 Task: Research Airbnb options in Shalkar, Kazakhstan from 5th December, 2023 to 13th December, 2023 for 6 adults.3 bedrooms having 3 beds and 3 bathrooms. Property type can be house. Look for 4 properties as per requirement.
Action: Mouse moved to (455, 123)
Screenshot: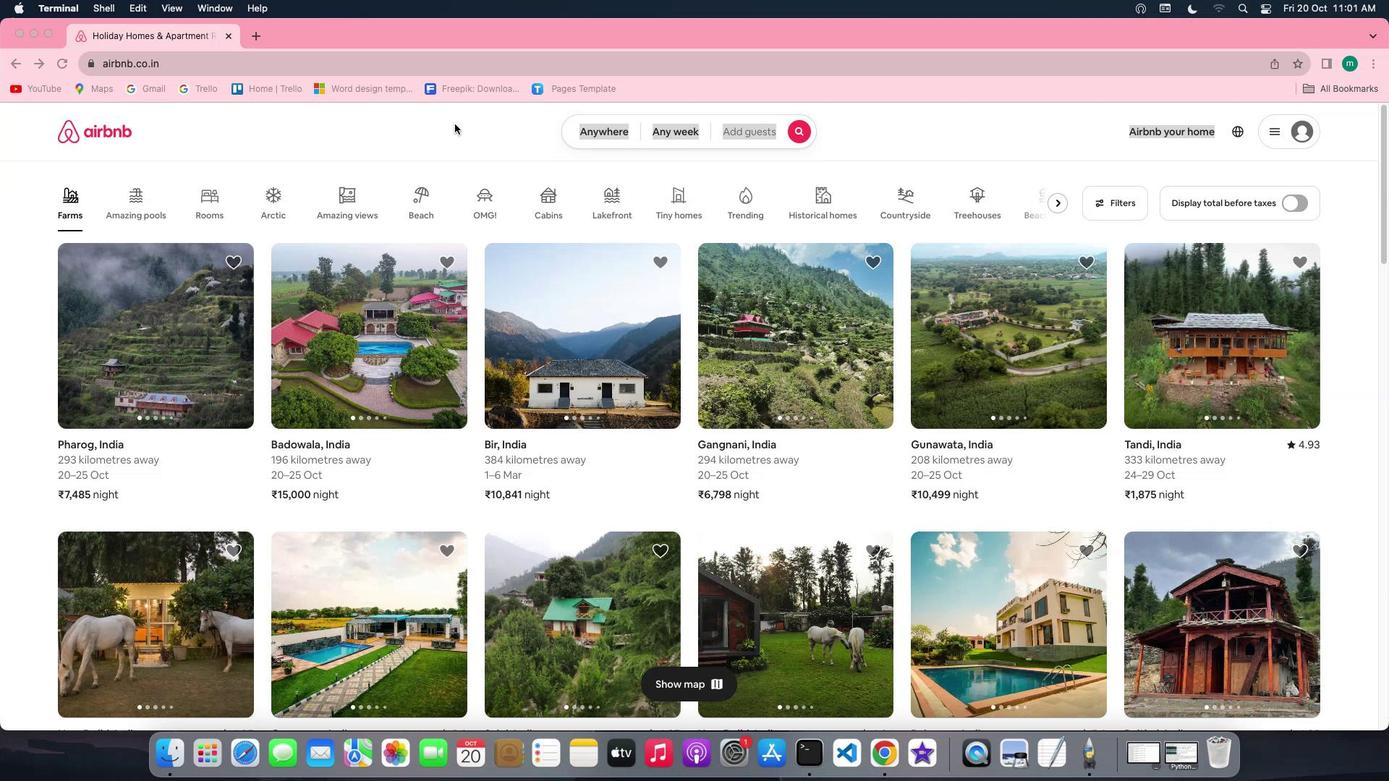 
Action: Mouse pressed left at (455, 123)
Screenshot: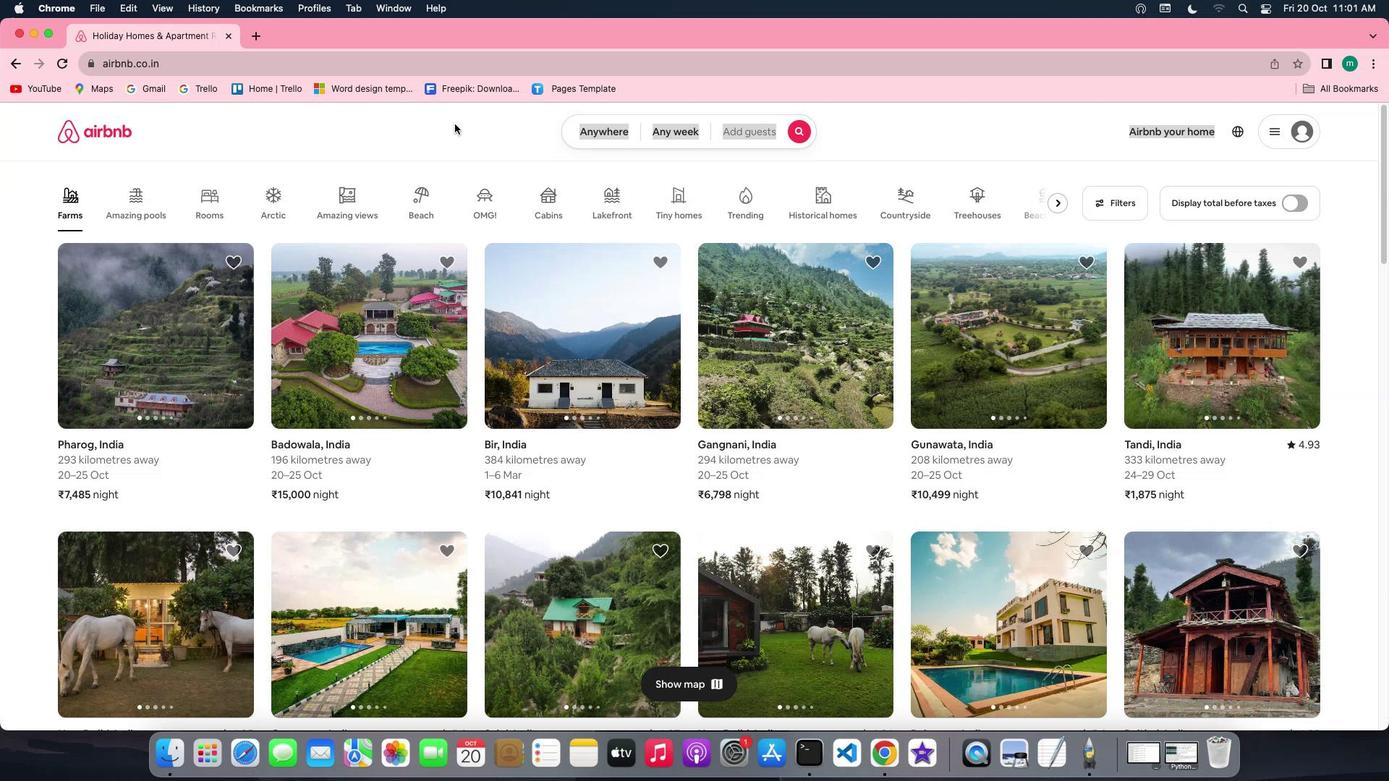
Action: Mouse moved to (460, 124)
Screenshot: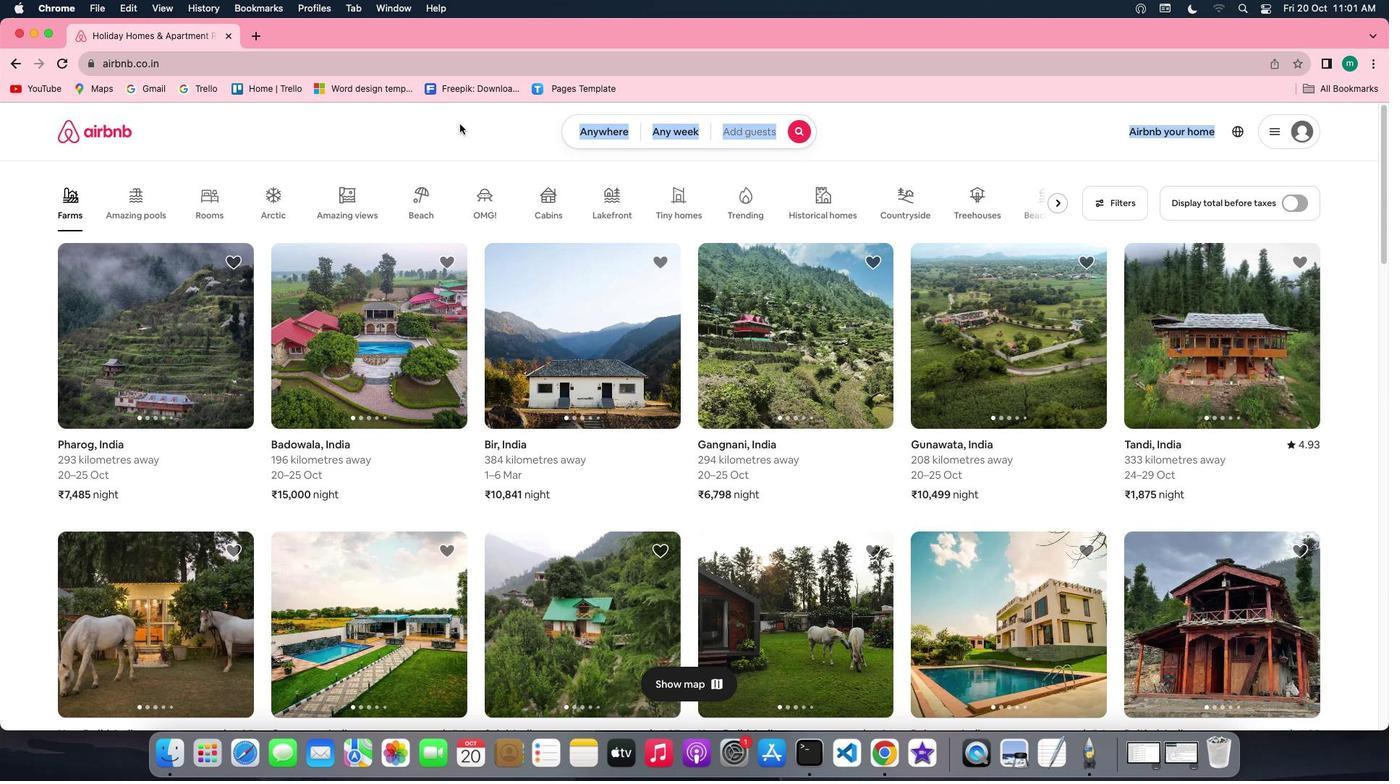 
Action: Mouse pressed left at (460, 124)
Screenshot: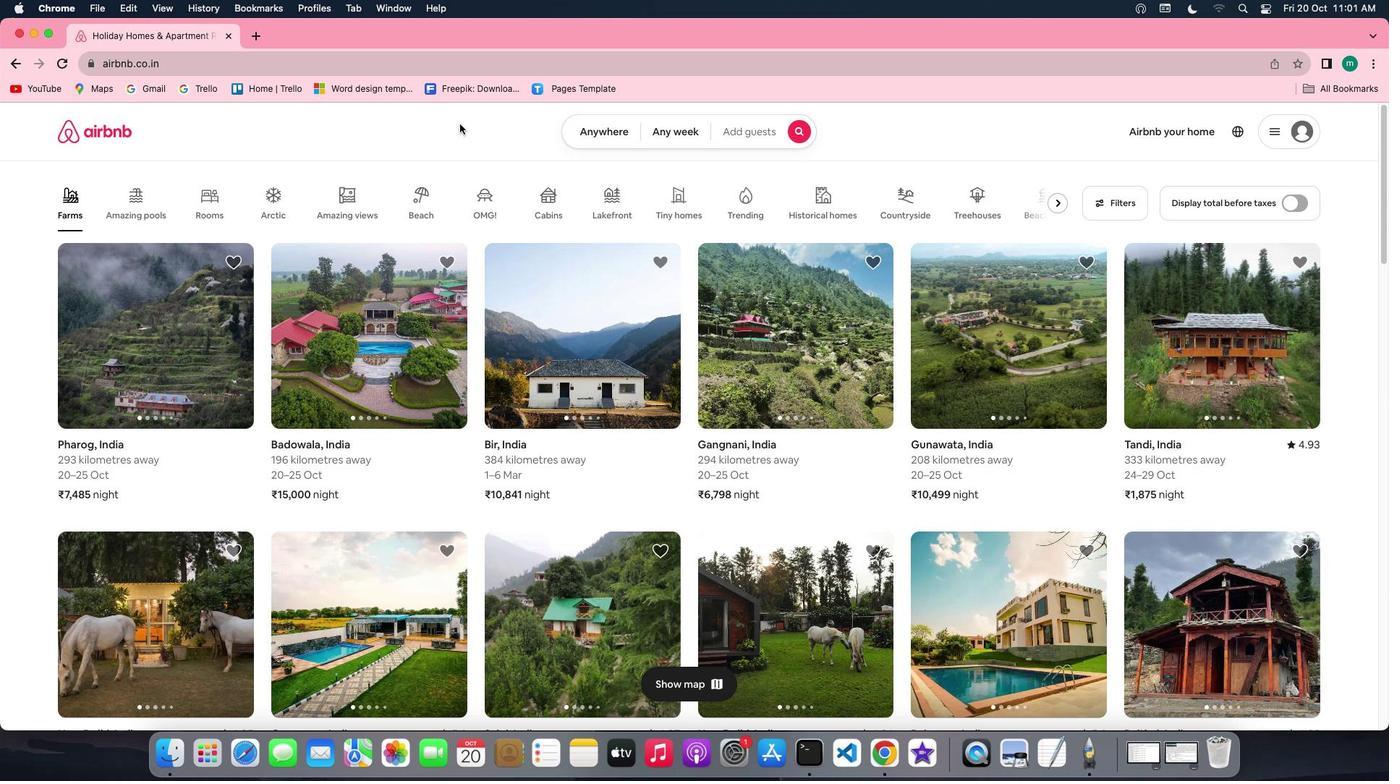 
Action: Mouse moved to (613, 131)
Screenshot: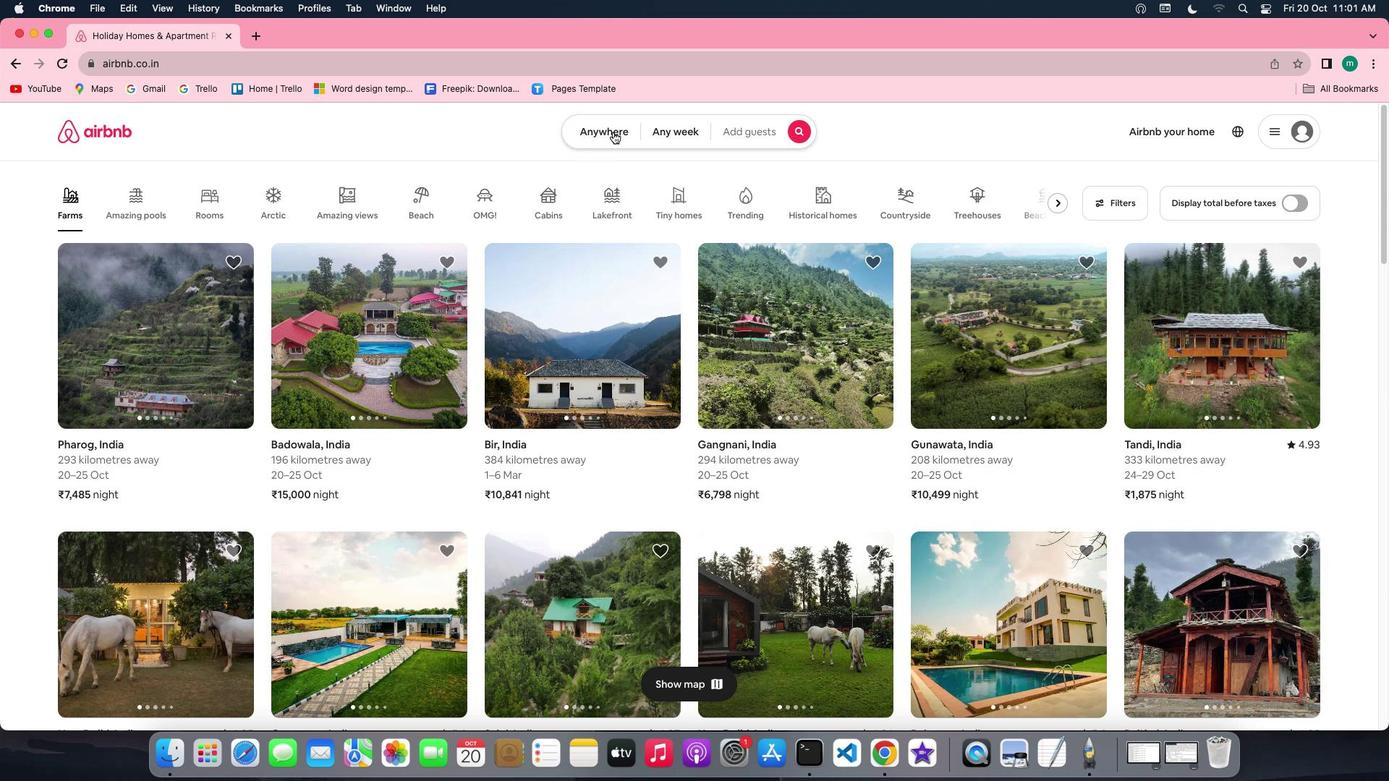 
Action: Mouse pressed left at (613, 131)
Screenshot: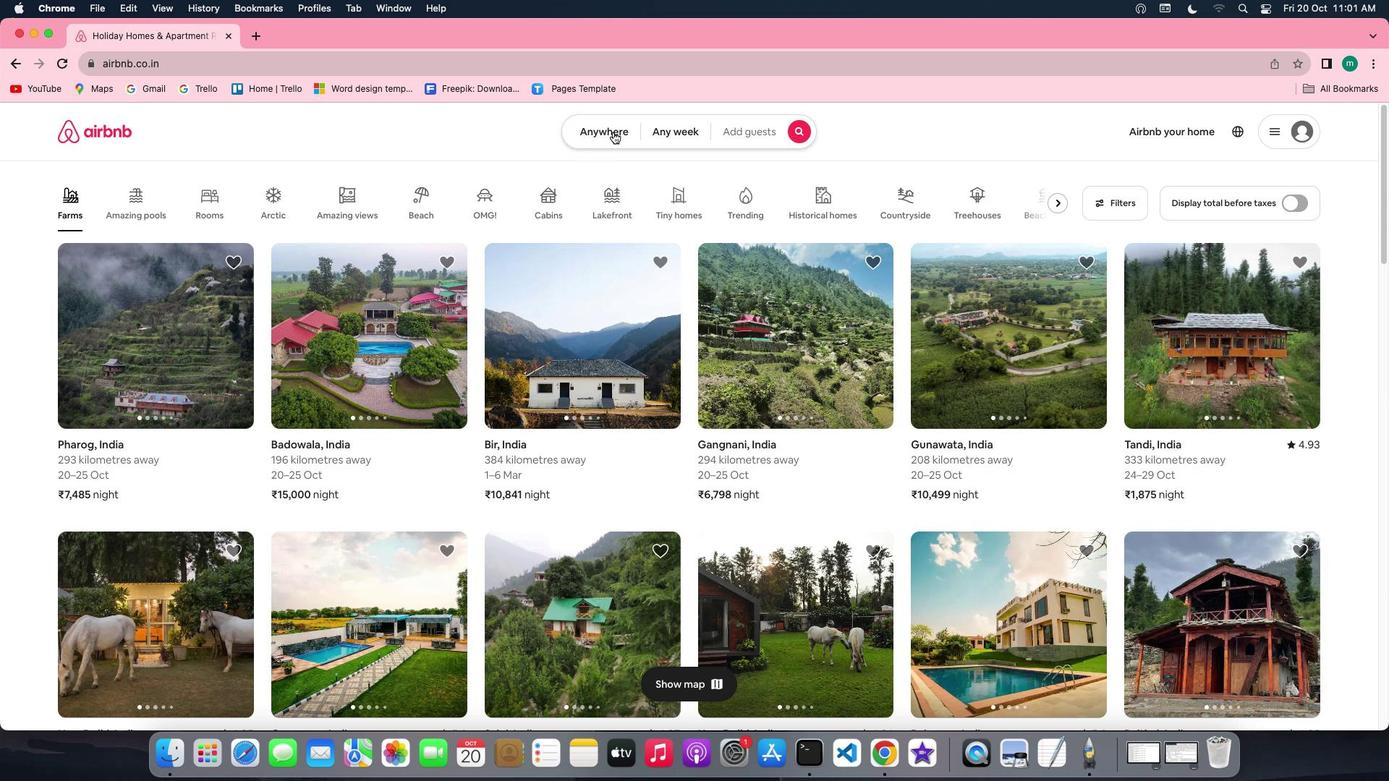 
Action: Mouse moved to (521, 188)
Screenshot: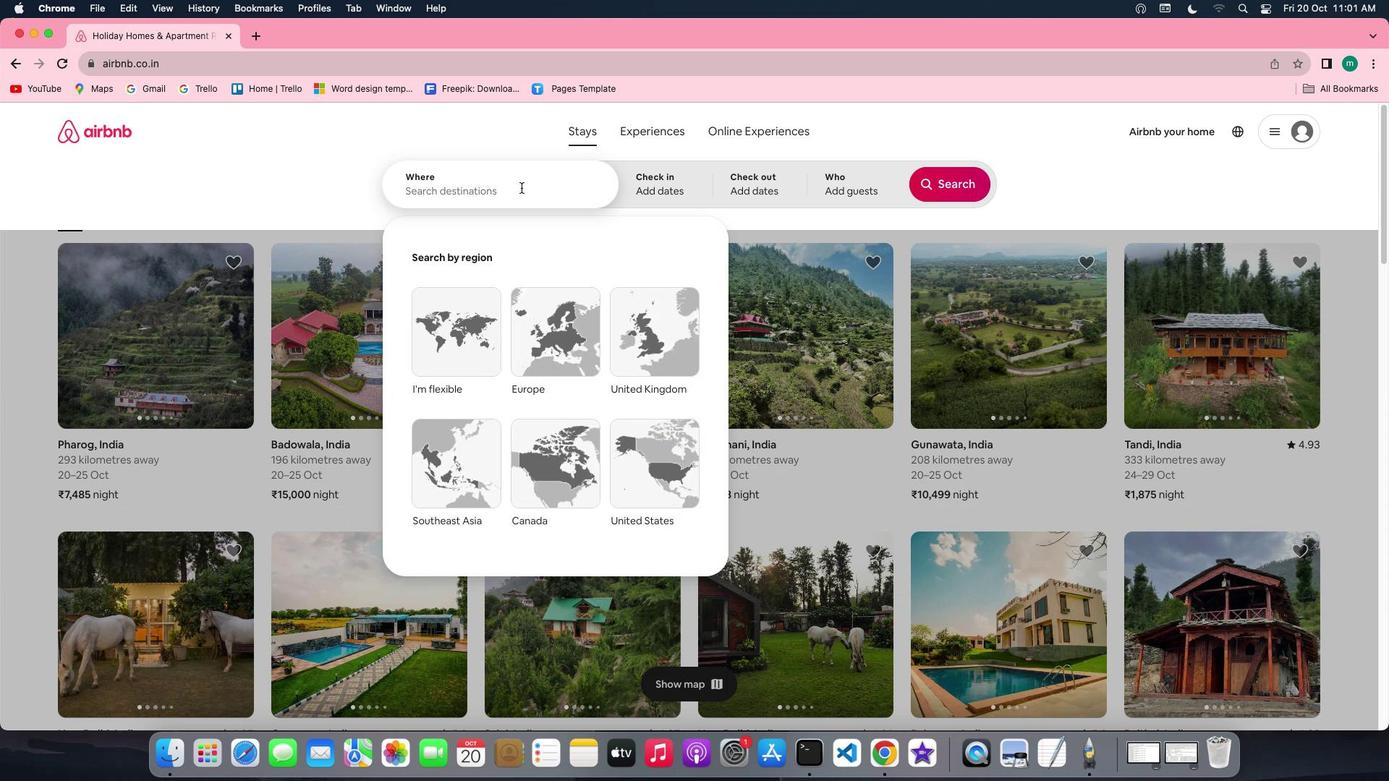 
Action: Mouse pressed left at (521, 188)
Screenshot: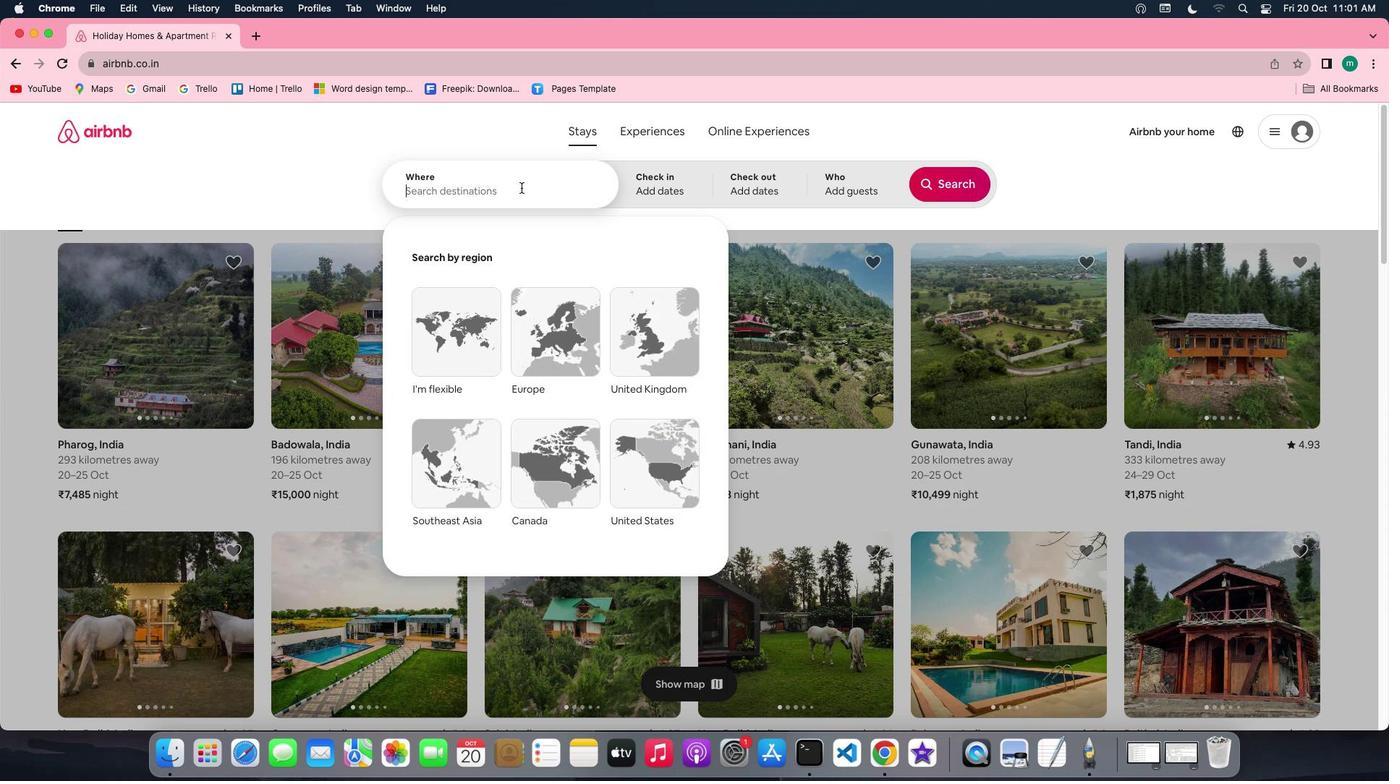 
Action: Key pressed Key.shift'S''h''a''l''k''a''r'','Key.spaceKey.shift'K''a''z''a''k''h''s''t''a''n'
Screenshot: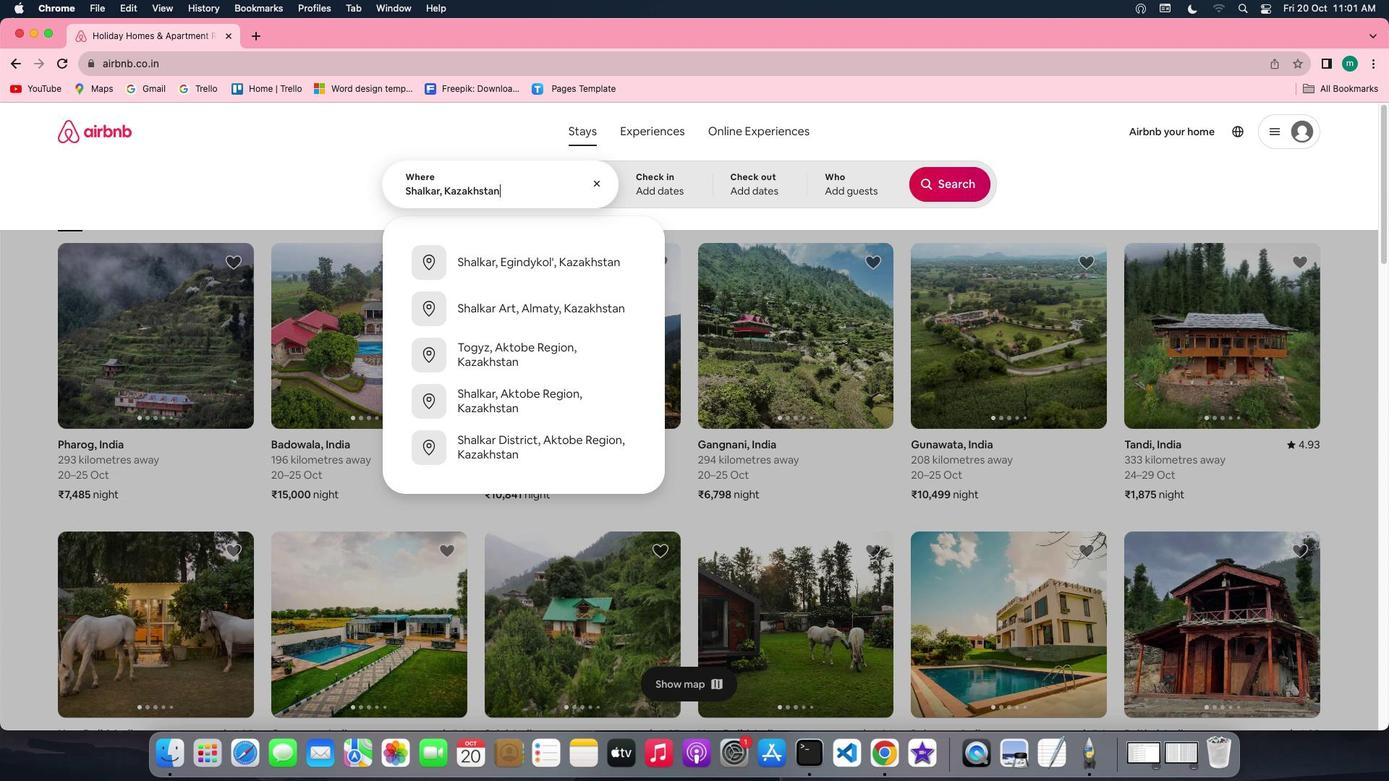 
Action: Mouse moved to (650, 173)
Screenshot: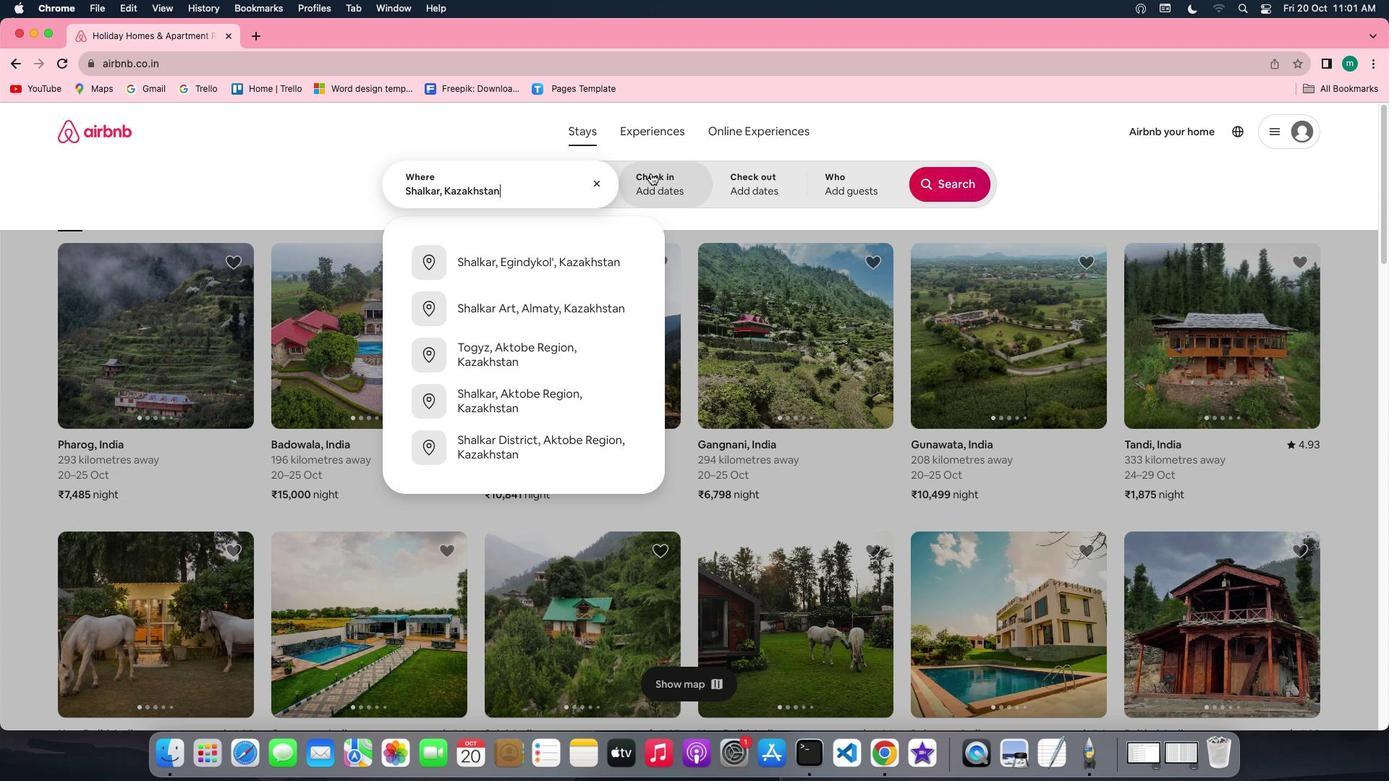 
Action: Mouse pressed left at (650, 173)
Screenshot: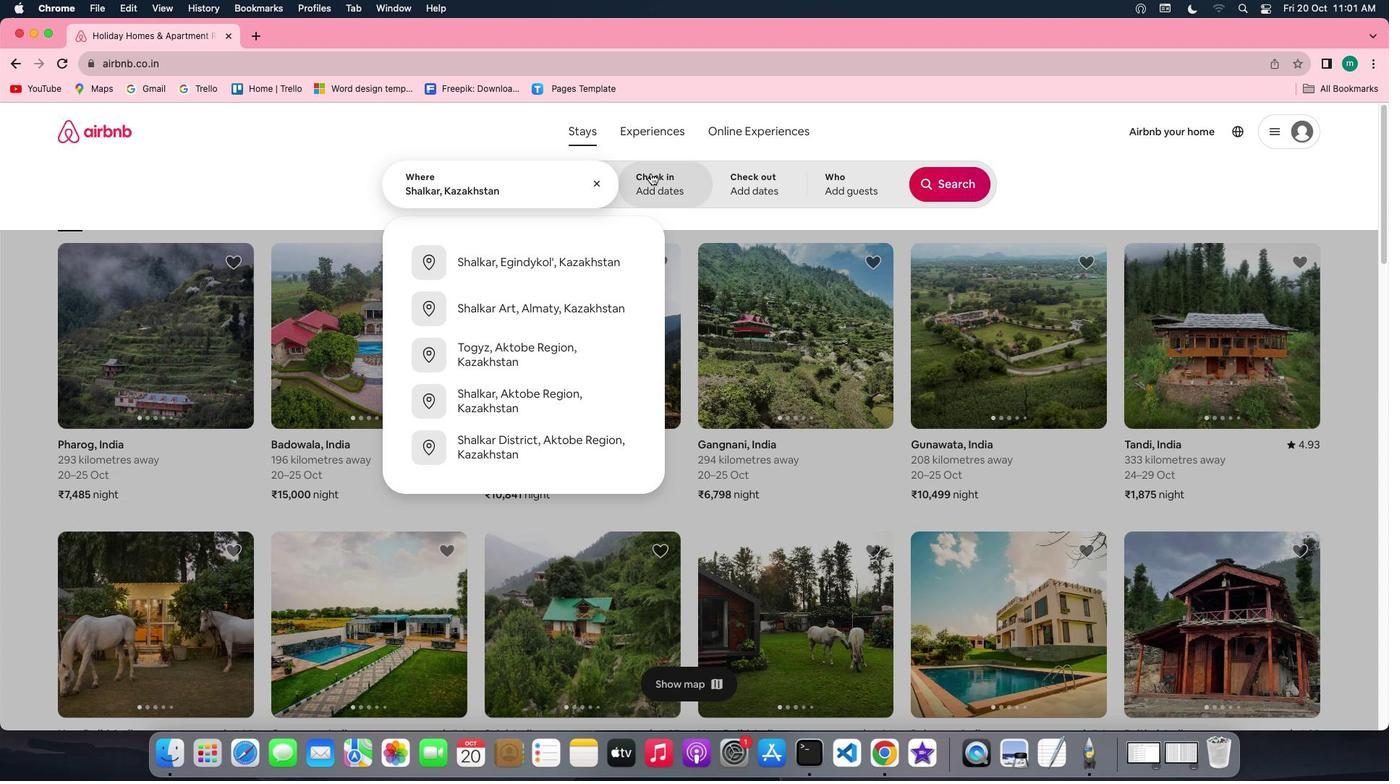 
Action: Mouse moved to (948, 297)
Screenshot: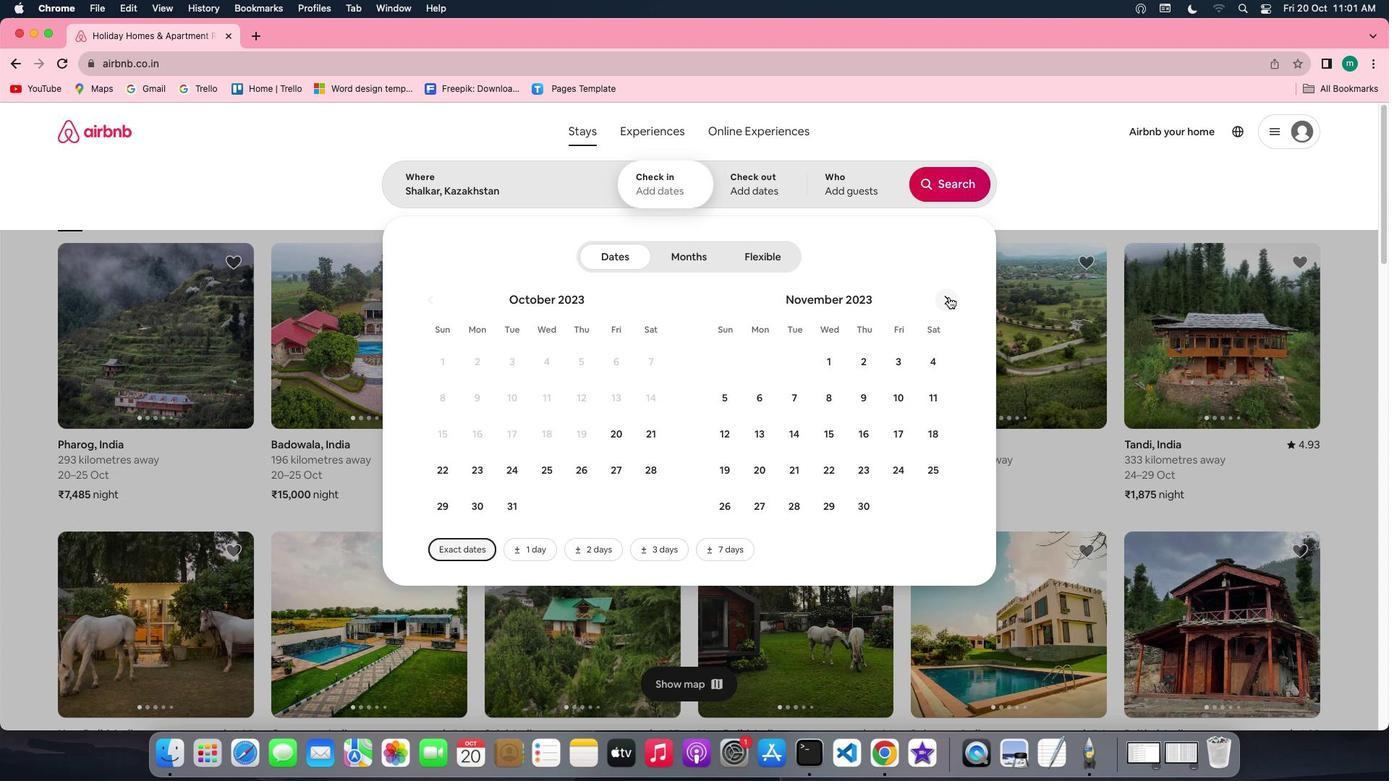 
Action: Mouse pressed left at (948, 297)
Screenshot: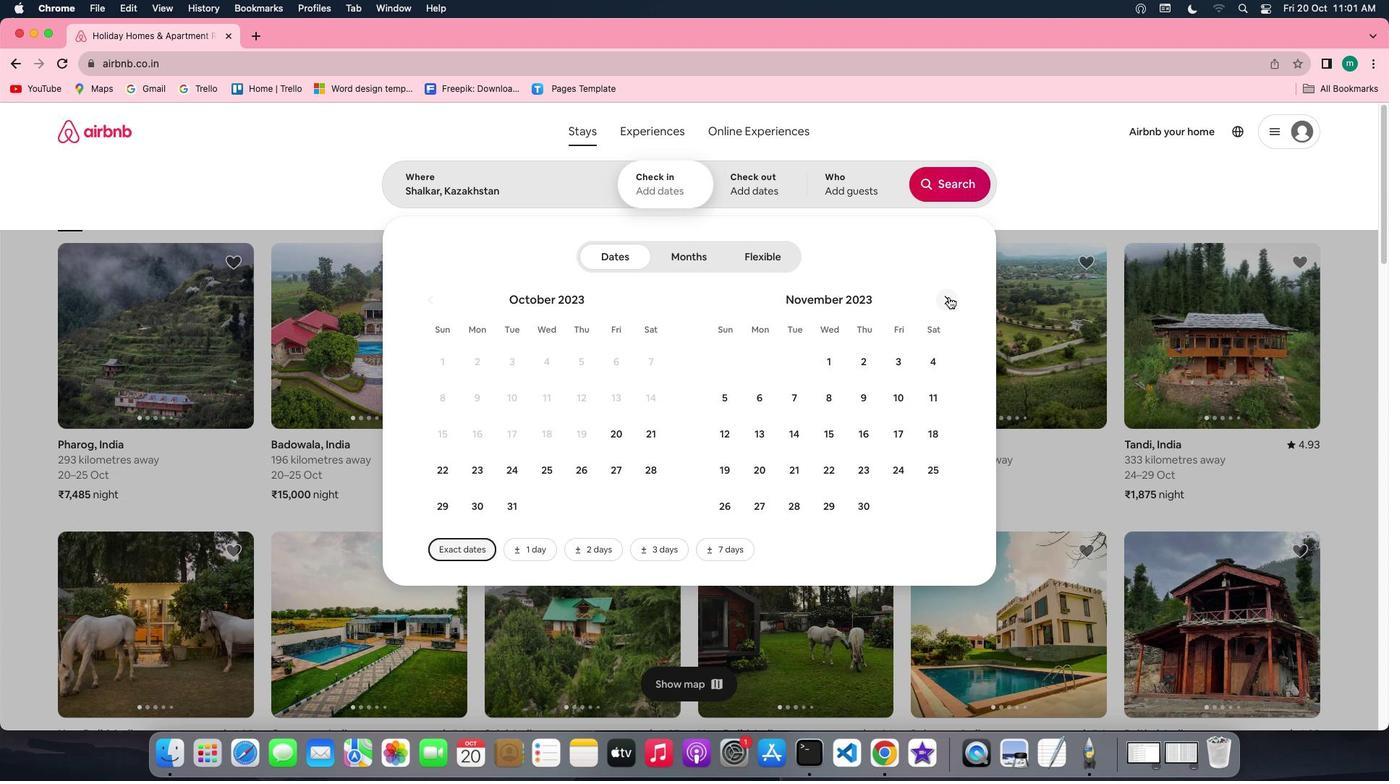 
Action: Mouse moved to (802, 396)
Screenshot: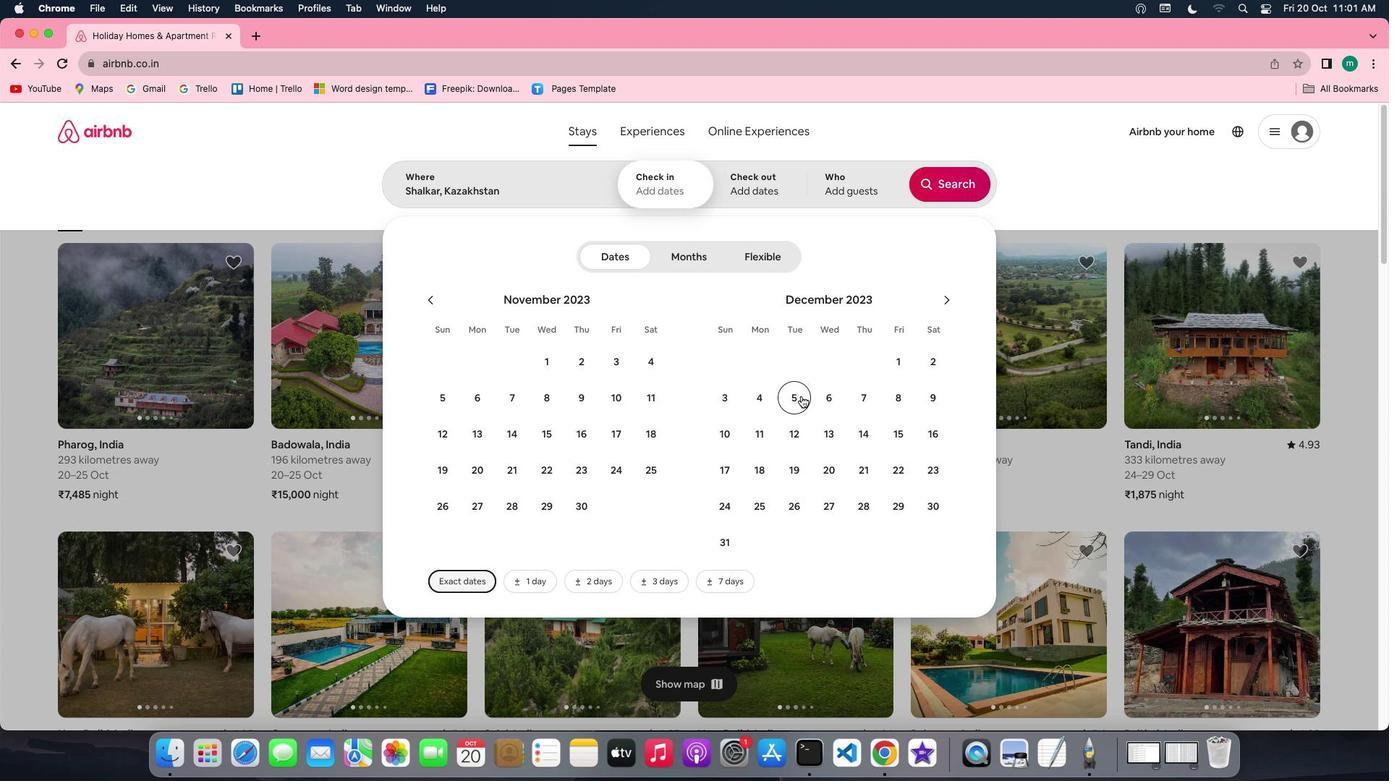 
Action: Mouse pressed left at (802, 396)
Screenshot: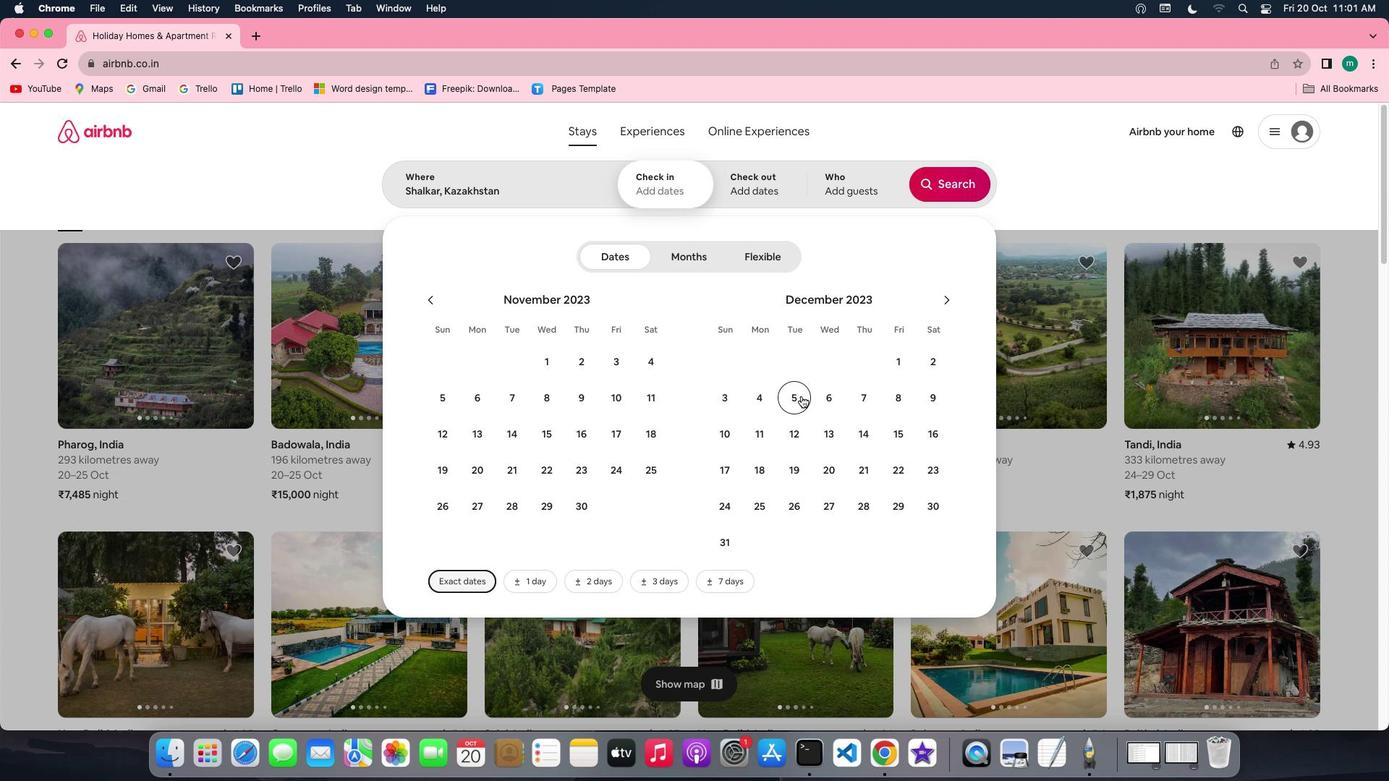 
Action: Mouse moved to (831, 431)
Screenshot: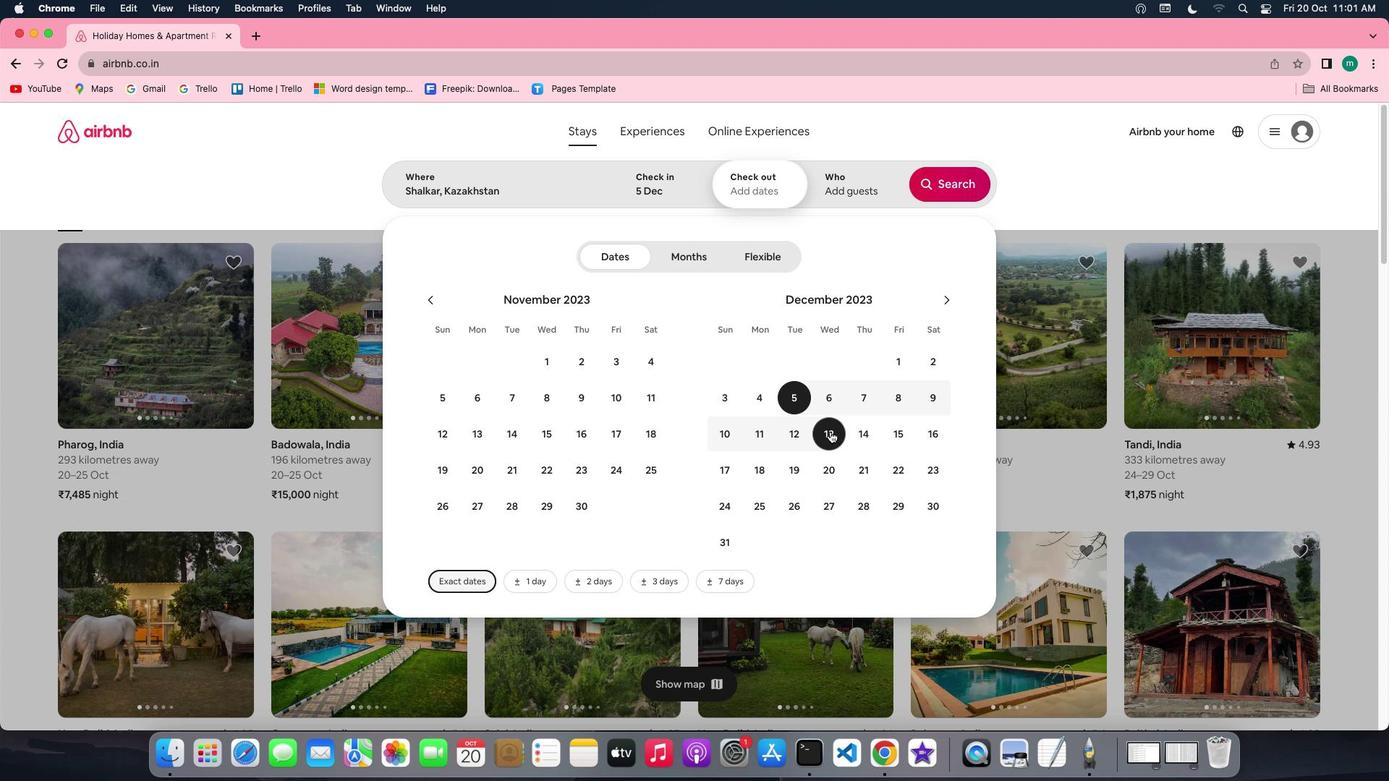 
Action: Mouse pressed left at (831, 431)
Screenshot: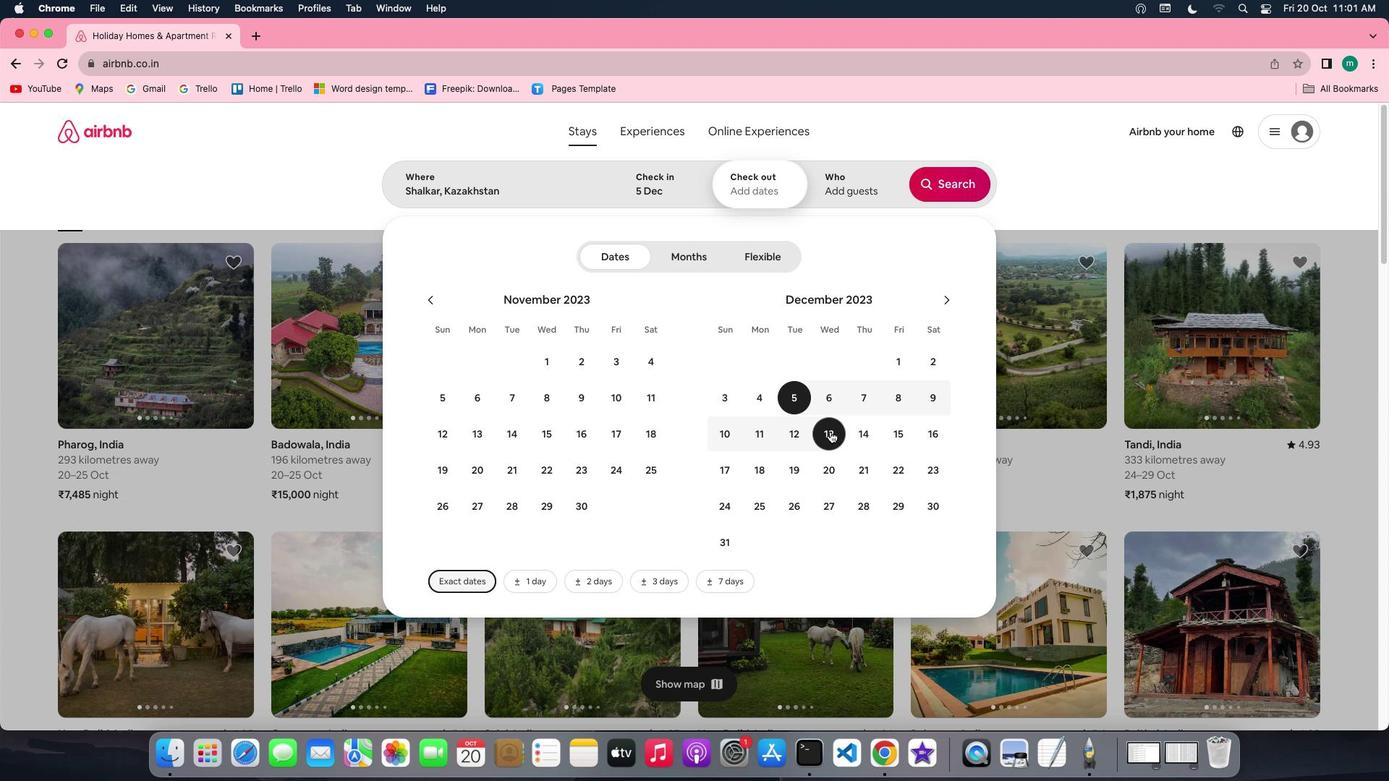 
Action: Mouse moved to (852, 187)
Screenshot: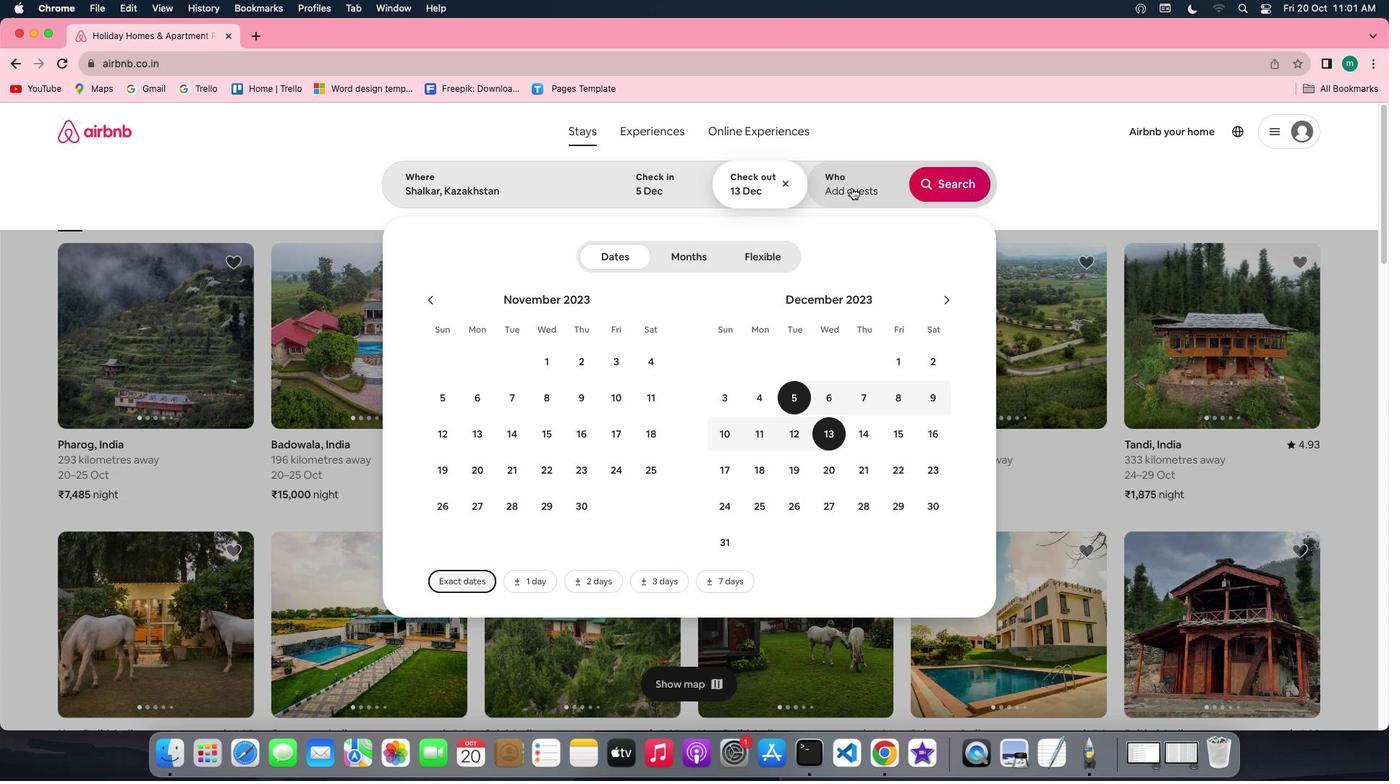 
Action: Mouse pressed left at (852, 187)
Screenshot: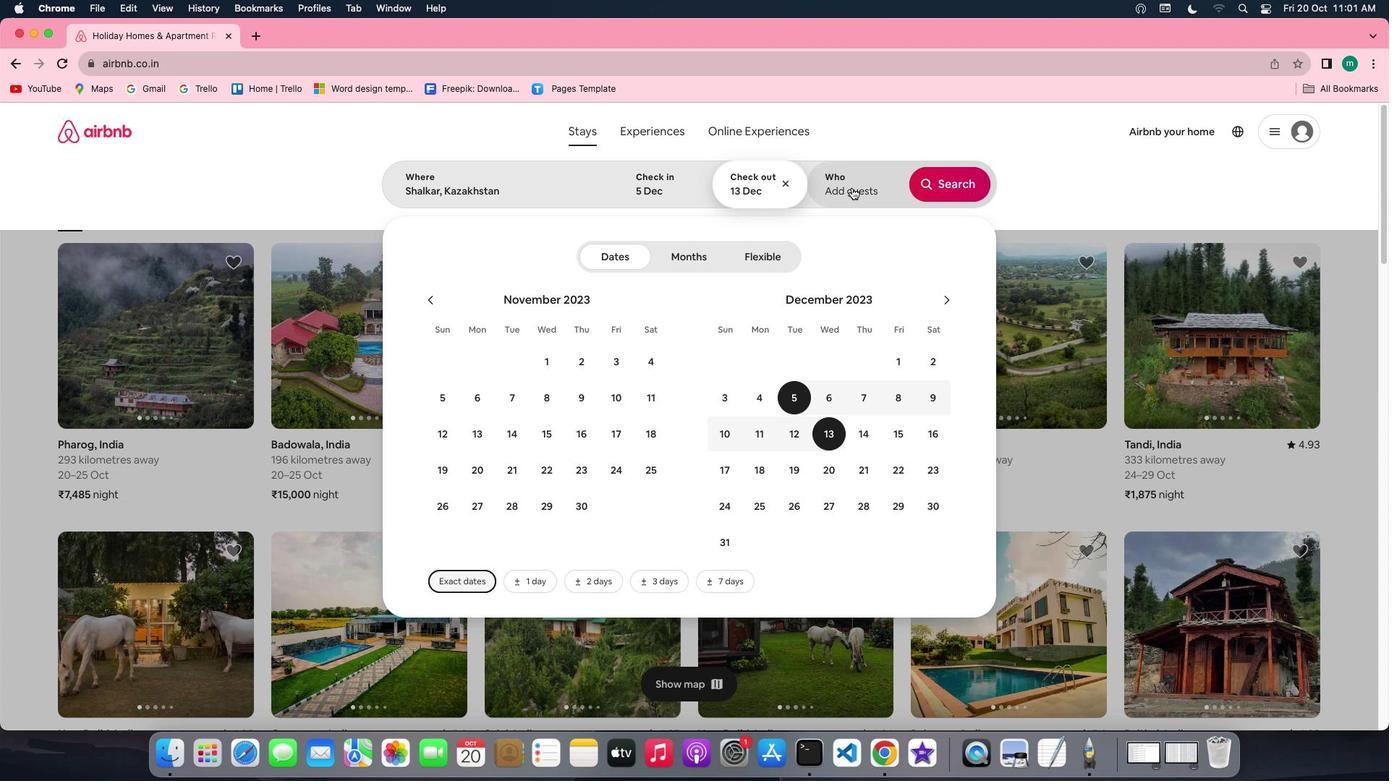 
Action: Mouse moved to (954, 267)
Screenshot: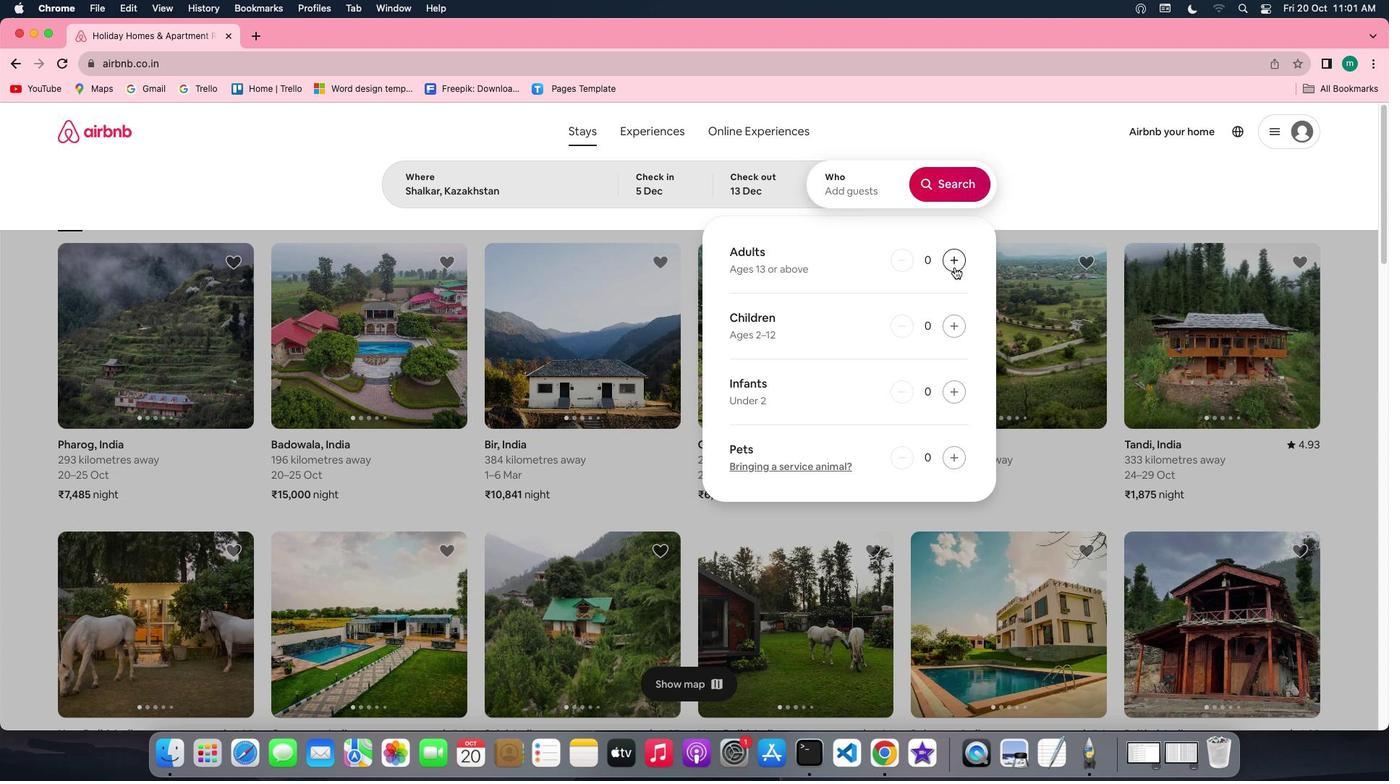 
Action: Mouse pressed left at (954, 267)
Screenshot: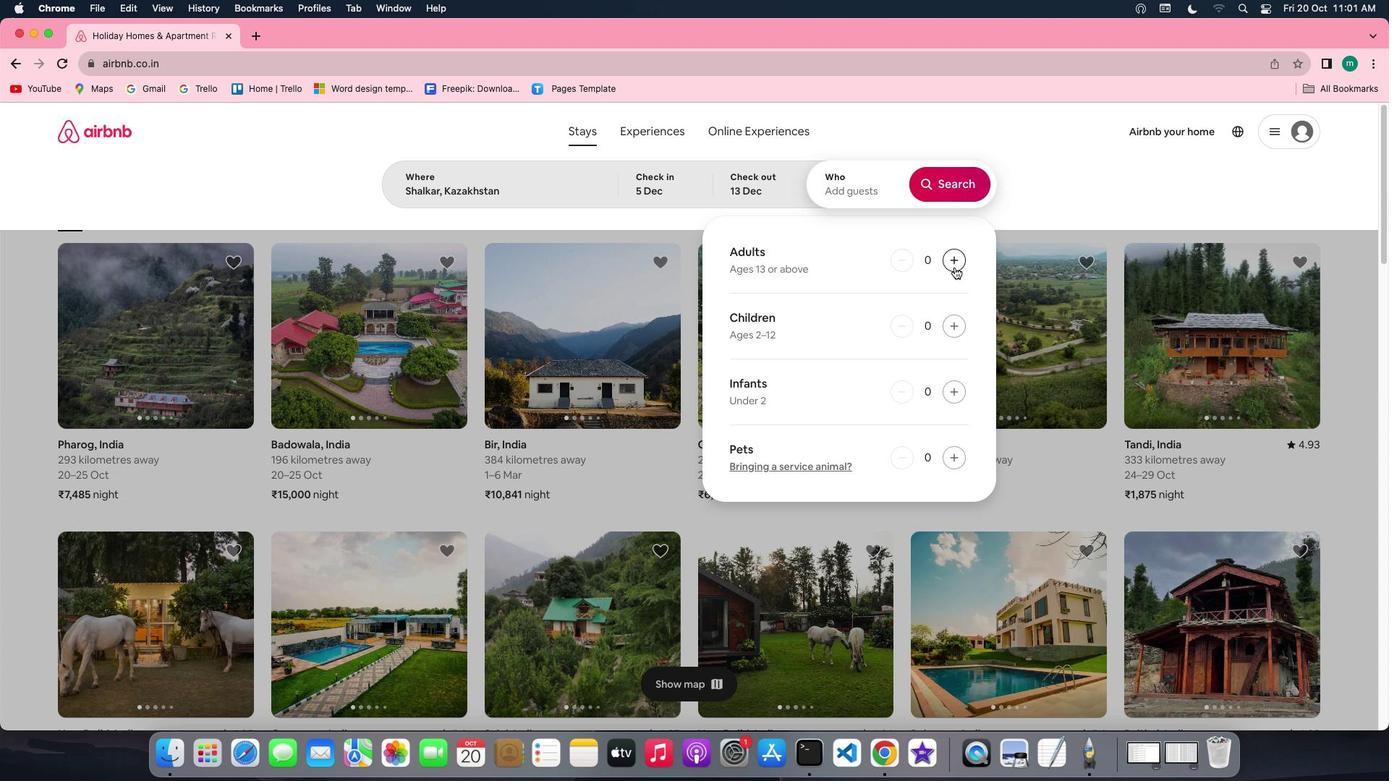 
Action: Mouse pressed left at (954, 267)
Screenshot: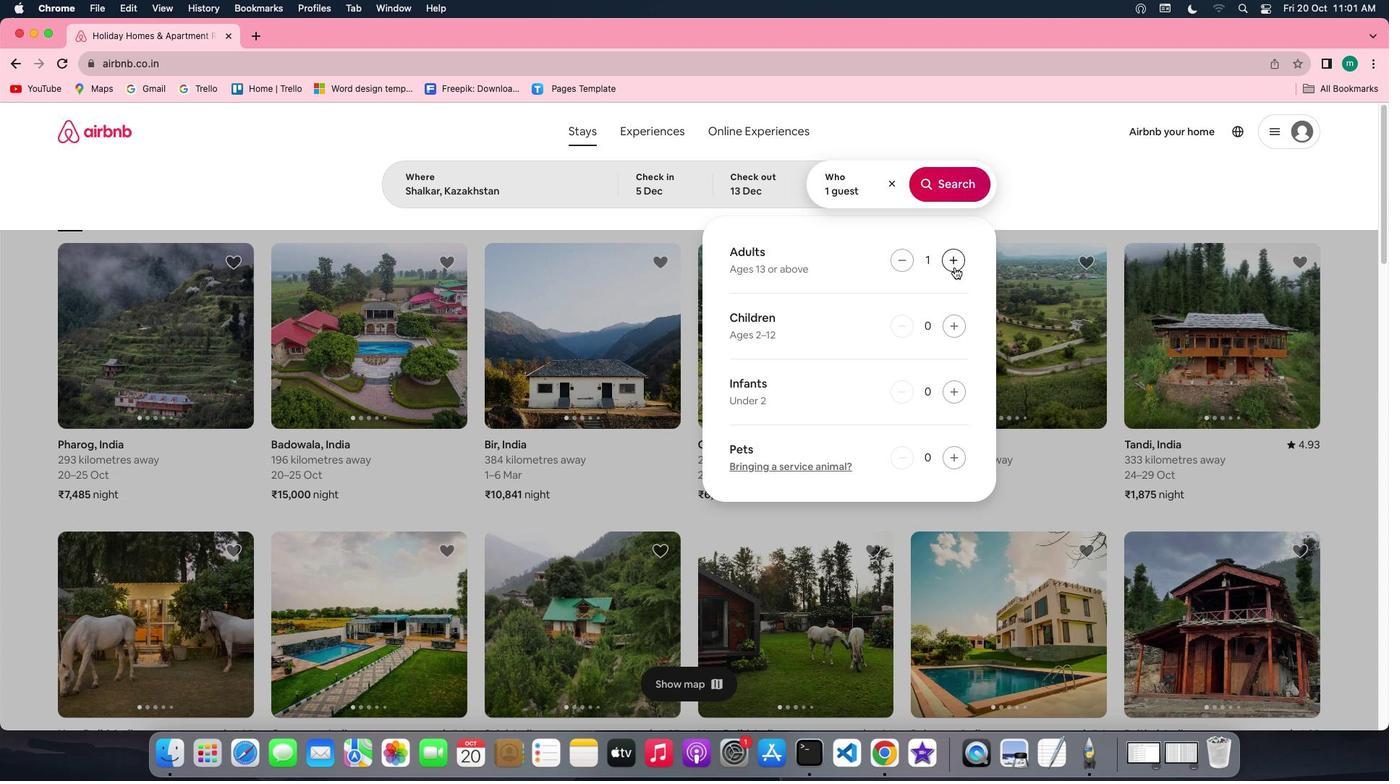 
Action: Mouse pressed left at (954, 267)
Screenshot: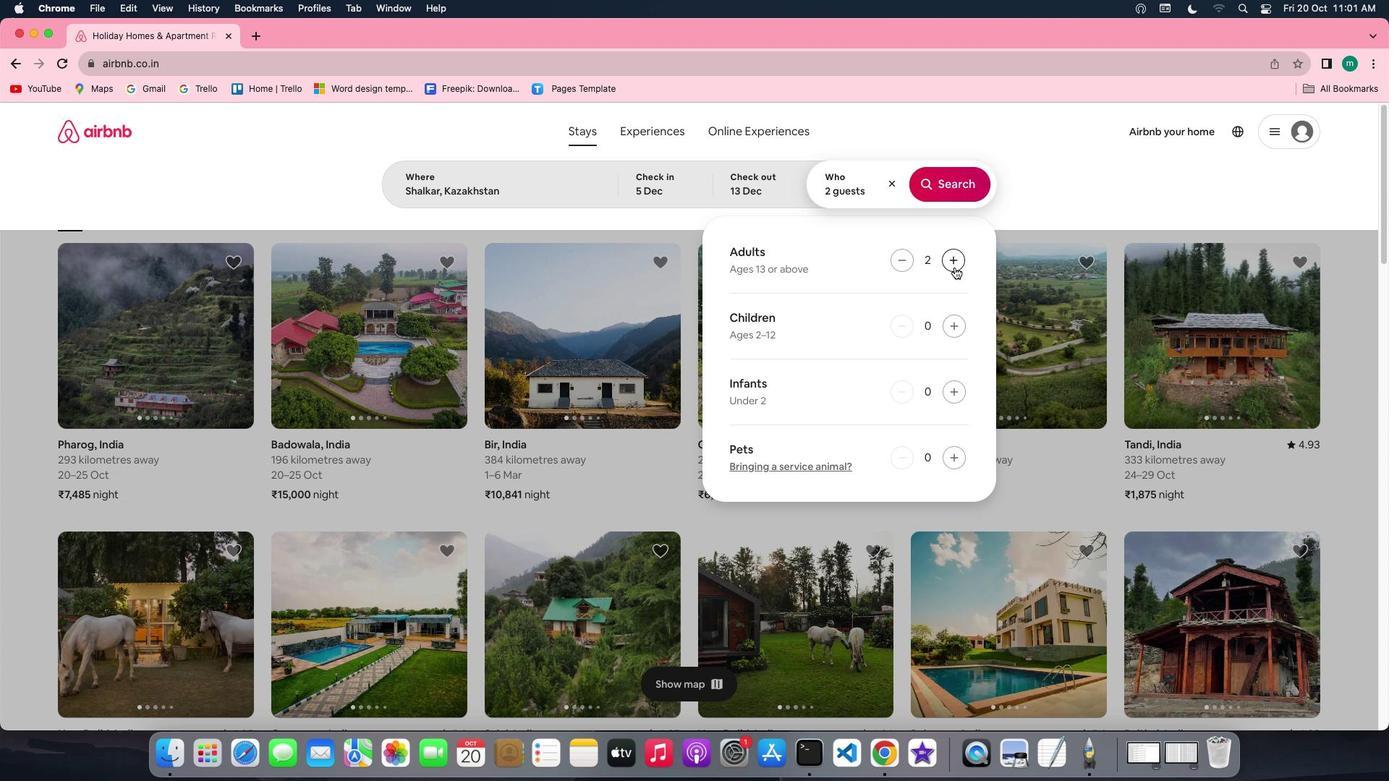 
Action: Mouse pressed left at (954, 267)
Screenshot: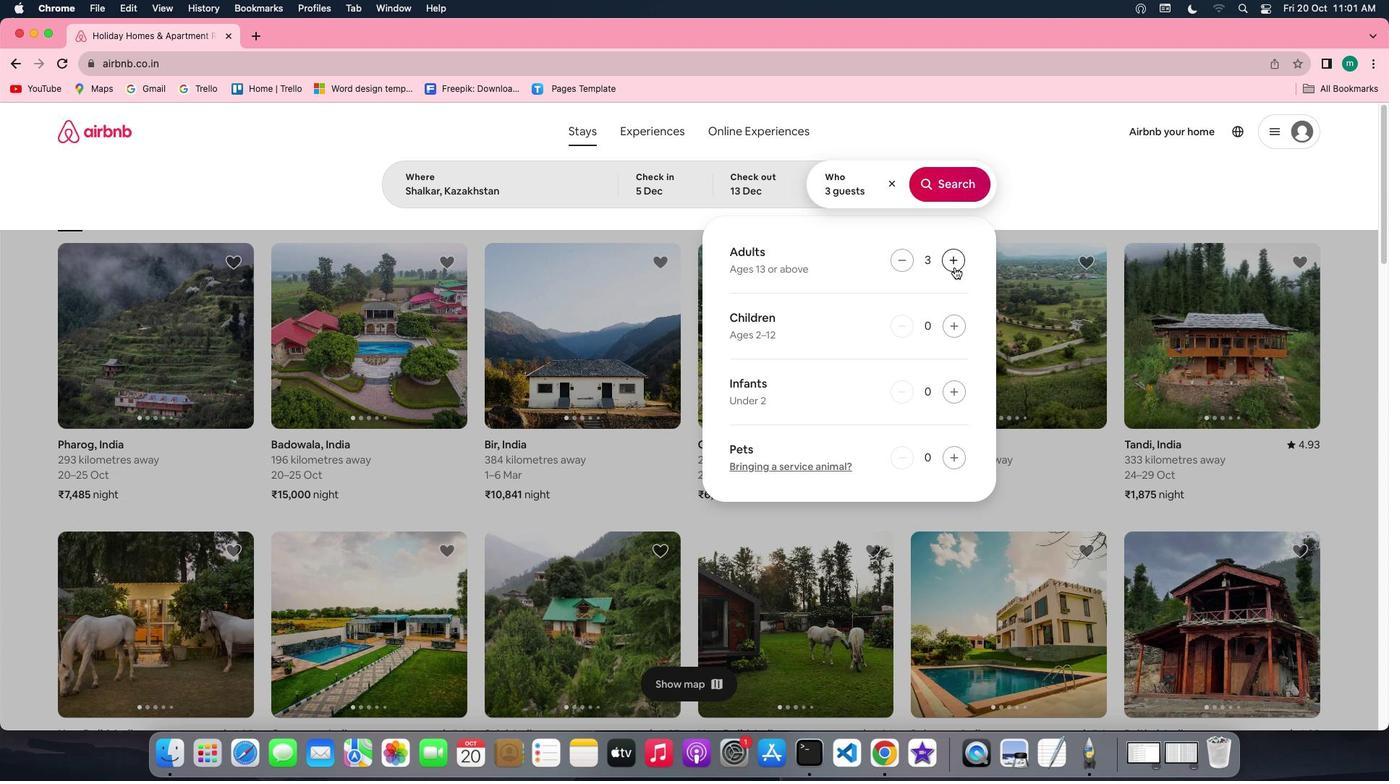 
Action: Mouse pressed left at (954, 267)
Screenshot: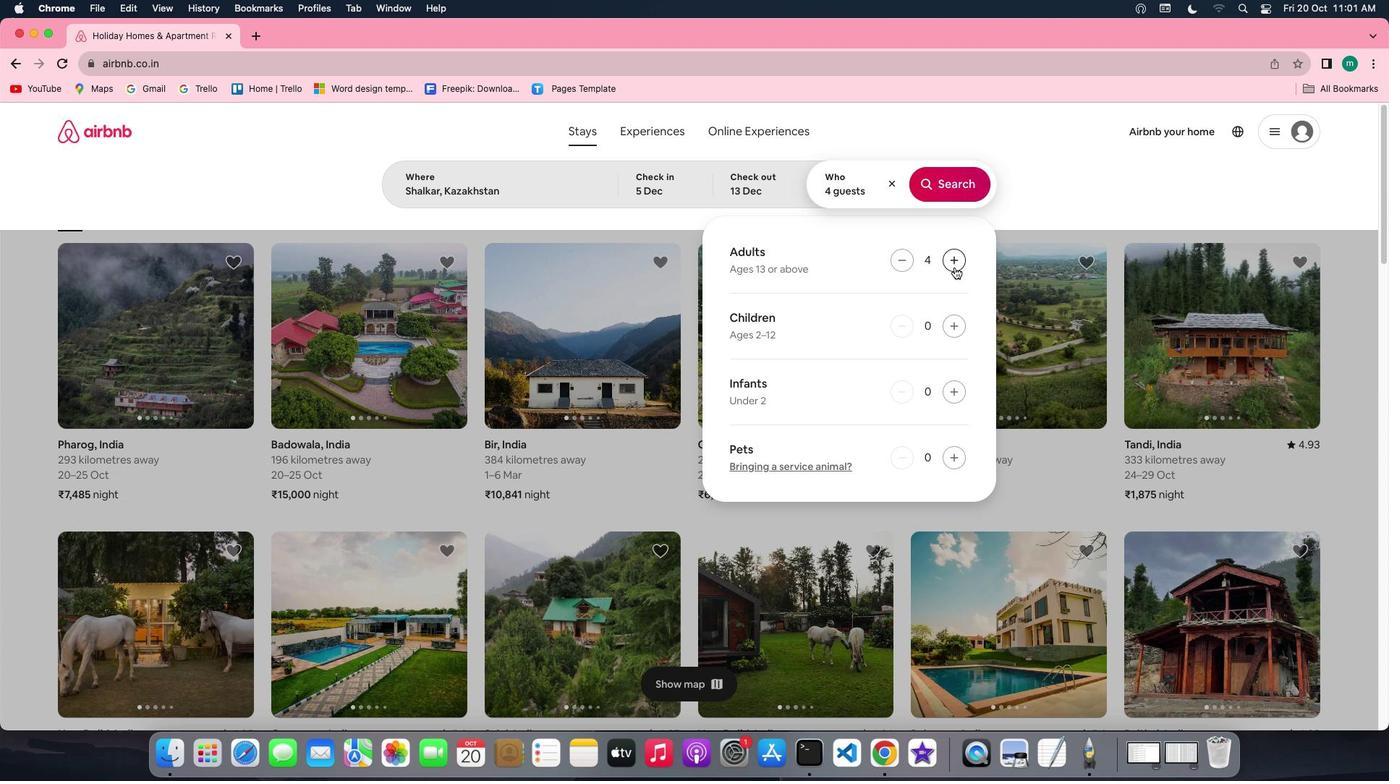 
Action: Mouse pressed left at (954, 267)
Screenshot: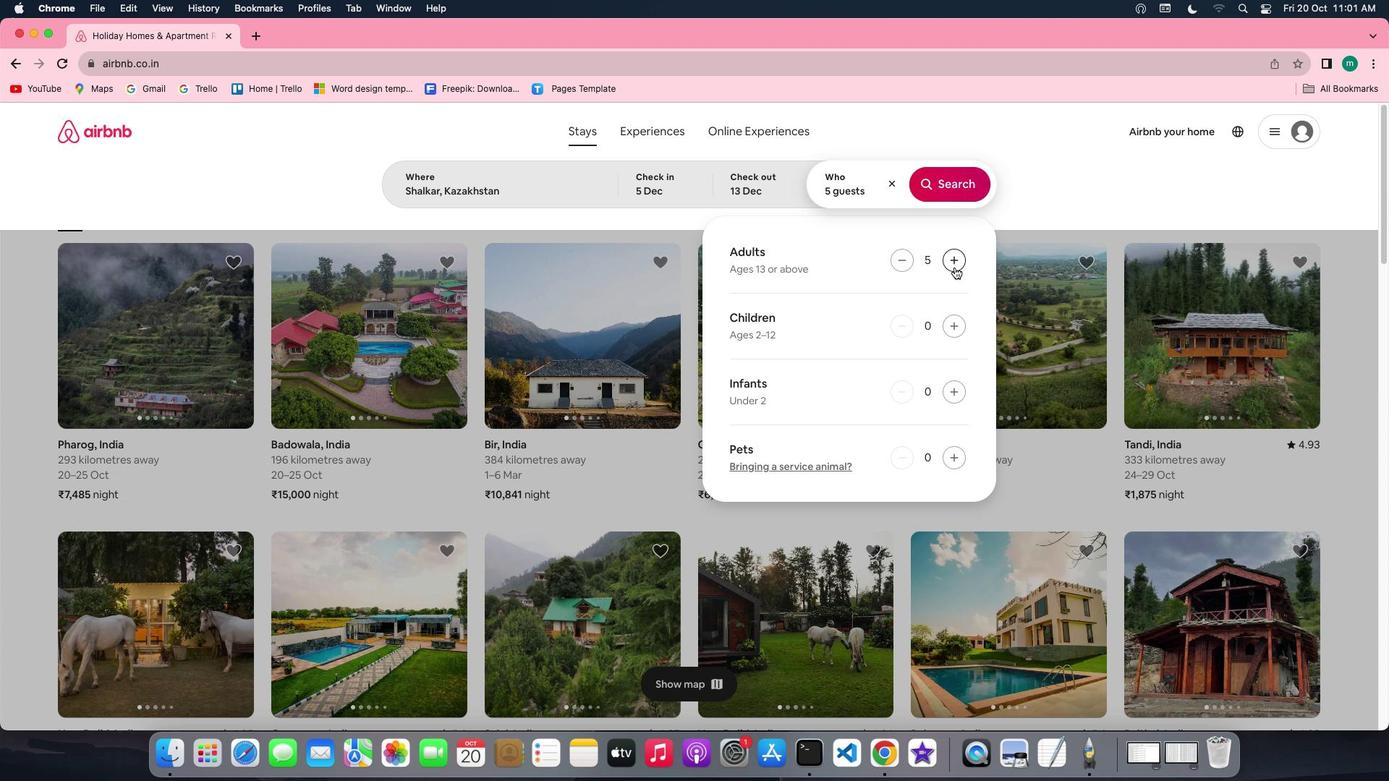 
Action: Mouse moved to (941, 189)
Screenshot: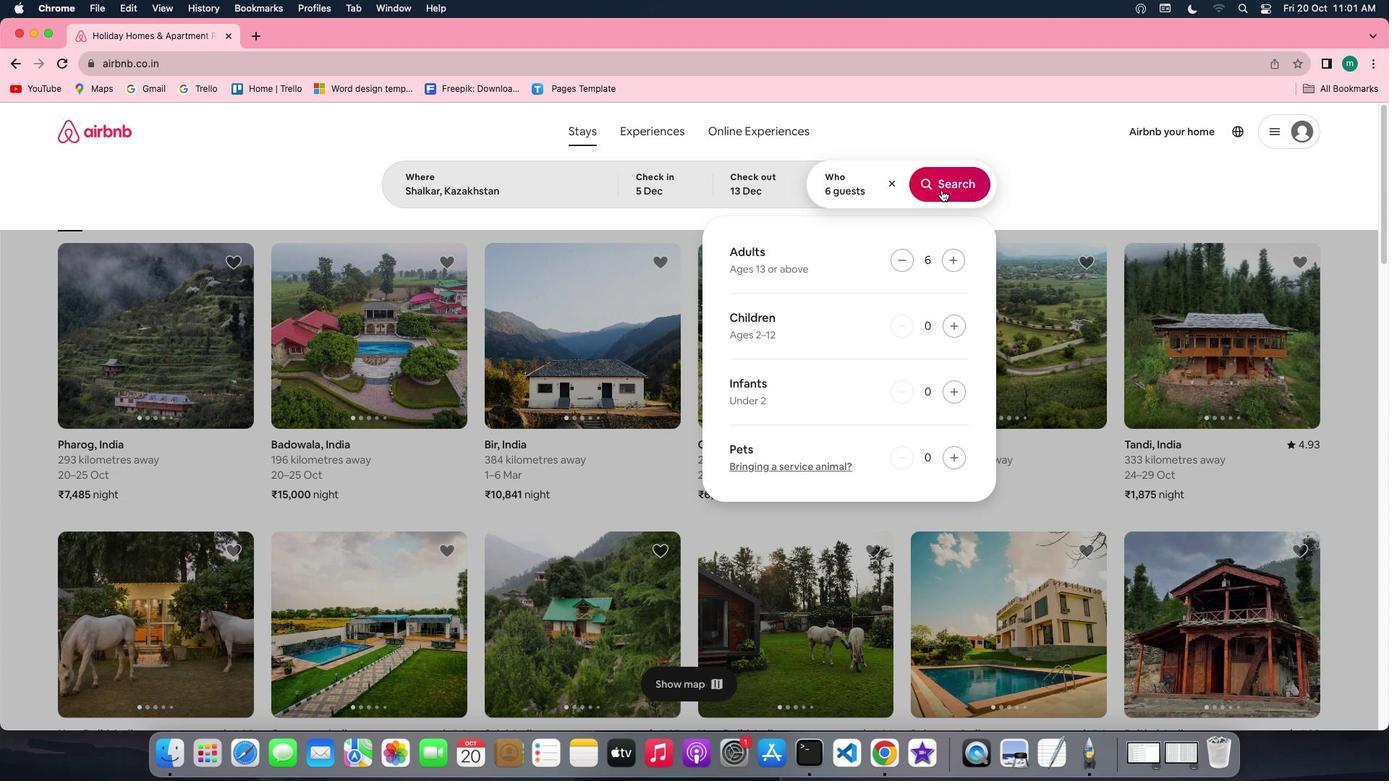 
Action: Mouse pressed left at (941, 189)
Screenshot: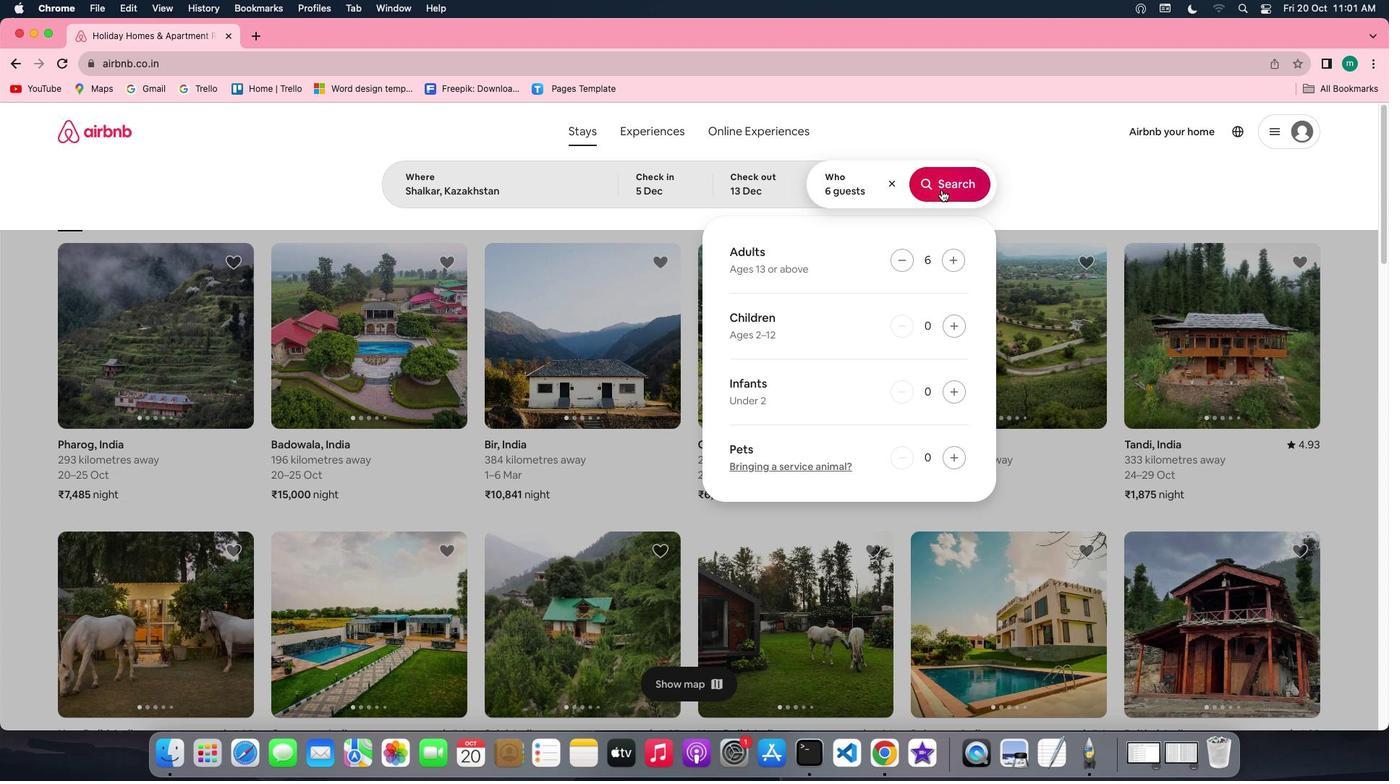 
Action: Mouse moved to (1154, 190)
Screenshot: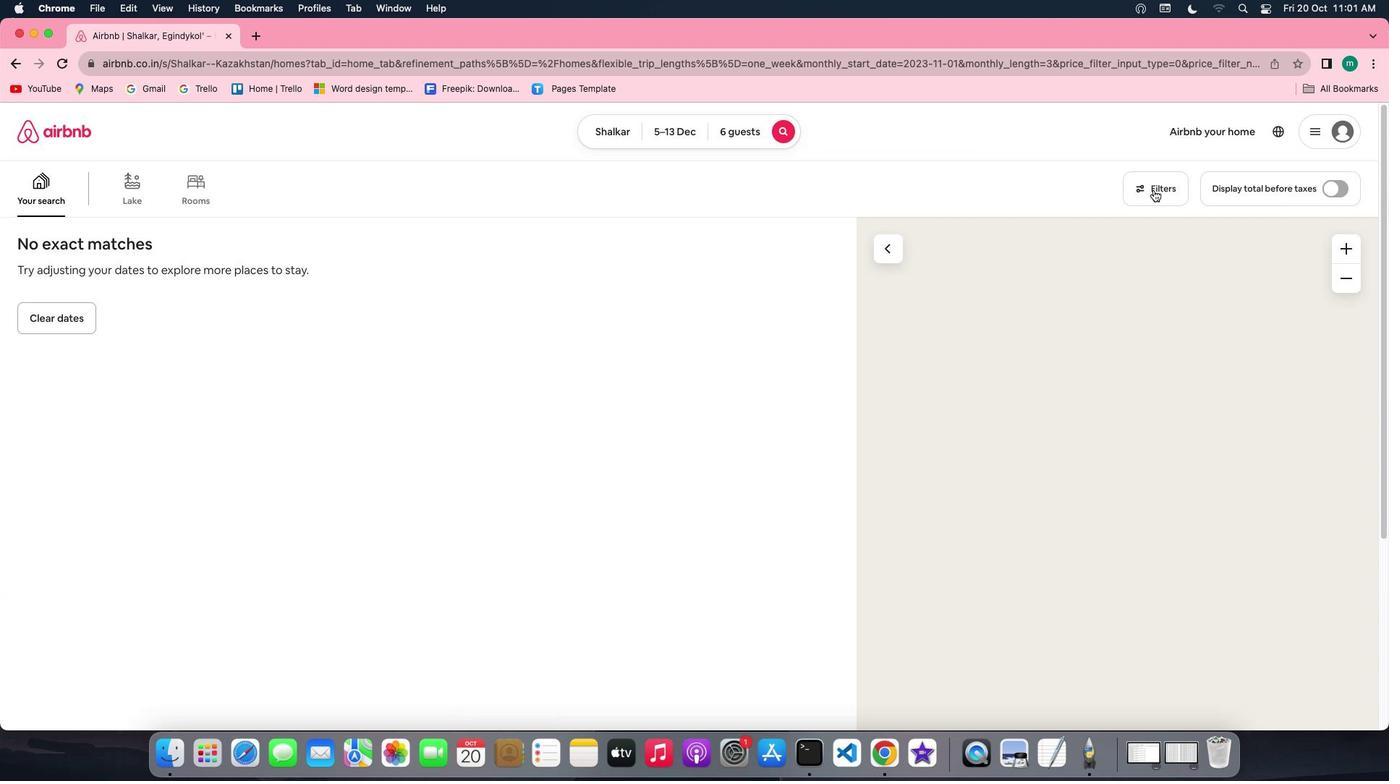 
Action: Mouse pressed left at (1154, 190)
Screenshot: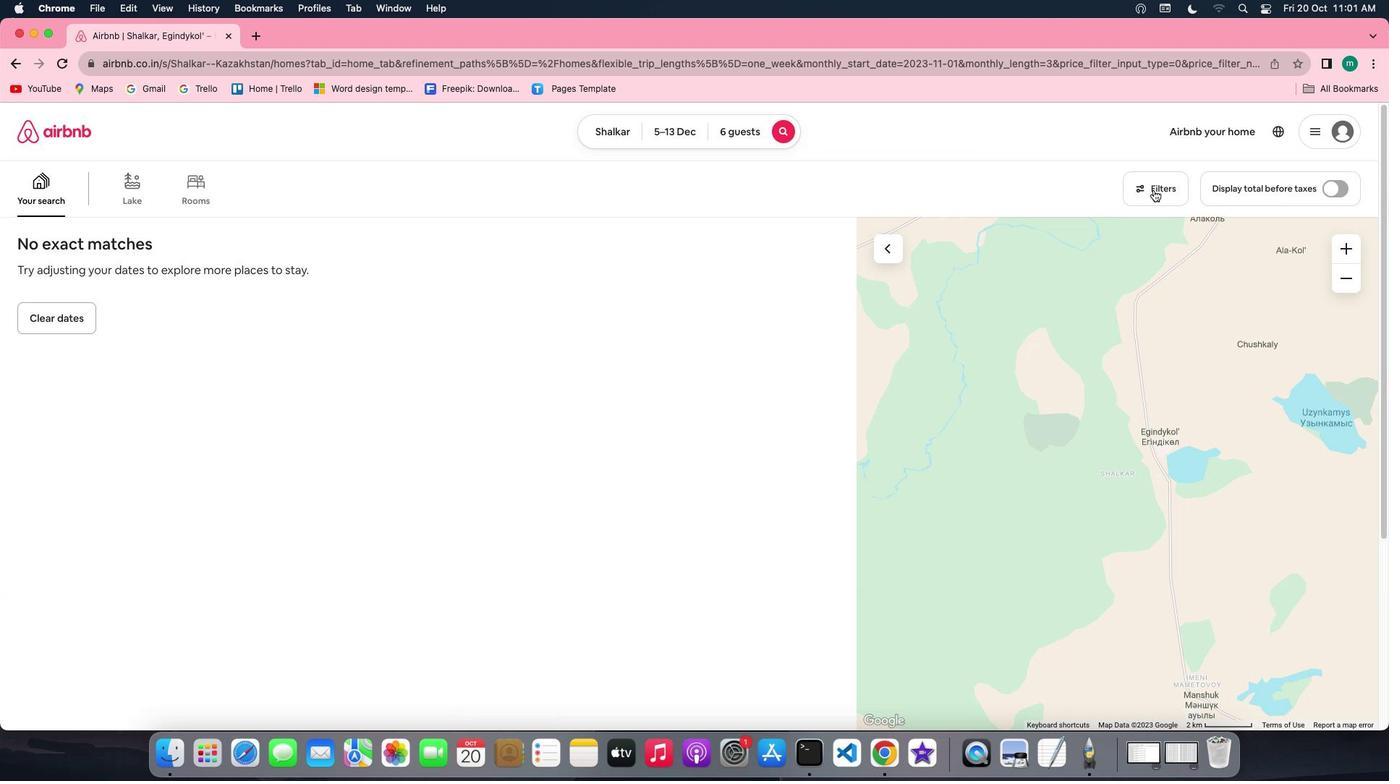 
Action: Mouse moved to (859, 356)
Screenshot: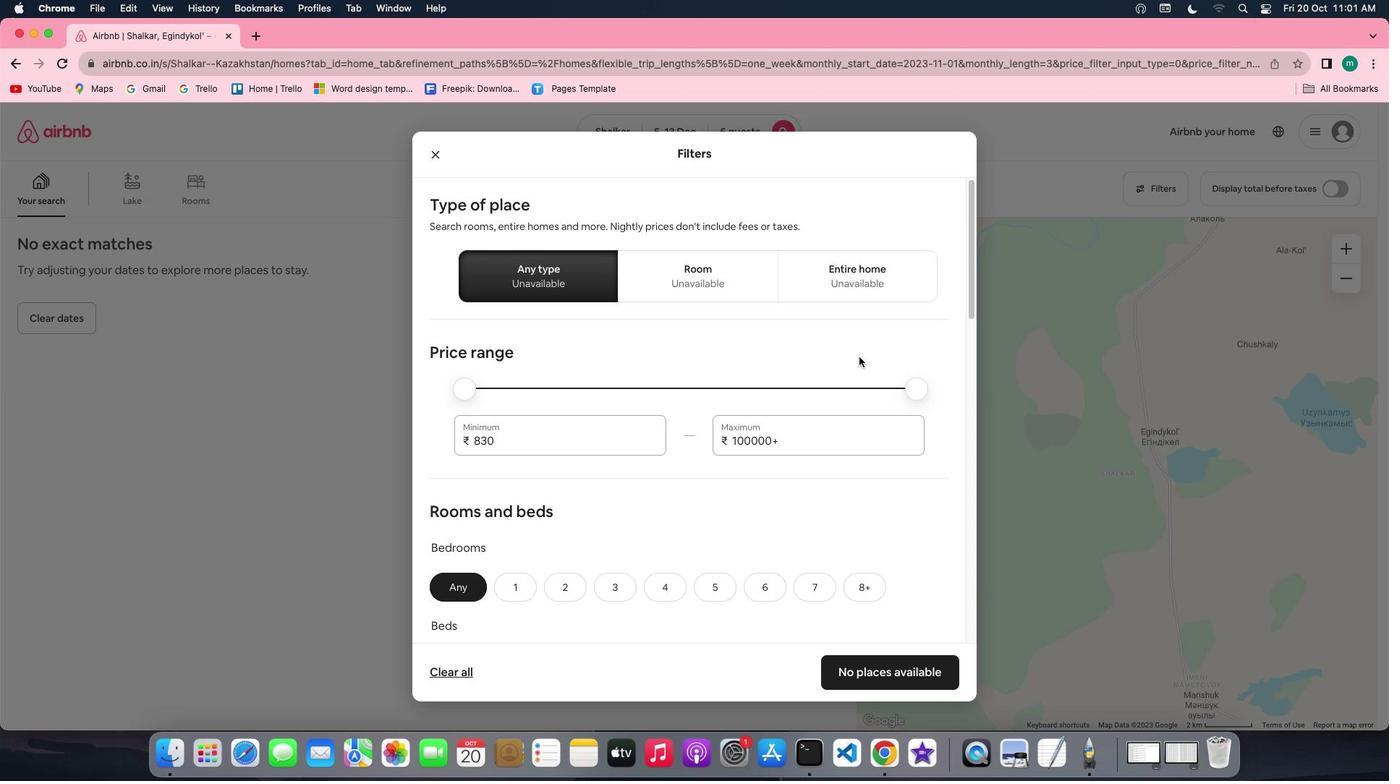 
Action: Mouse scrolled (859, 356) with delta (0, 0)
Screenshot: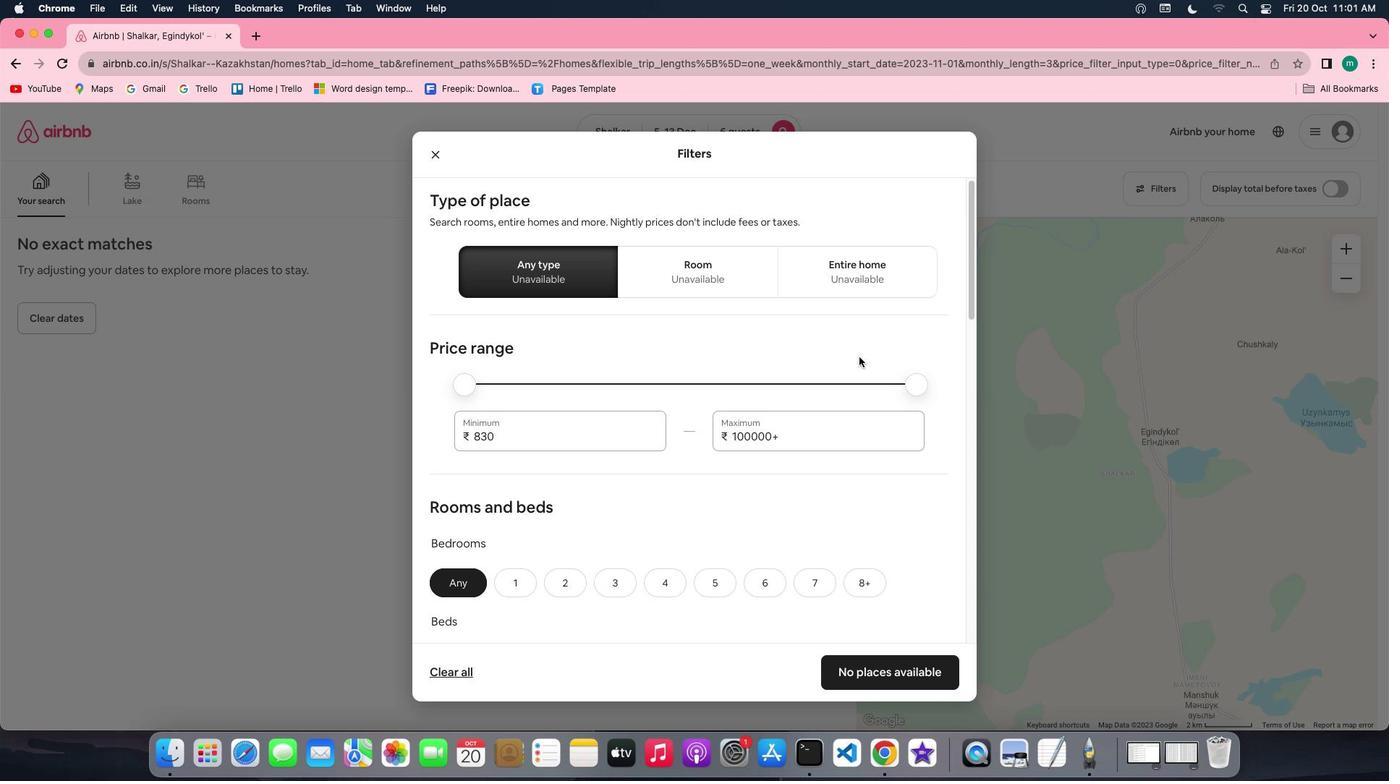 
Action: Mouse scrolled (859, 356) with delta (0, 0)
Screenshot: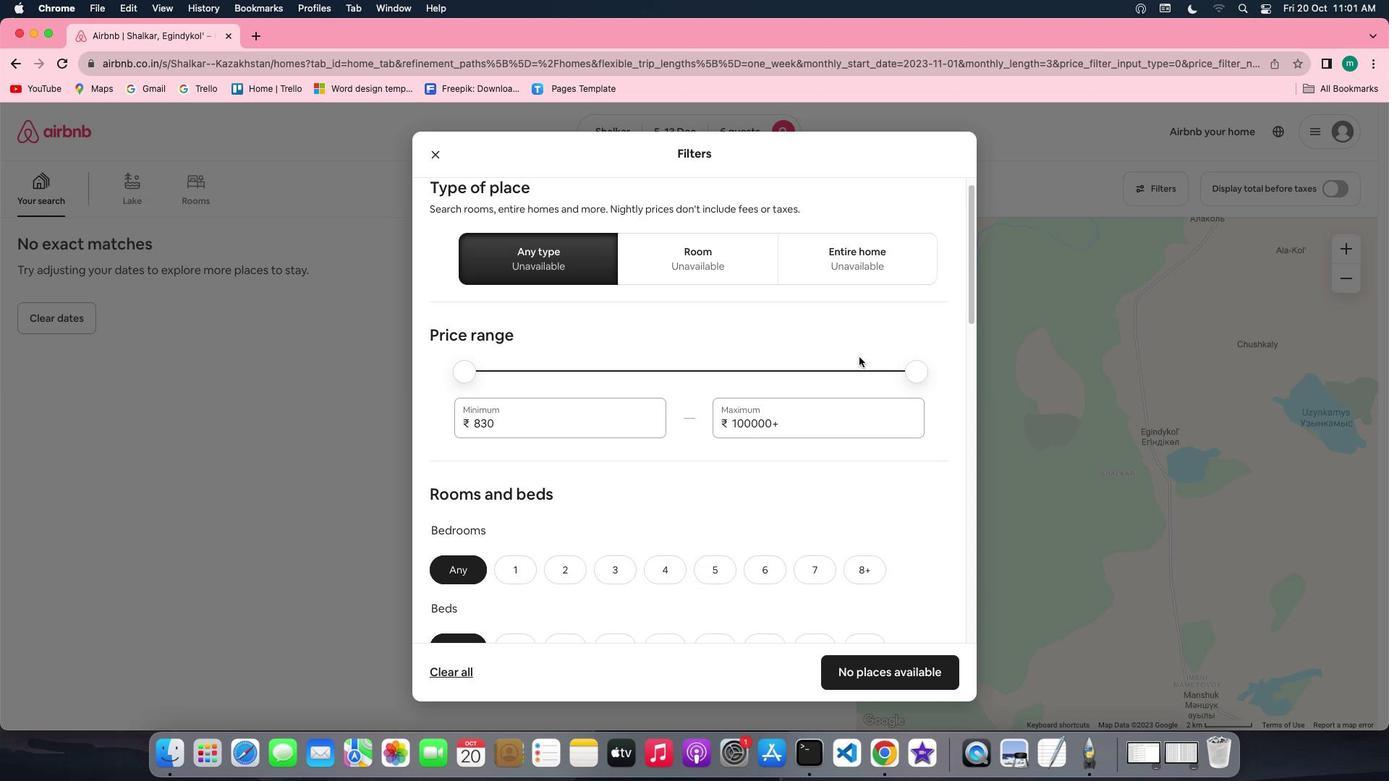 
Action: Mouse scrolled (859, 356) with delta (0, -2)
Screenshot: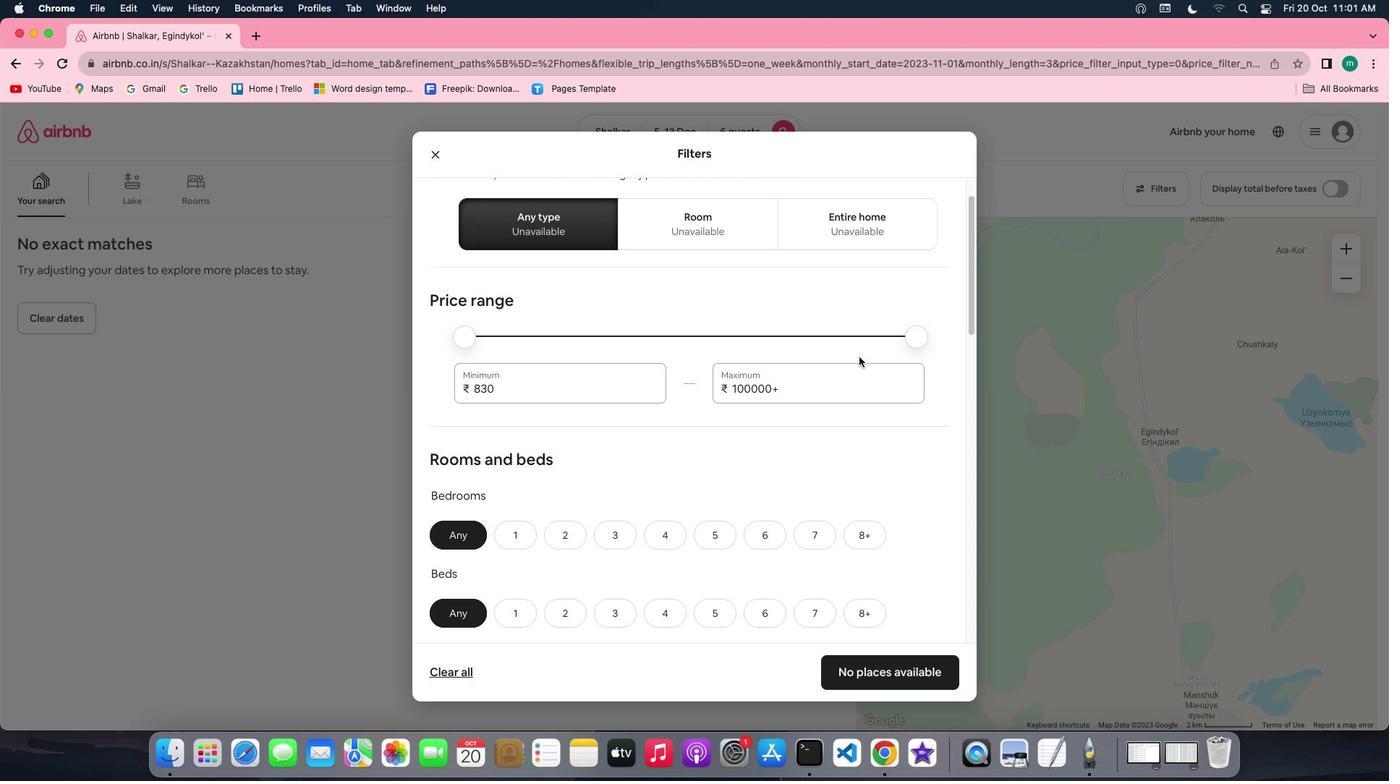 
Action: Mouse scrolled (859, 356) with delta (0, -2)
Screenshot: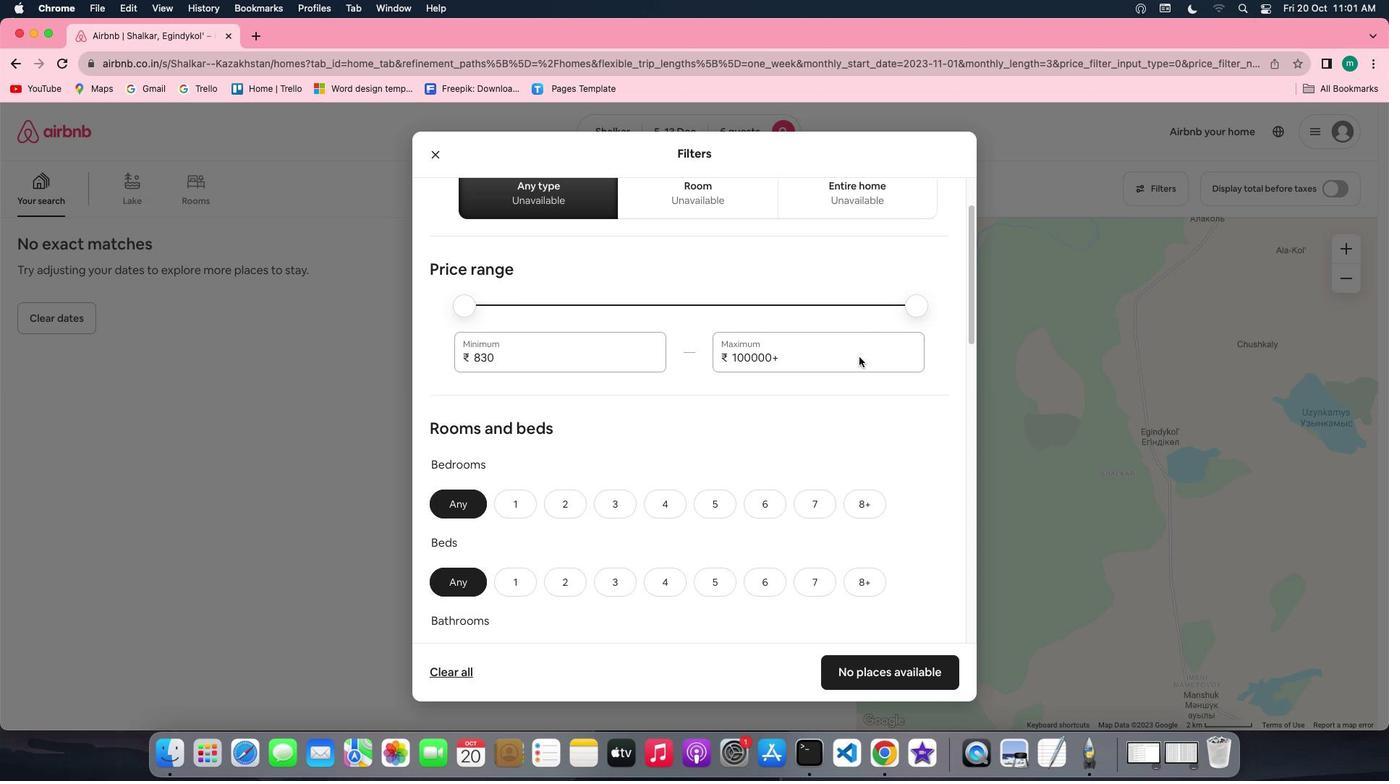 
Action: Mouse scrolled (859, 356) with delta (0, -2)
Screenshot: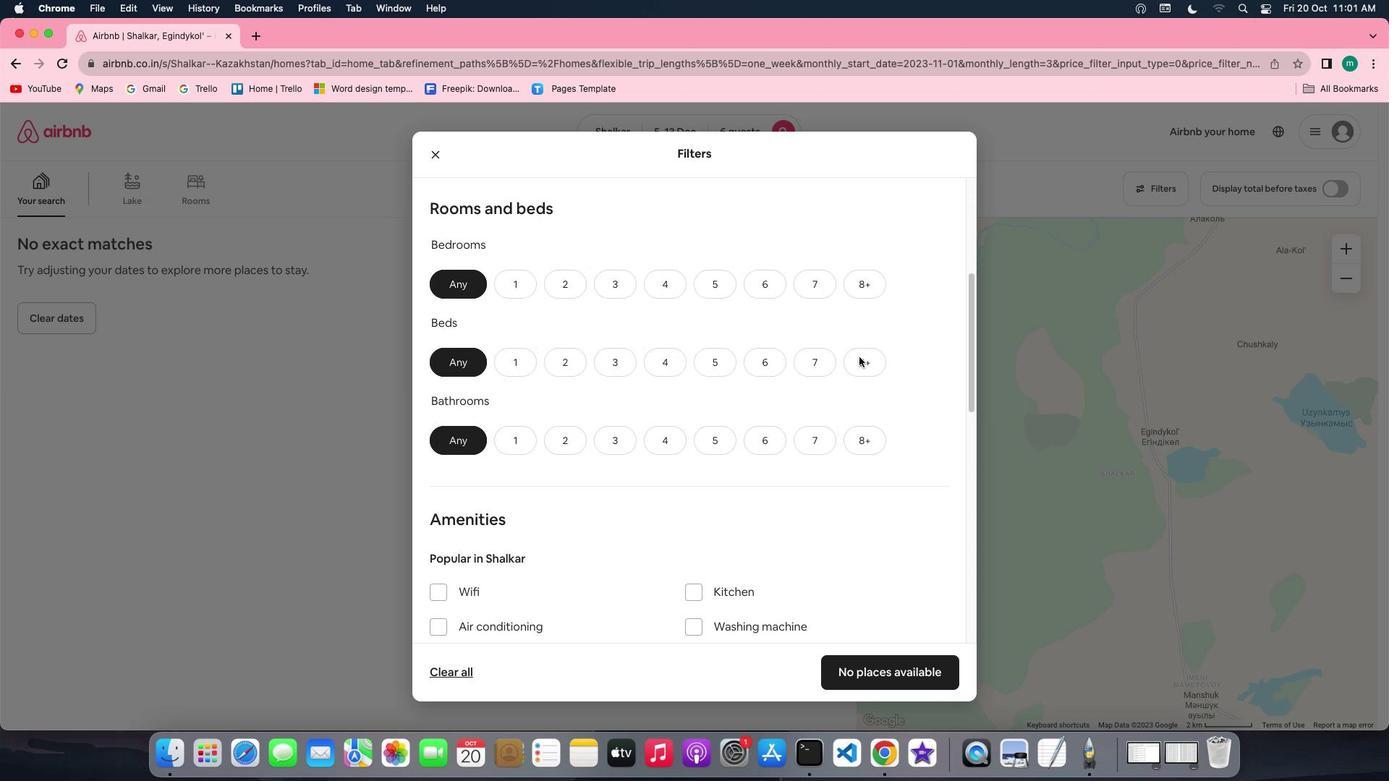 
Action: Mouse moved to (611, 218)
Screenshot: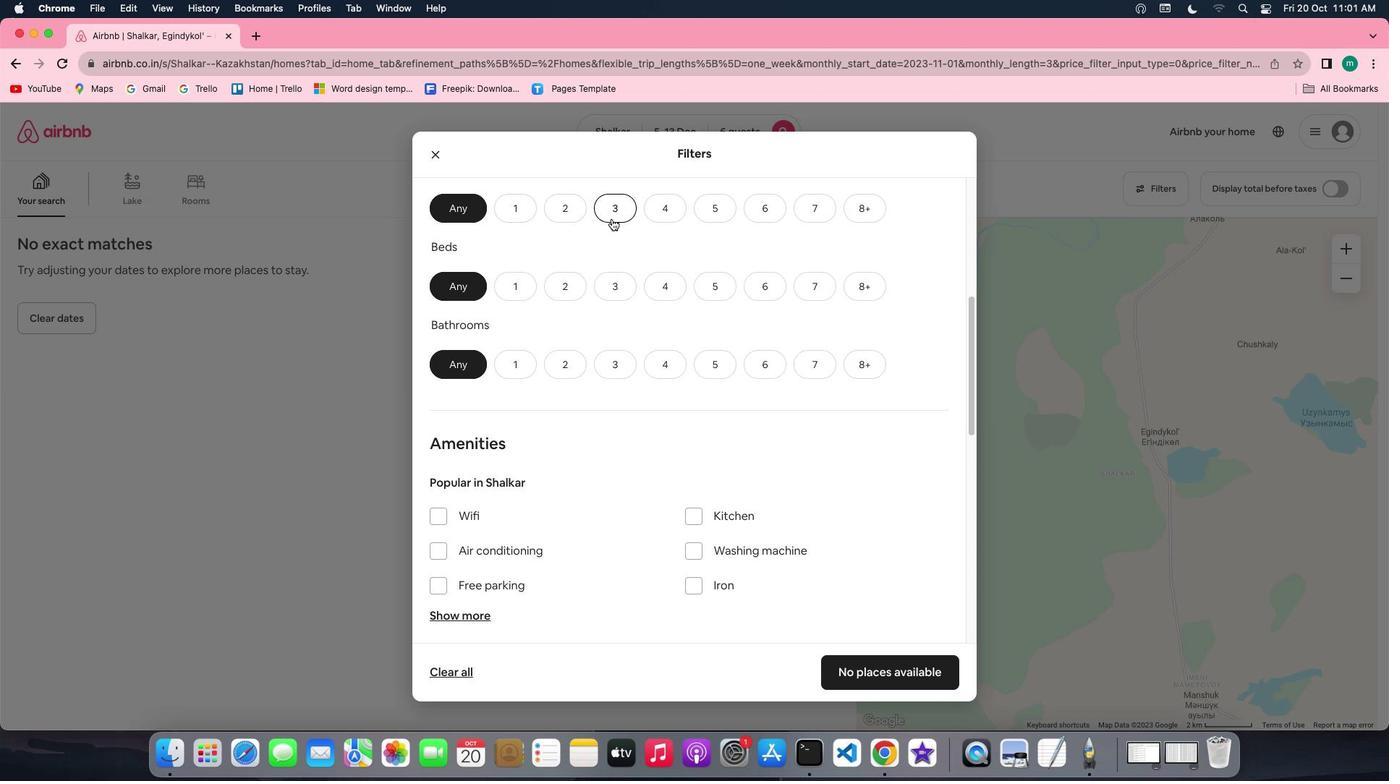 
Action: Mouse pressed left at (611, 218)
Screenshot: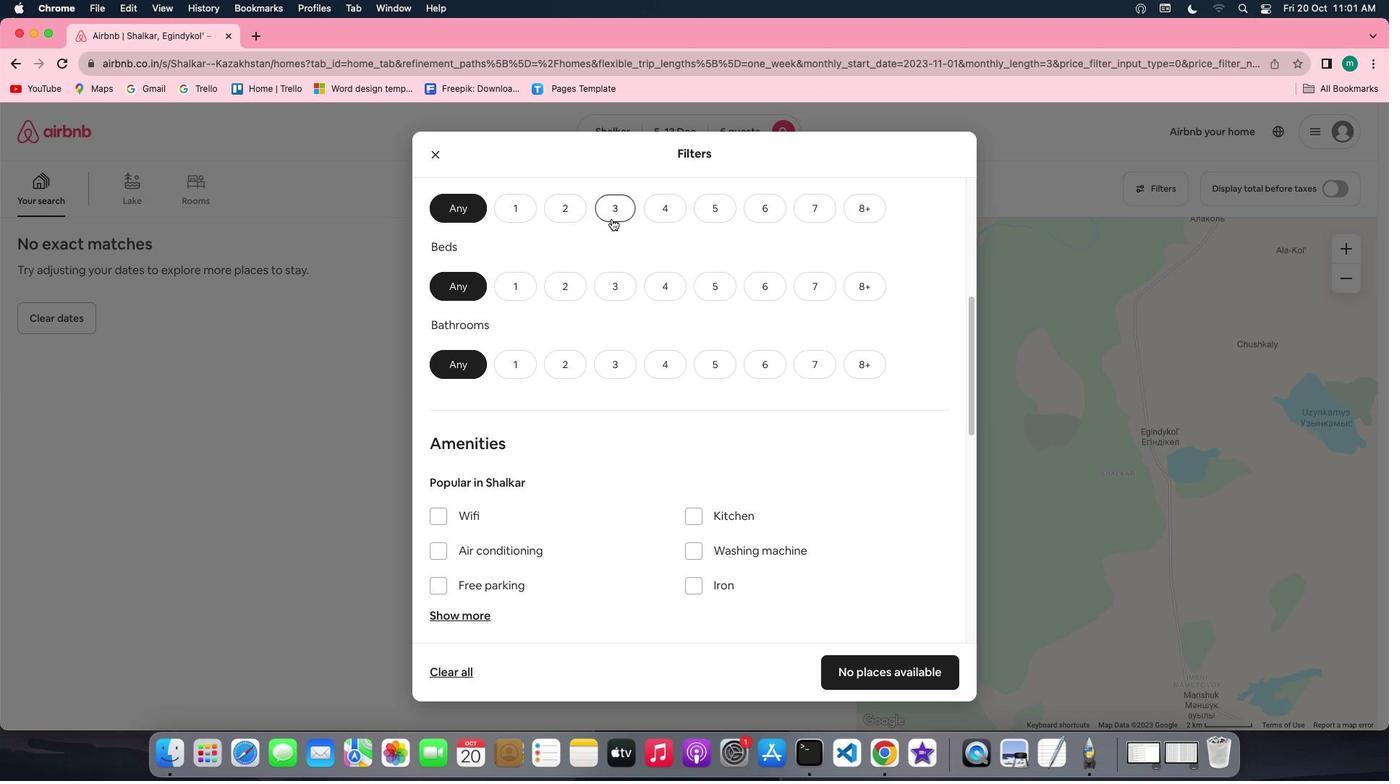 
Action: Mouse moved to (613, 284)
Screenshot: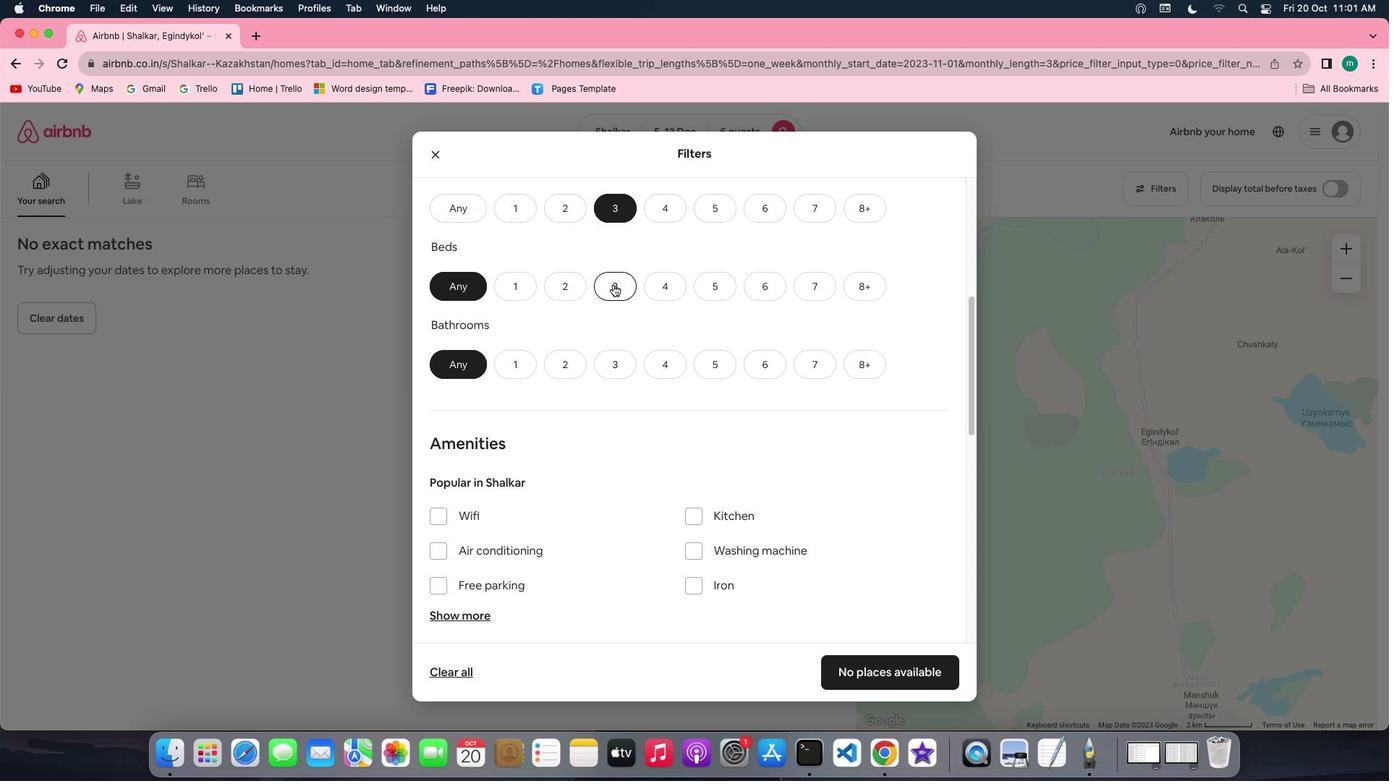 
Action: Mouse pressed left at (613, 284)
Screenshot: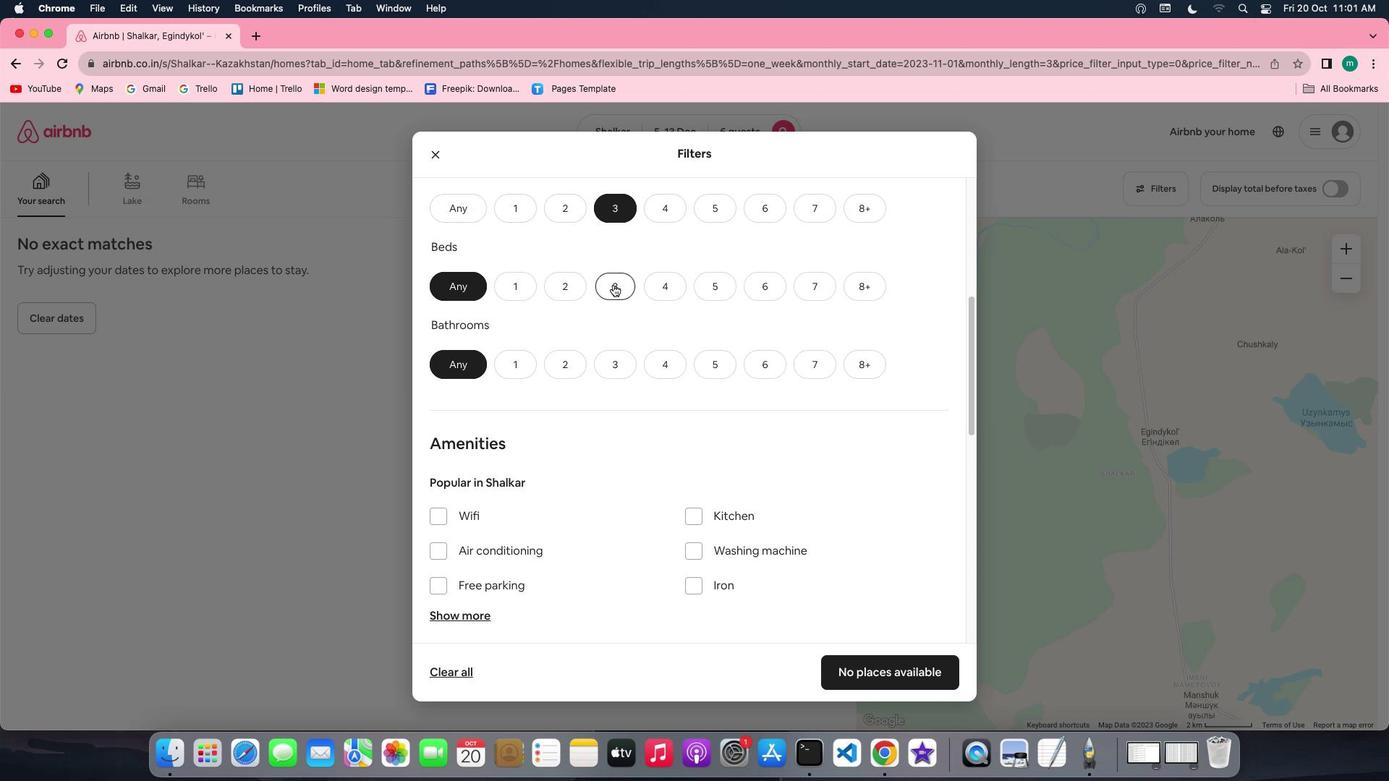 
Action: Mouse moved to (603, 367)
Screenshot: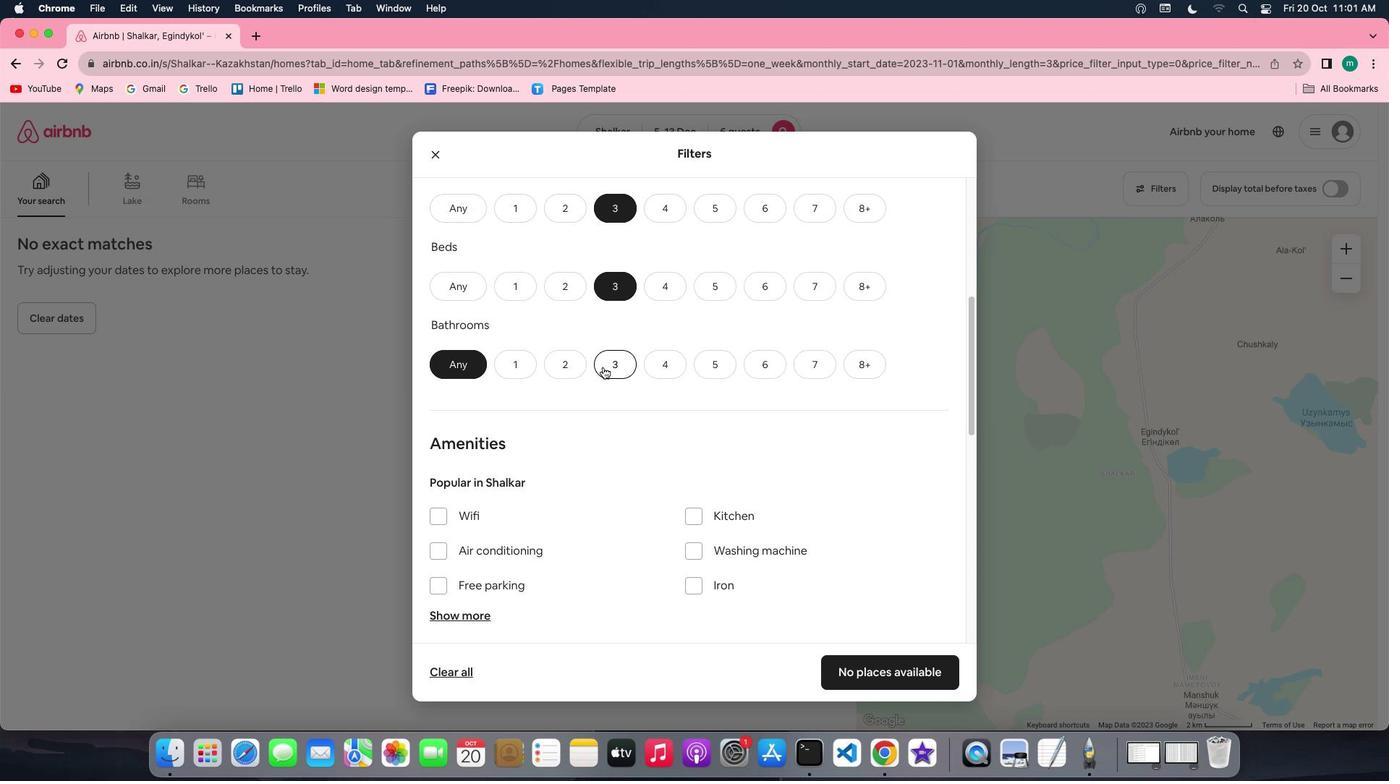 
Action: Mouse pressed left at (603, 367)
Screenshot: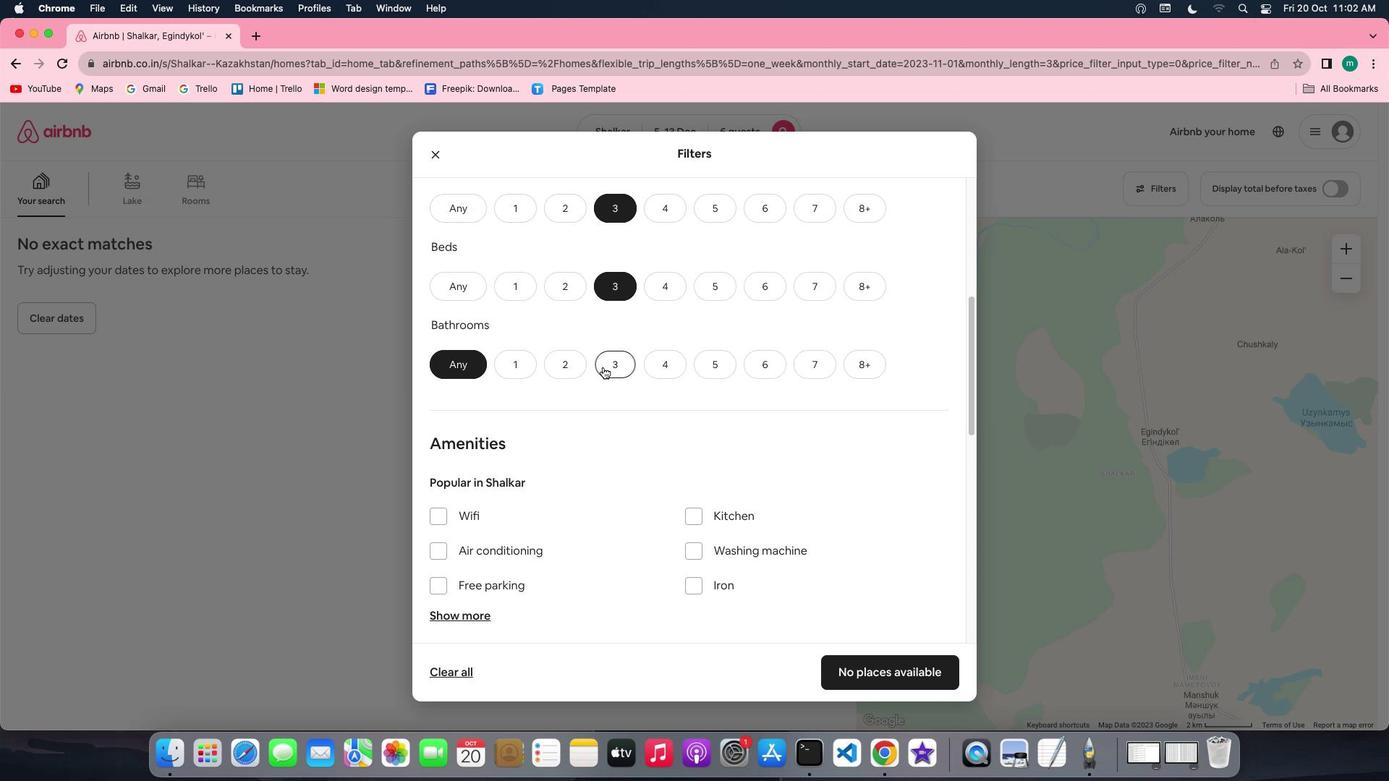 
Action: Mouse moved to (754, 352)
Screenshot: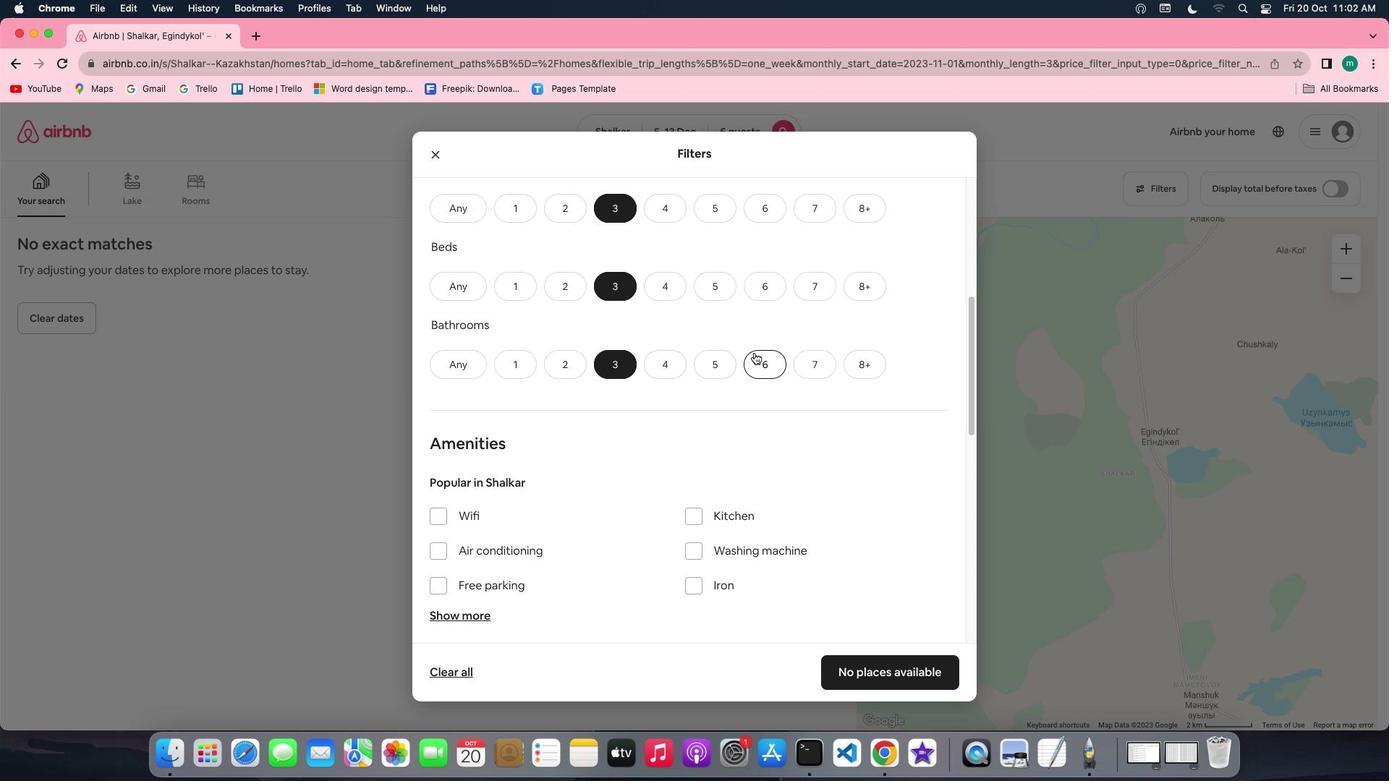 
Action: Mouse scrolled (754, 352) with delta (0, 0)
Screenshot: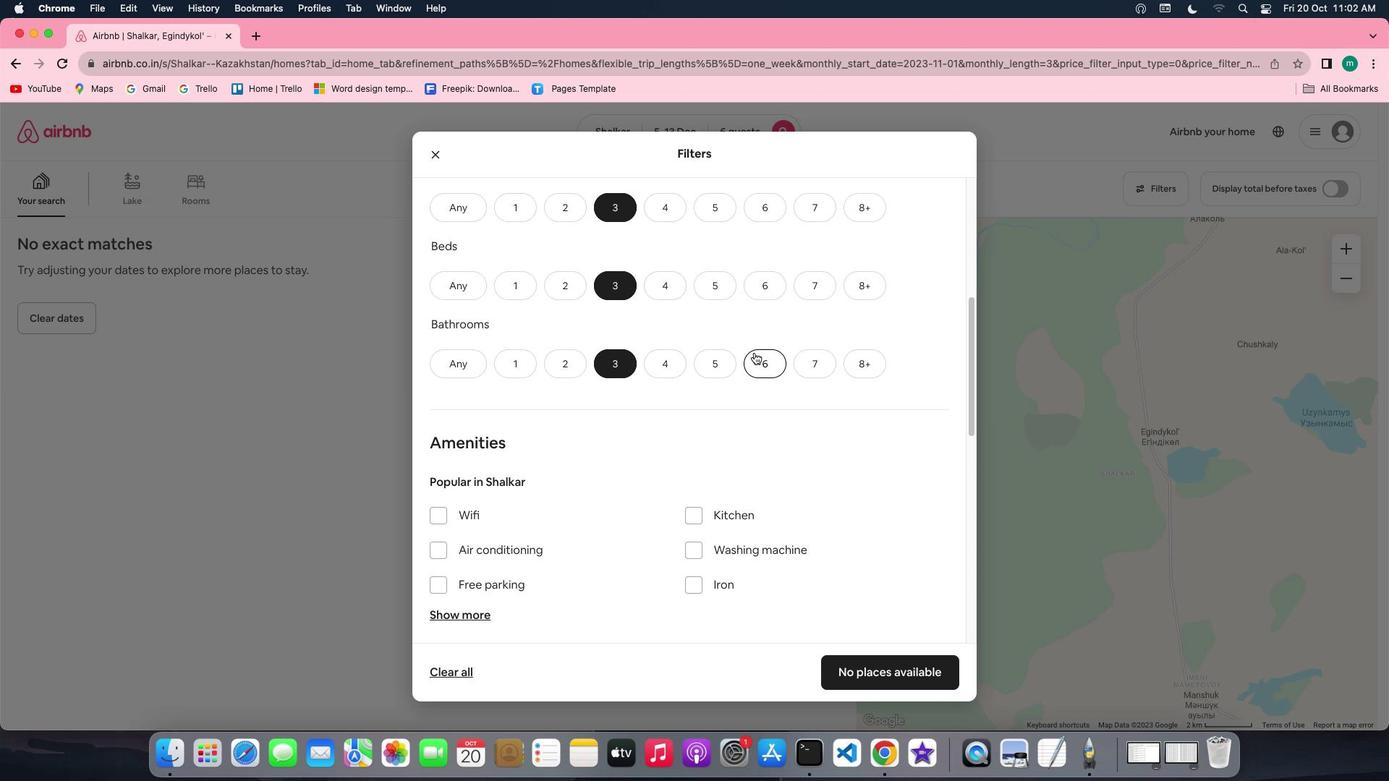 
Action: Mouse scrolled (754, 352) with delta (0, 0)
Screenshot: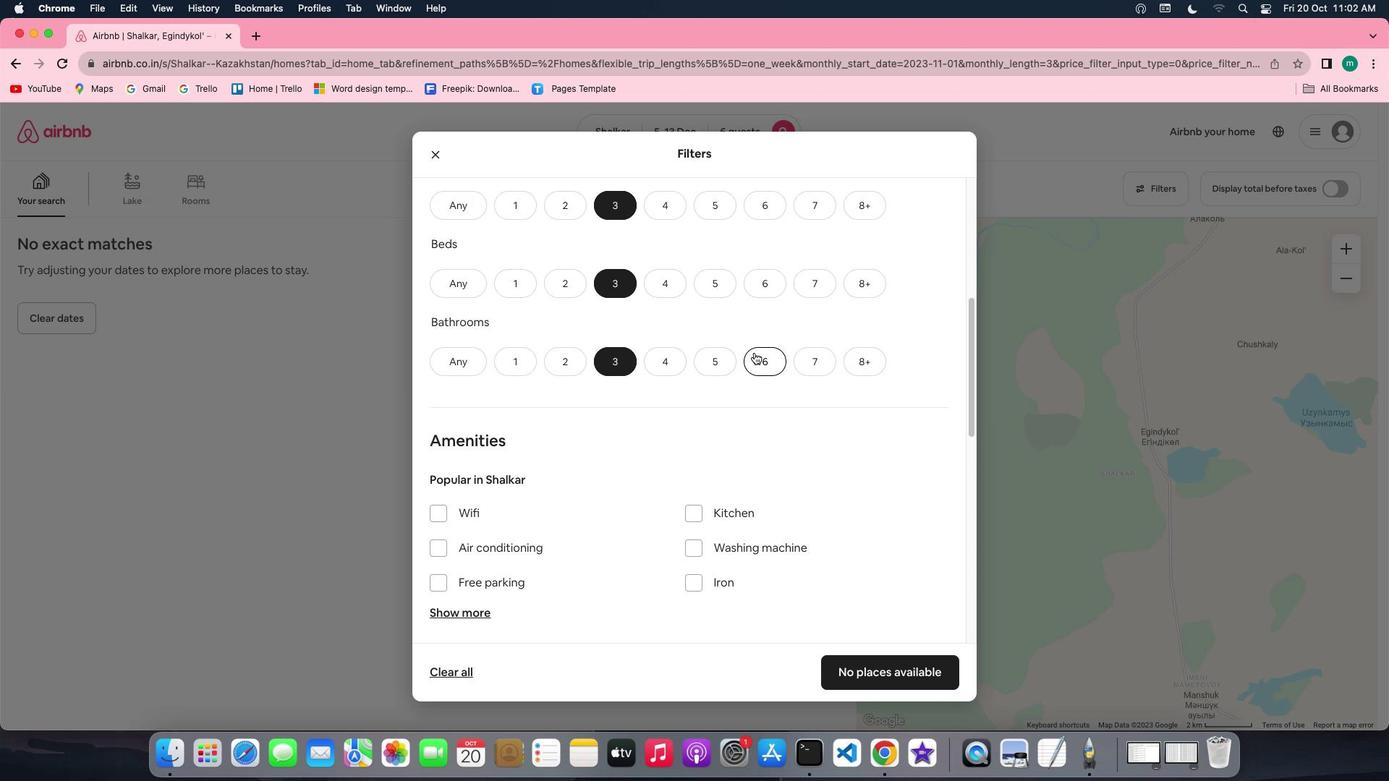 
Action: Mouse scrolled (754, 352) with delta (0, 0)
Screenshot: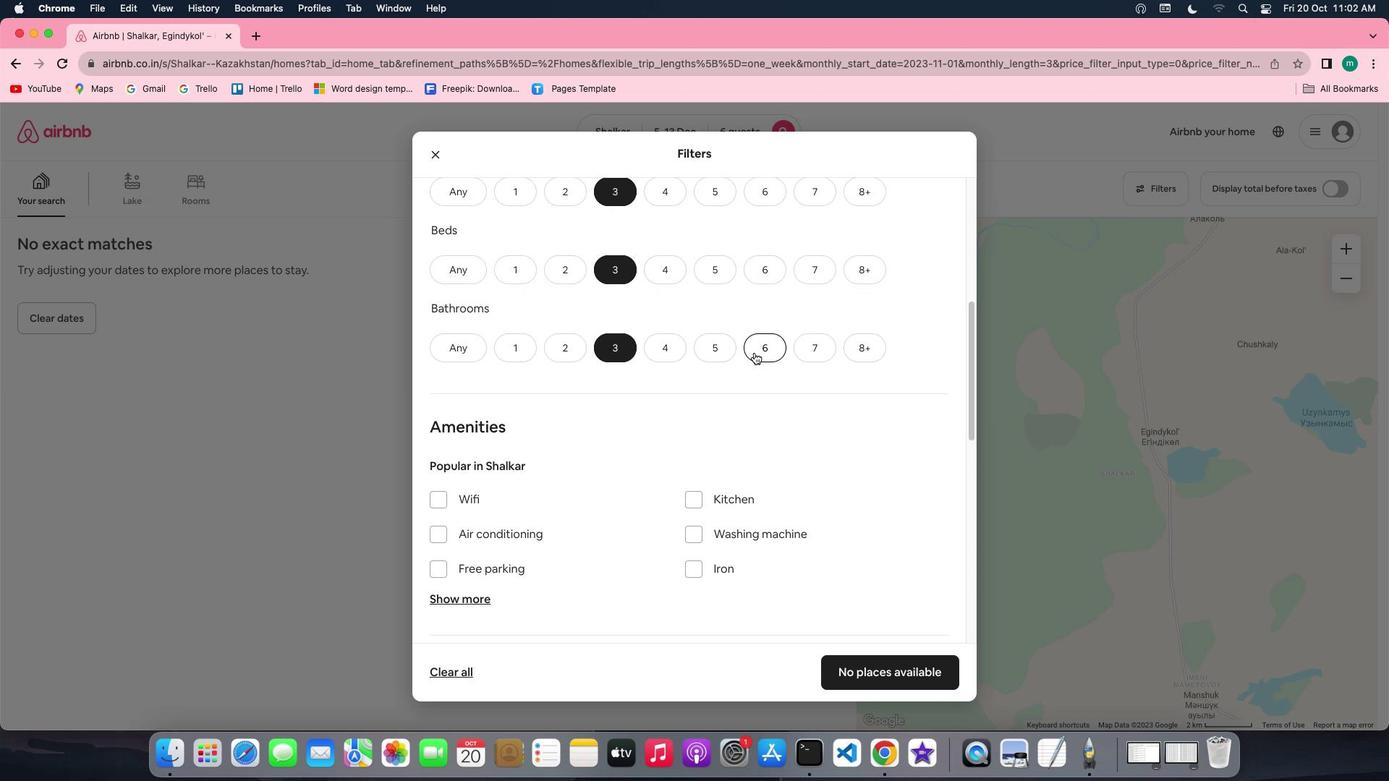 
Action: Mouse scrolled (754, 352) with delta (0, 0)
Screenshot: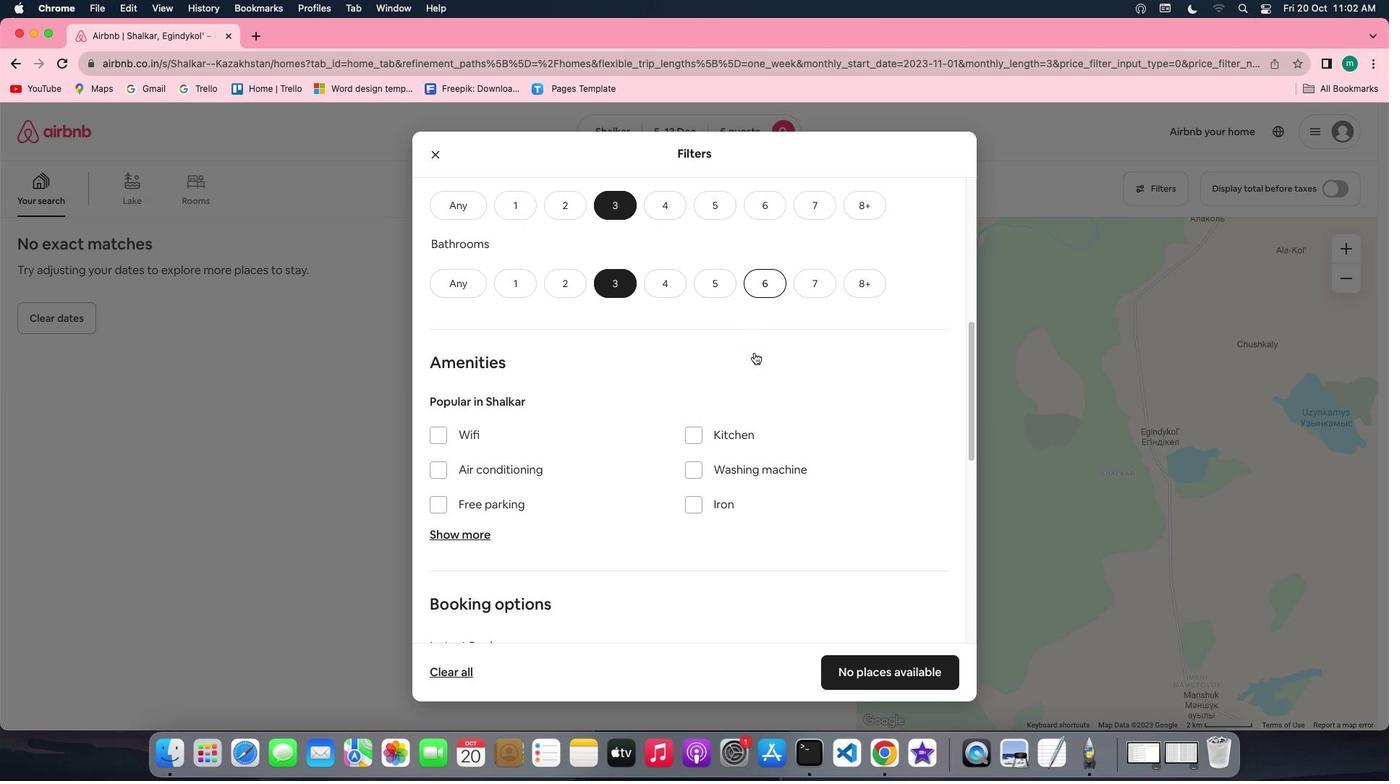 
Action: Mouse scrolled (754, 352) with delta (0, 0)
Screenshot: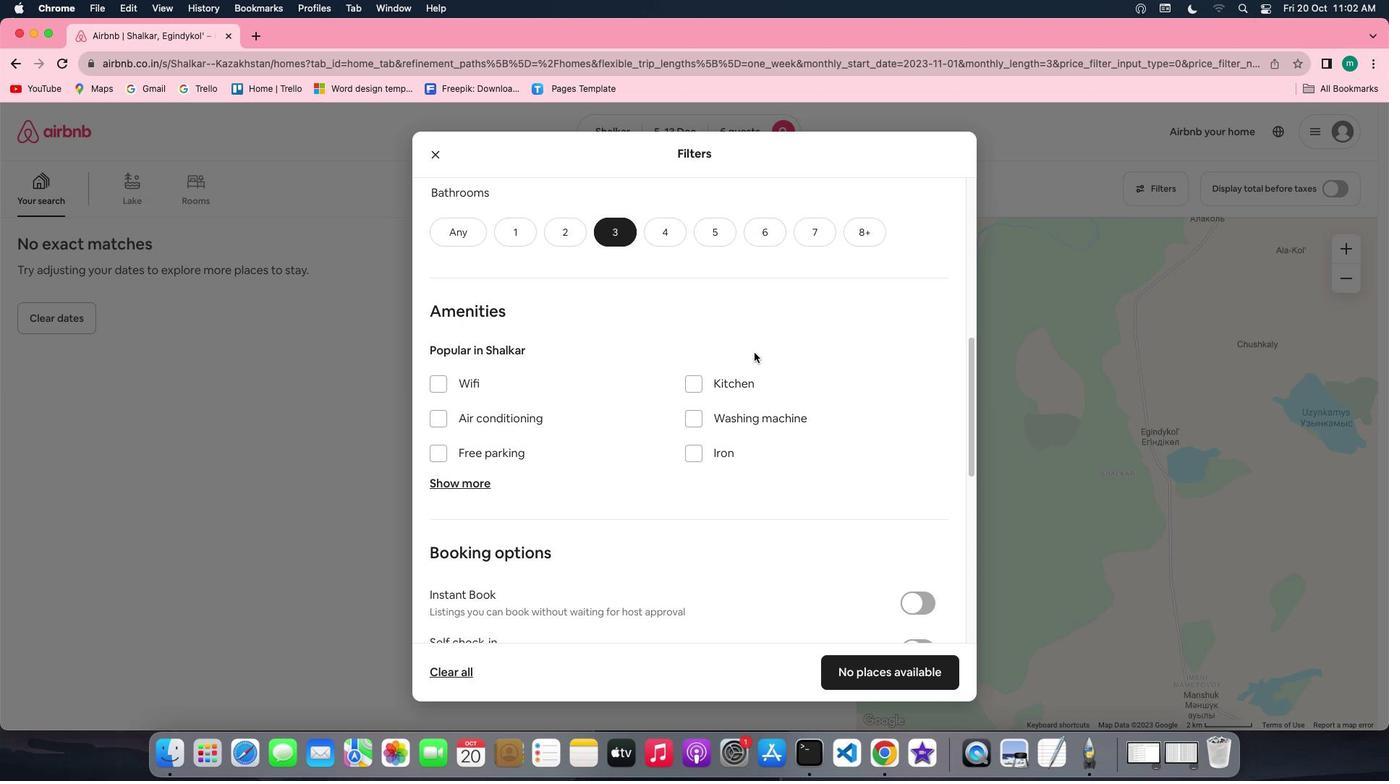 
Action: Mouse scrolled (754, 352) with delta (0, 0)
Screenshot: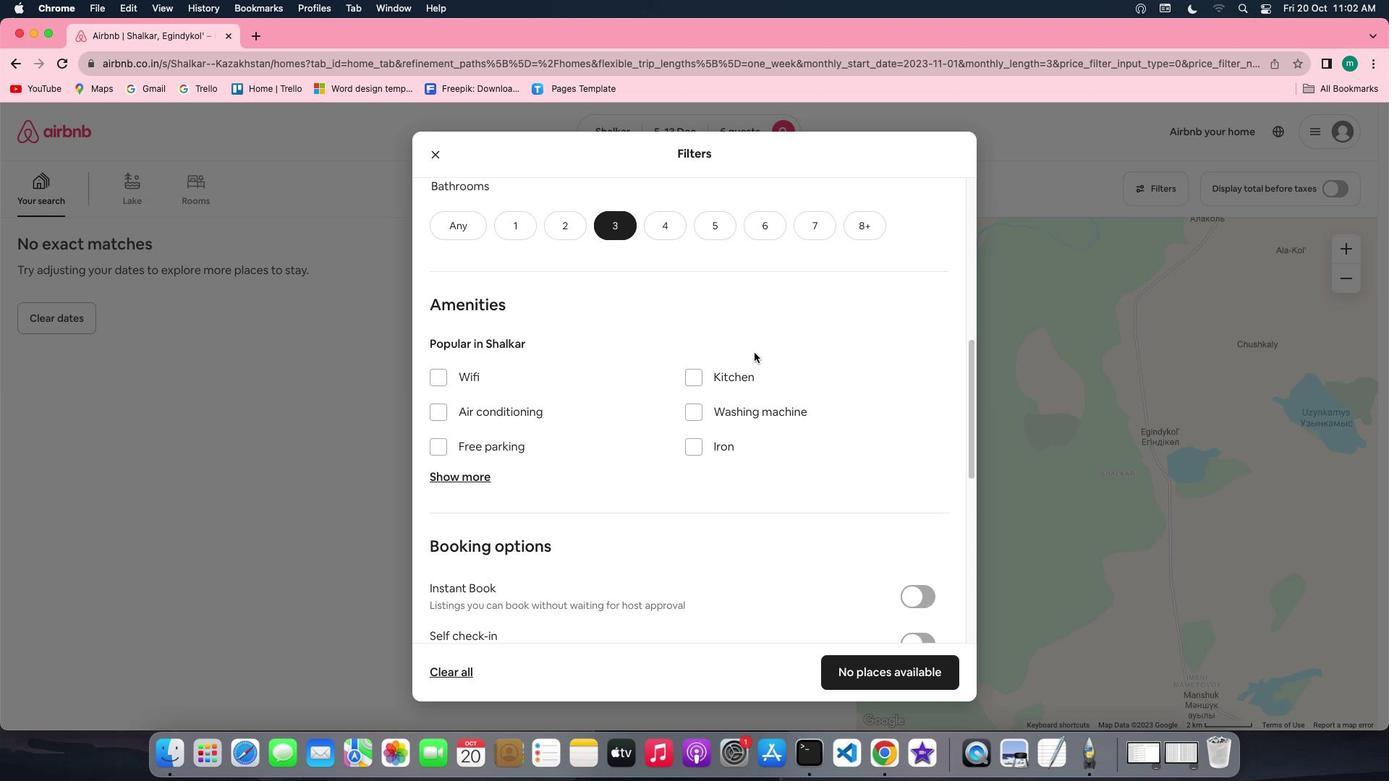 
Action: Mouse scrolled (754, 352) with delta (0, 0)
Screenshot: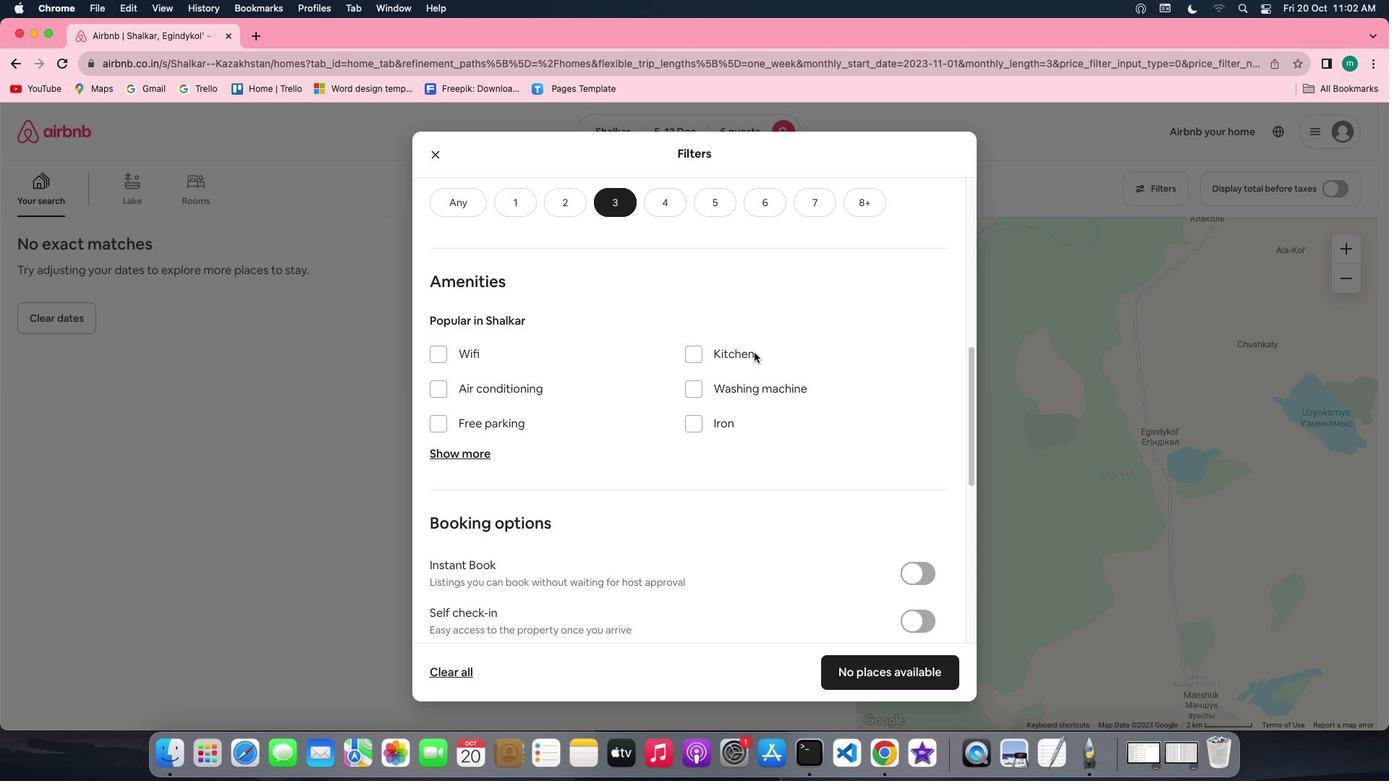 
Action: Mouse scrolled (754, 352) with delta (0, 0)
Screenshot: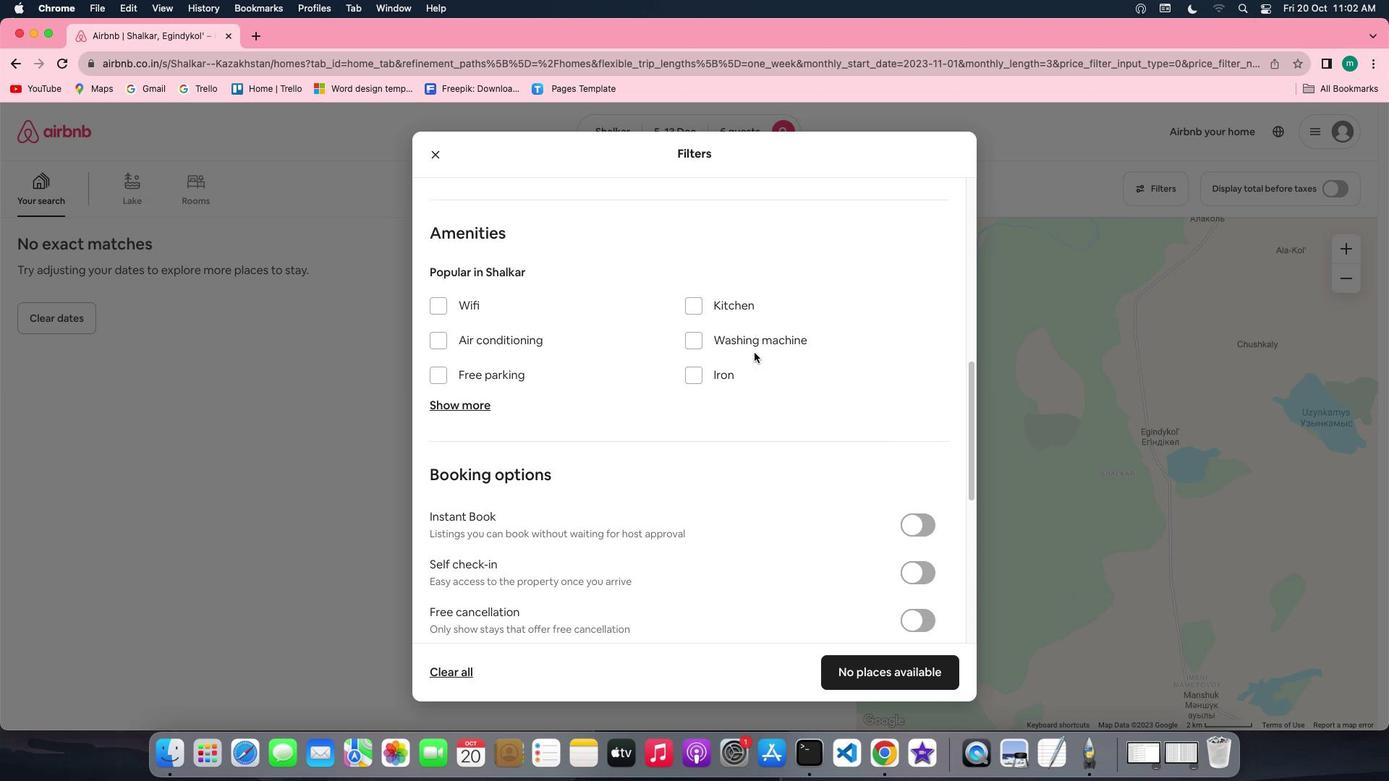 
Action: Mouse scrolled (754, 352) with delta (0, 0)
Screenshot: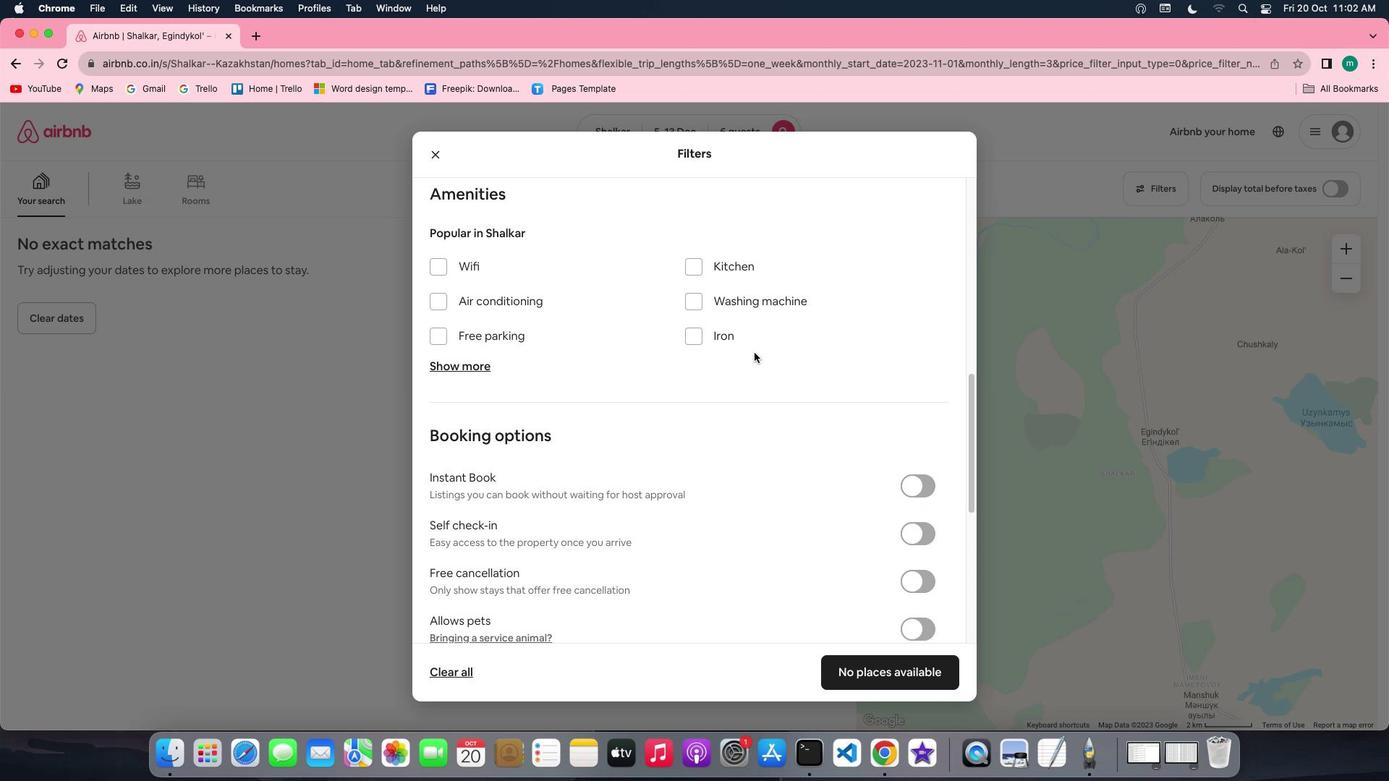 
Action: Mouse scrolled (754, 352) with delta (0, 0)
Screenshot: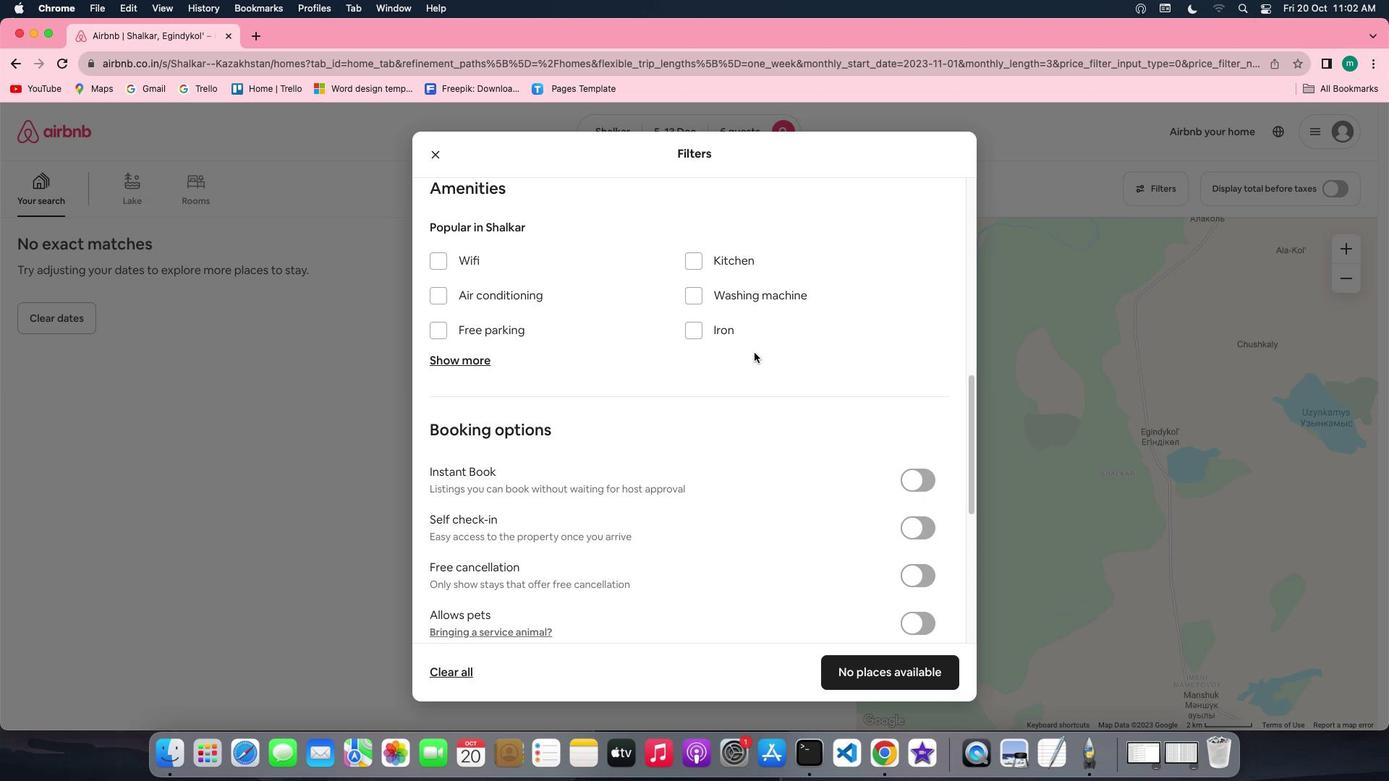 
Action: Mouse scrolled (754, 352) with delta (0, 0)
Screenshot: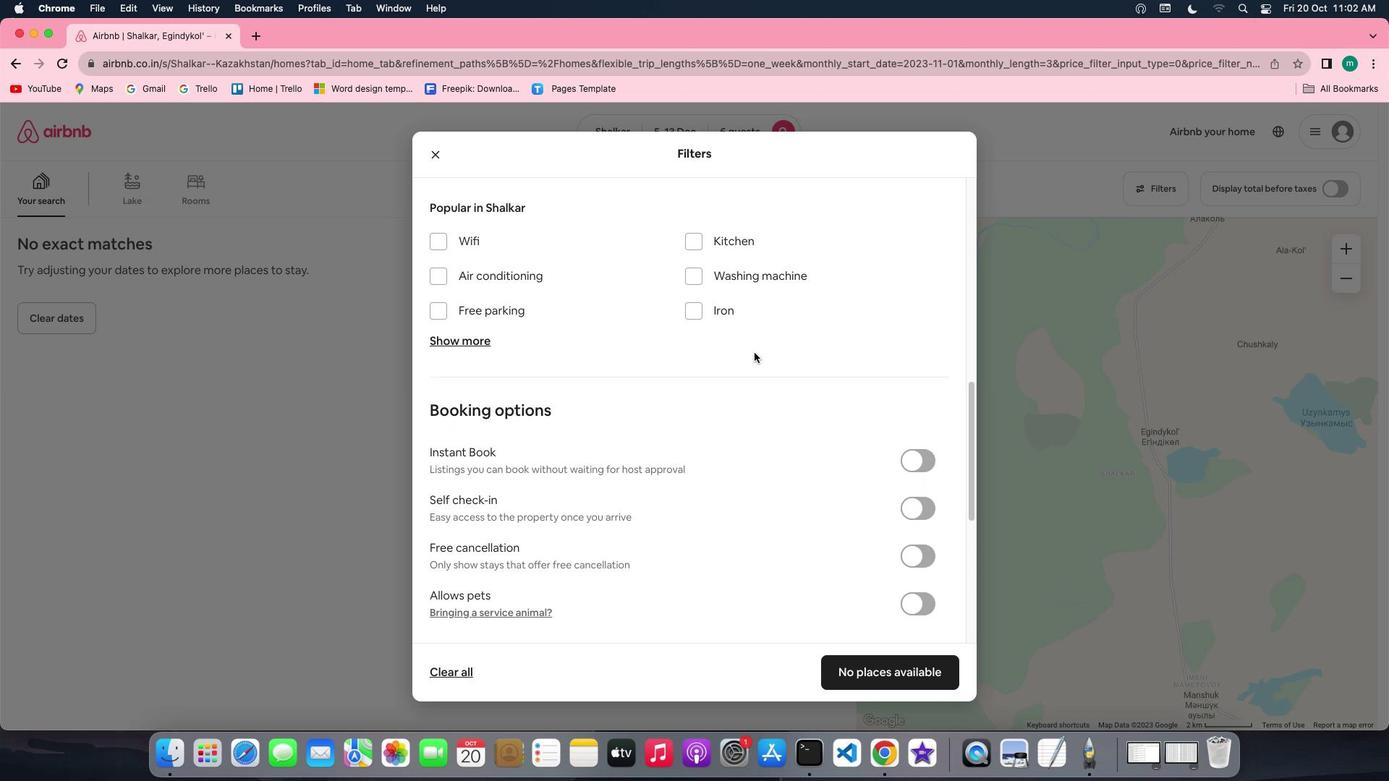 
Action: Mouse scrolled (754, 352) with delta (0, 0)
Screenshot: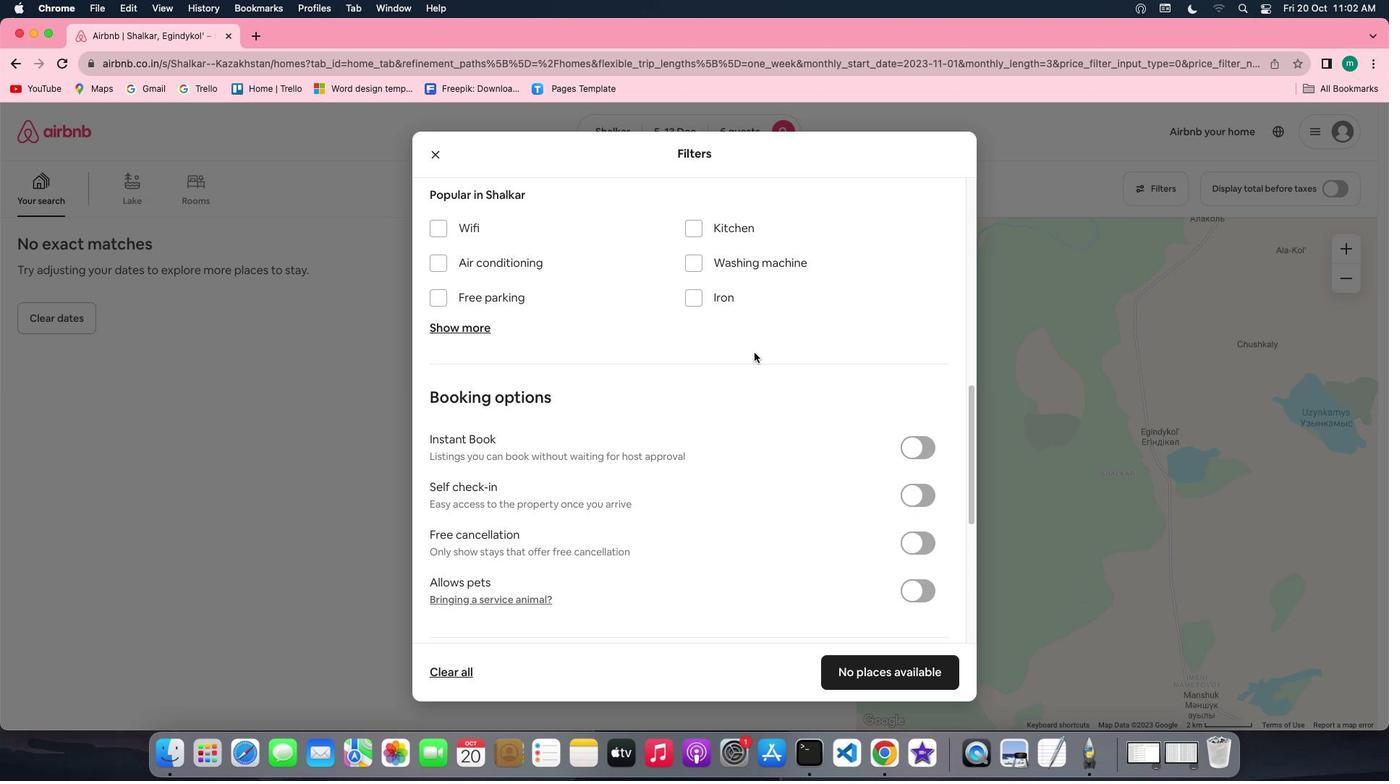 
Action: Mouse scrolled (754, 352) with delta (0, 0)
Screenshot: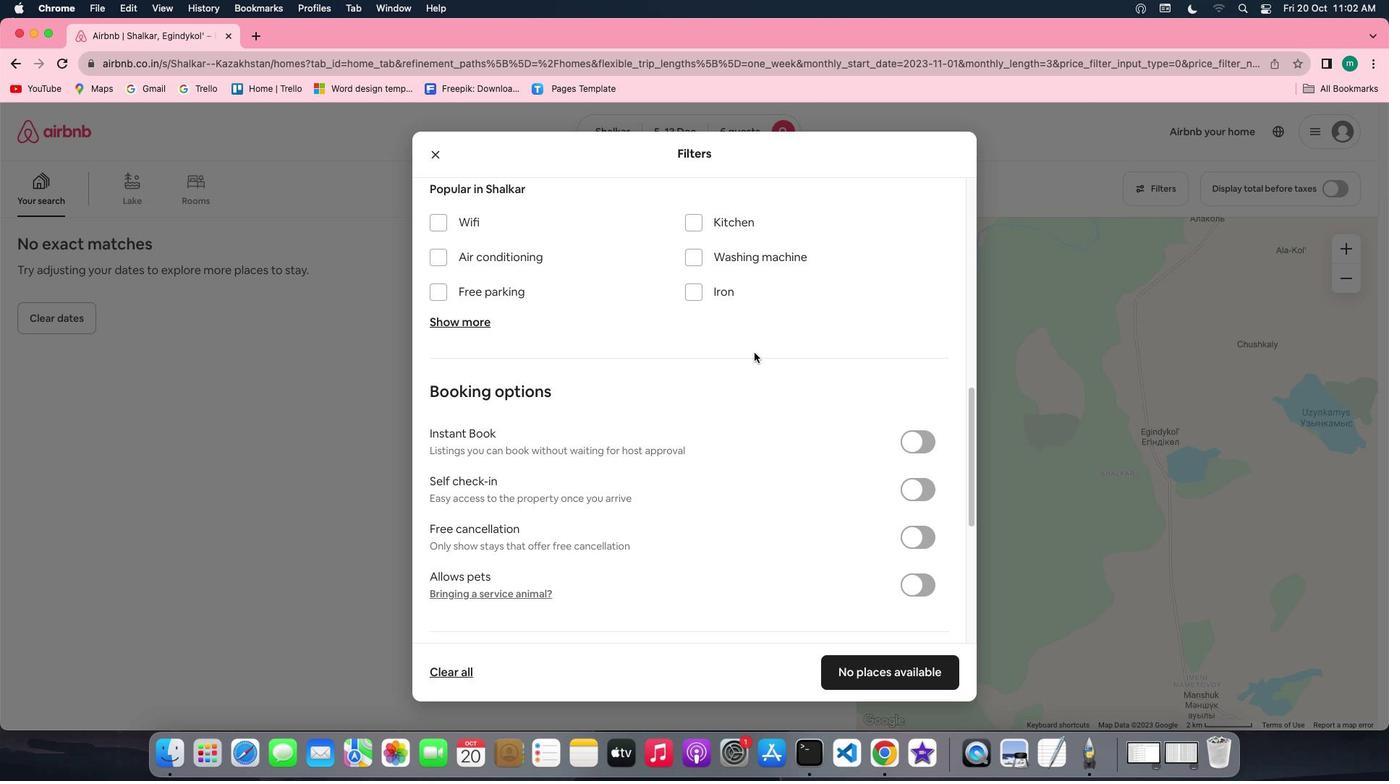 
Action: Mouse scrolled (754, 352) with delta (0, 0)
Screenshot: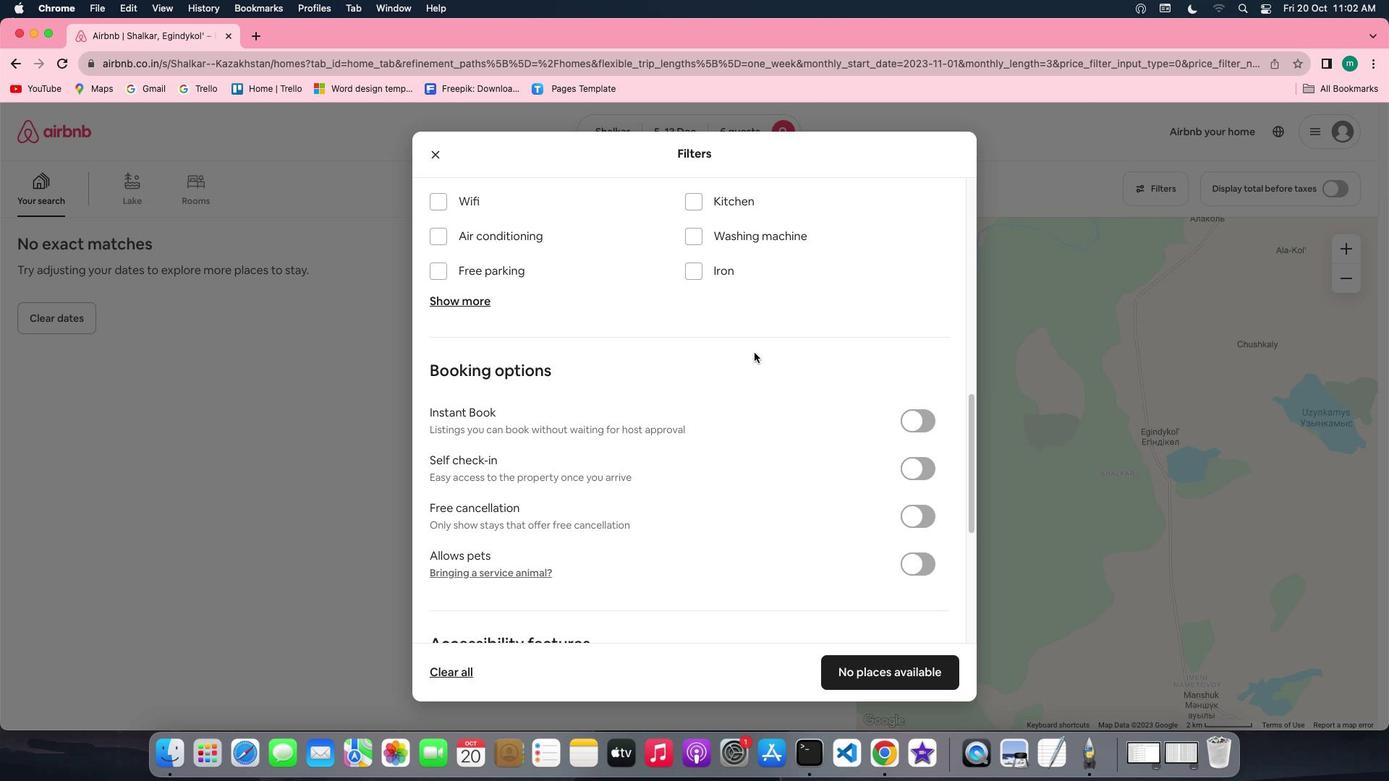 
Action: Mouse scrolled (754, 352) with delta (0, 0)
Screenshot: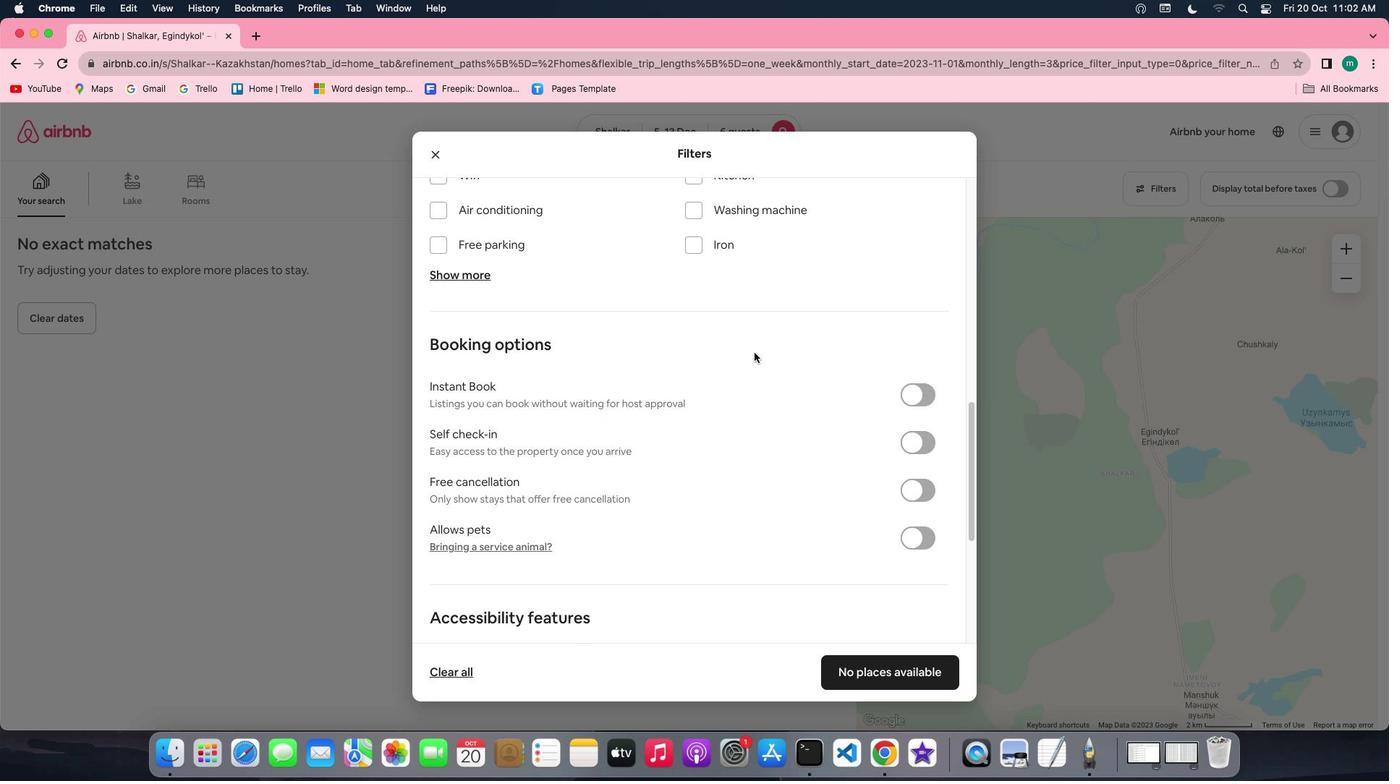 
Action: Mouse scrolled (754, 352) with delta (0, 0)
Screenshot: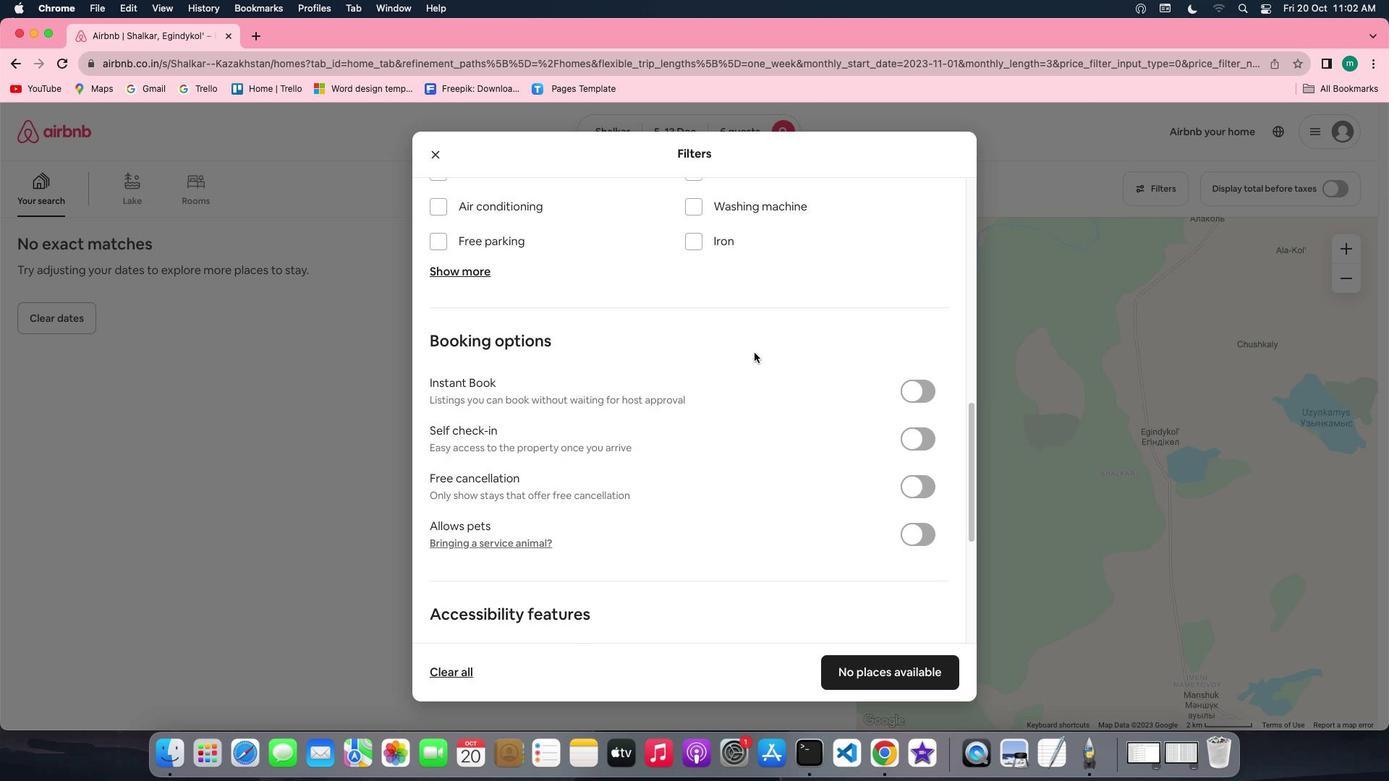 
Action: Mouse scrolled (754, 352) with delta (0, 0)
Screenshot: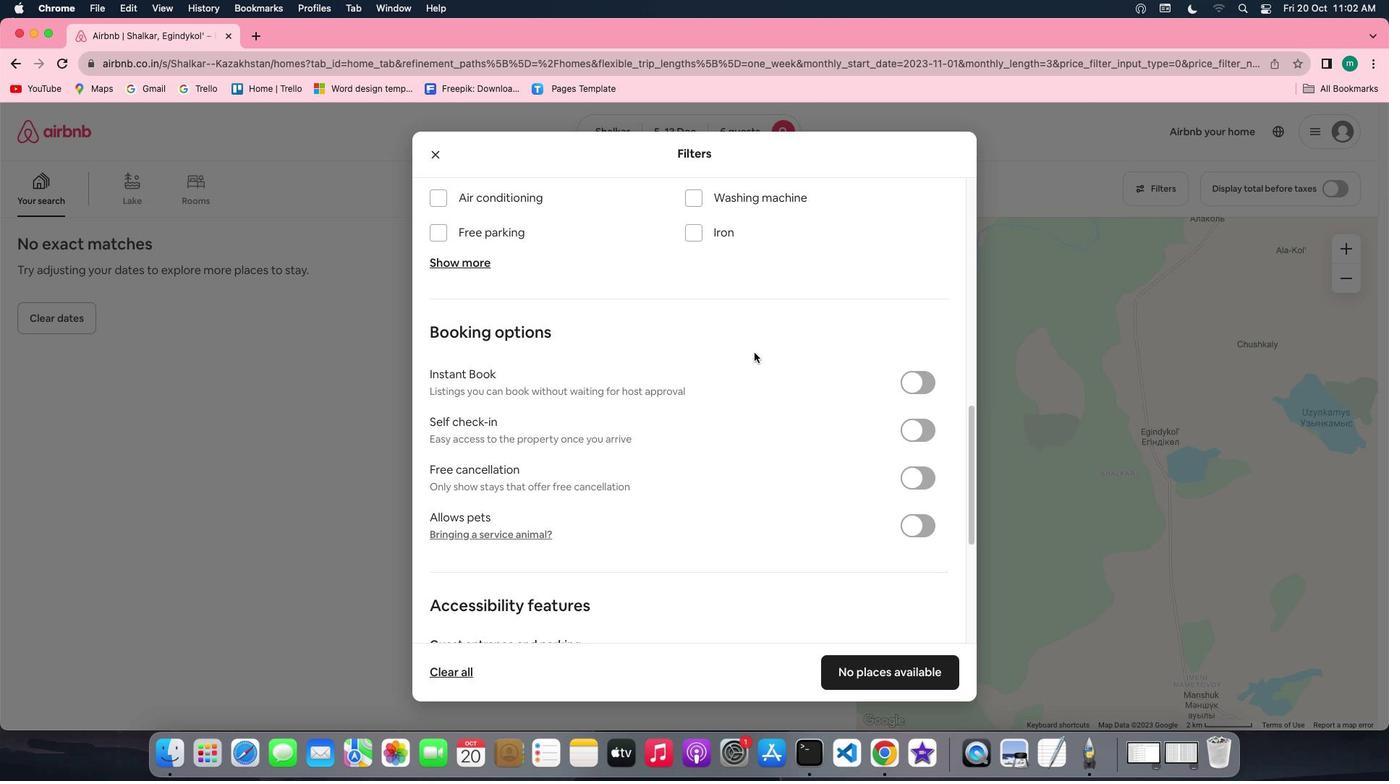 
Action: Mouse scrolled (754, 352) with delta (0, -1)
Screenshot: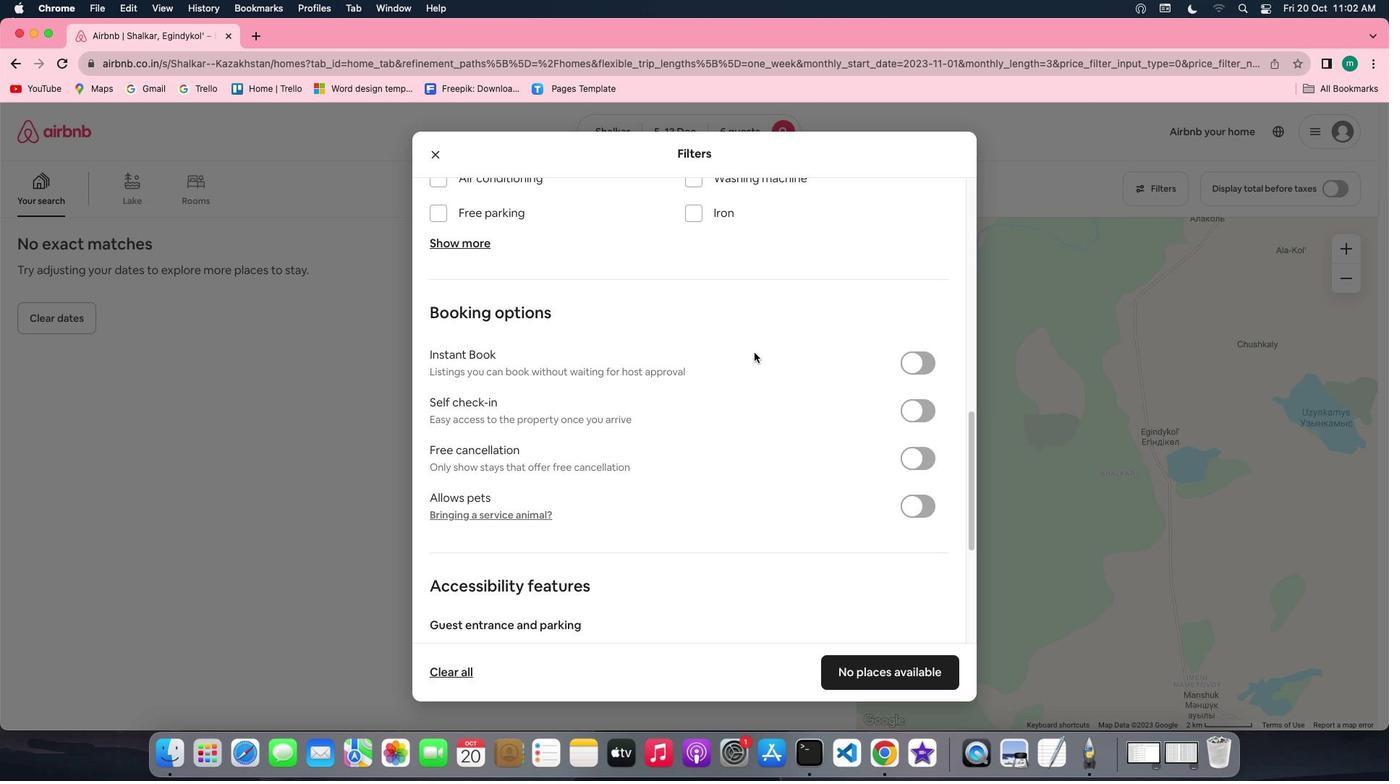 
Action: Mouse scrolled (754, 352) with delta (0, -2)
Screenshot: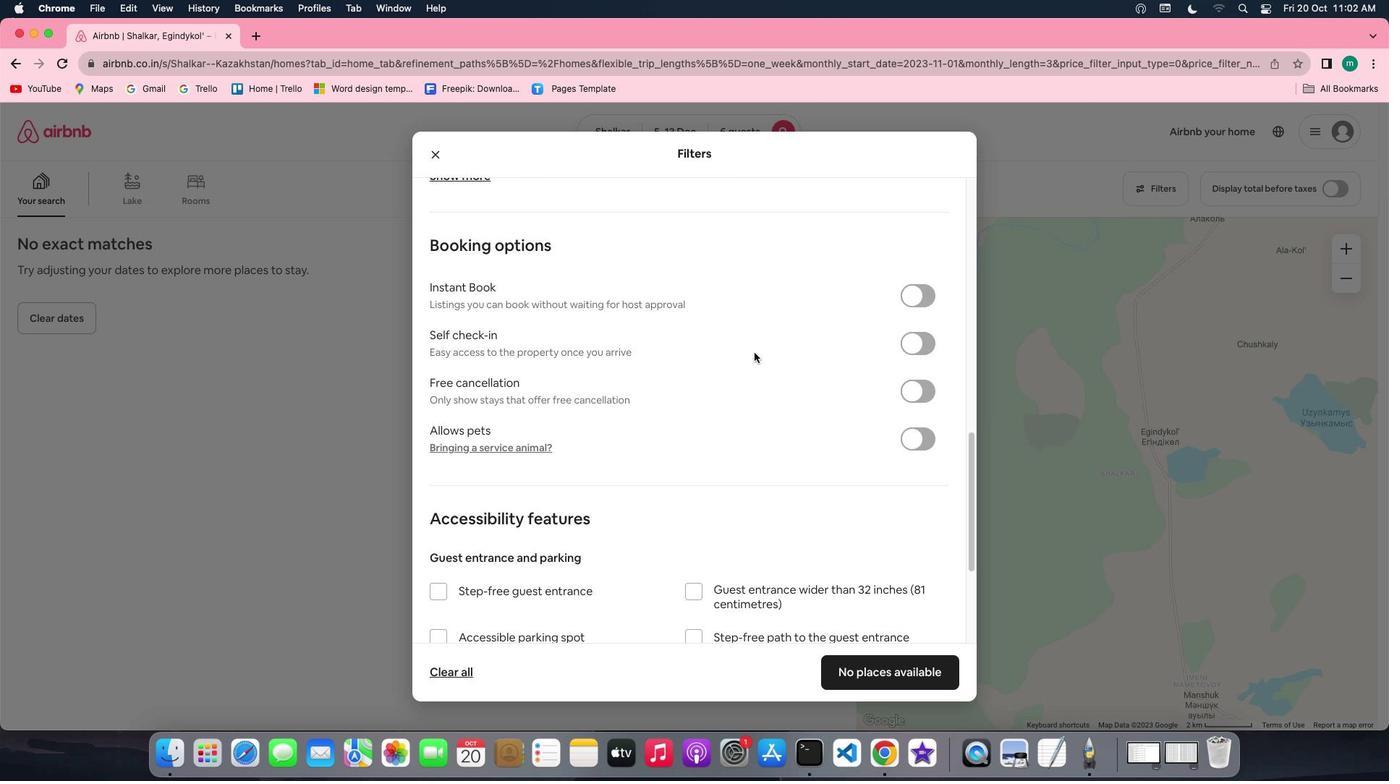 
Action: Mouse scrolled (754, 352) with delta (0, 0)
Screenshot: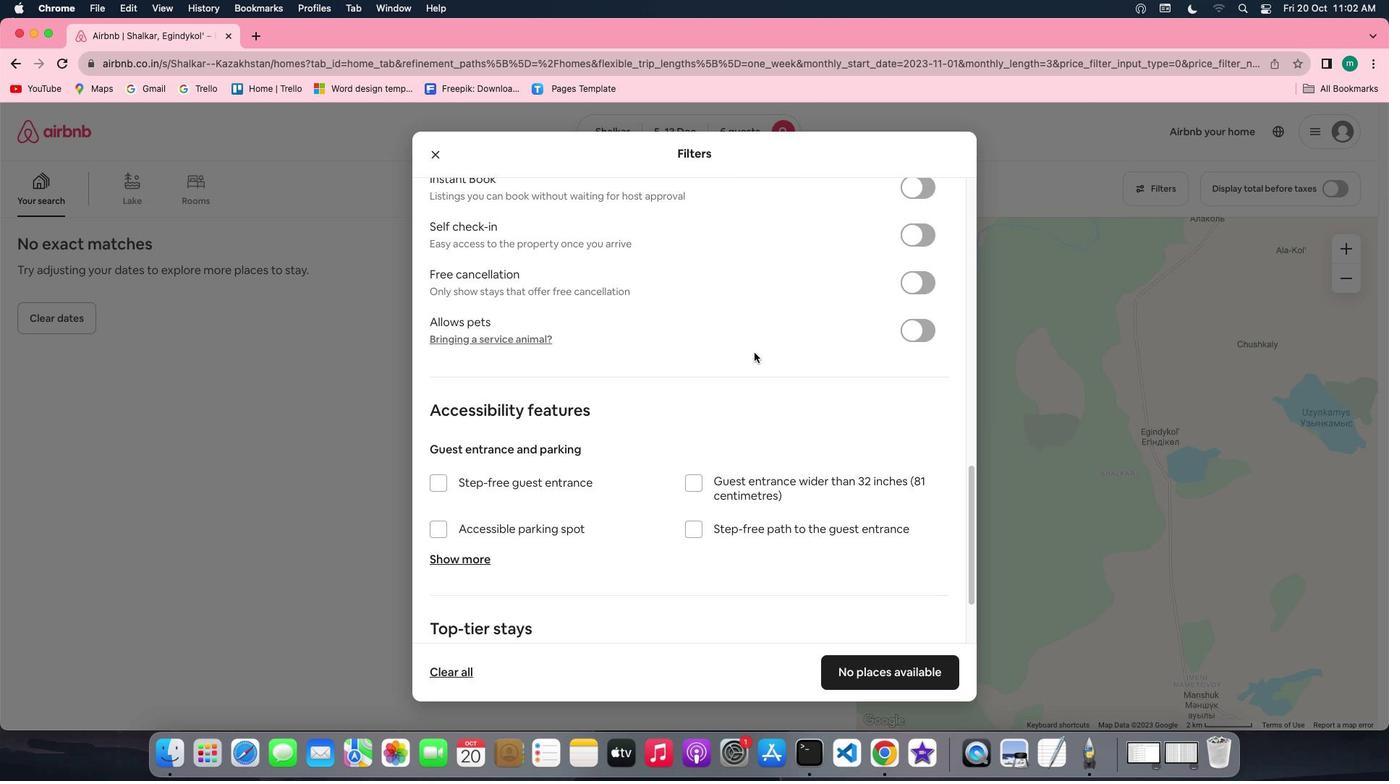 
Action: Mouse scrolled (754, 352) with delta (0, 0)
Screenshot: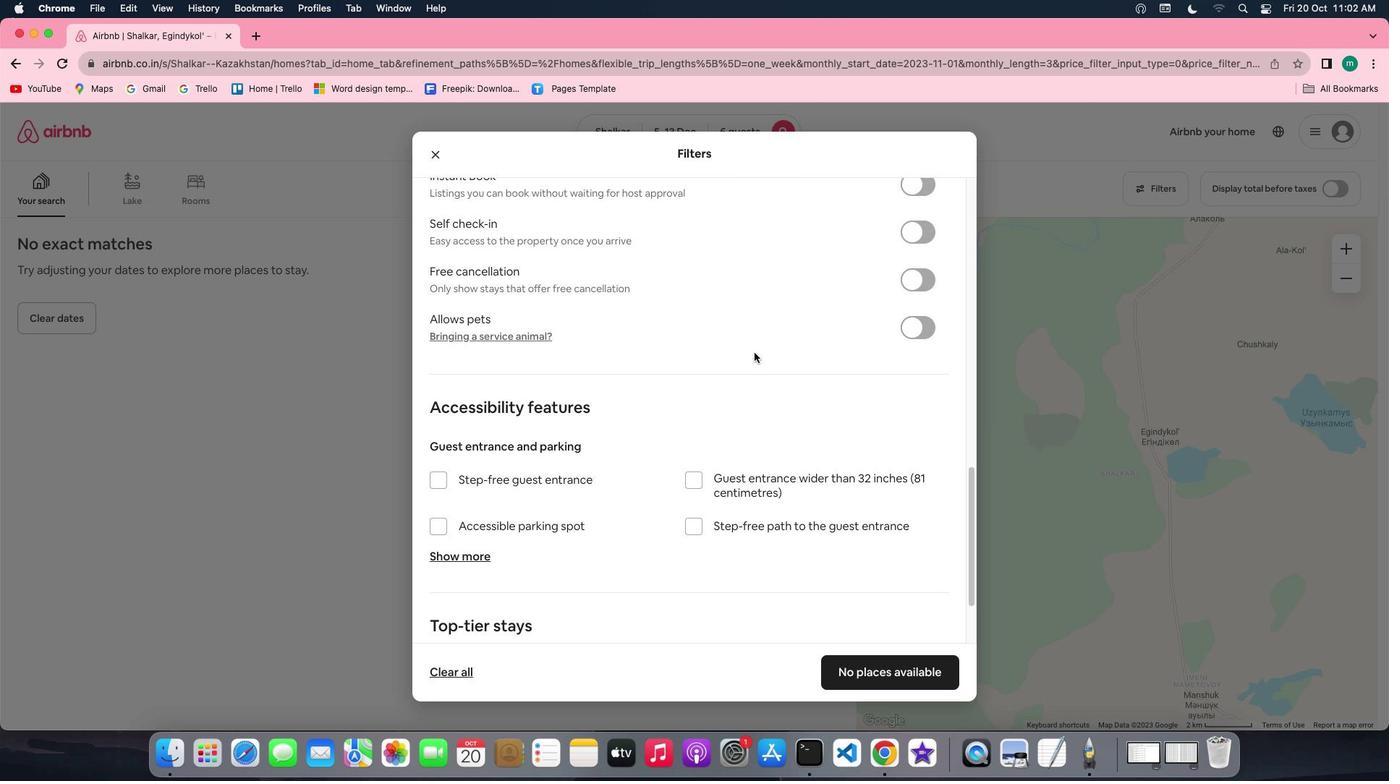 
Action: Mouse scrolled (754, 352) with delta (0, 0)
Screenshot: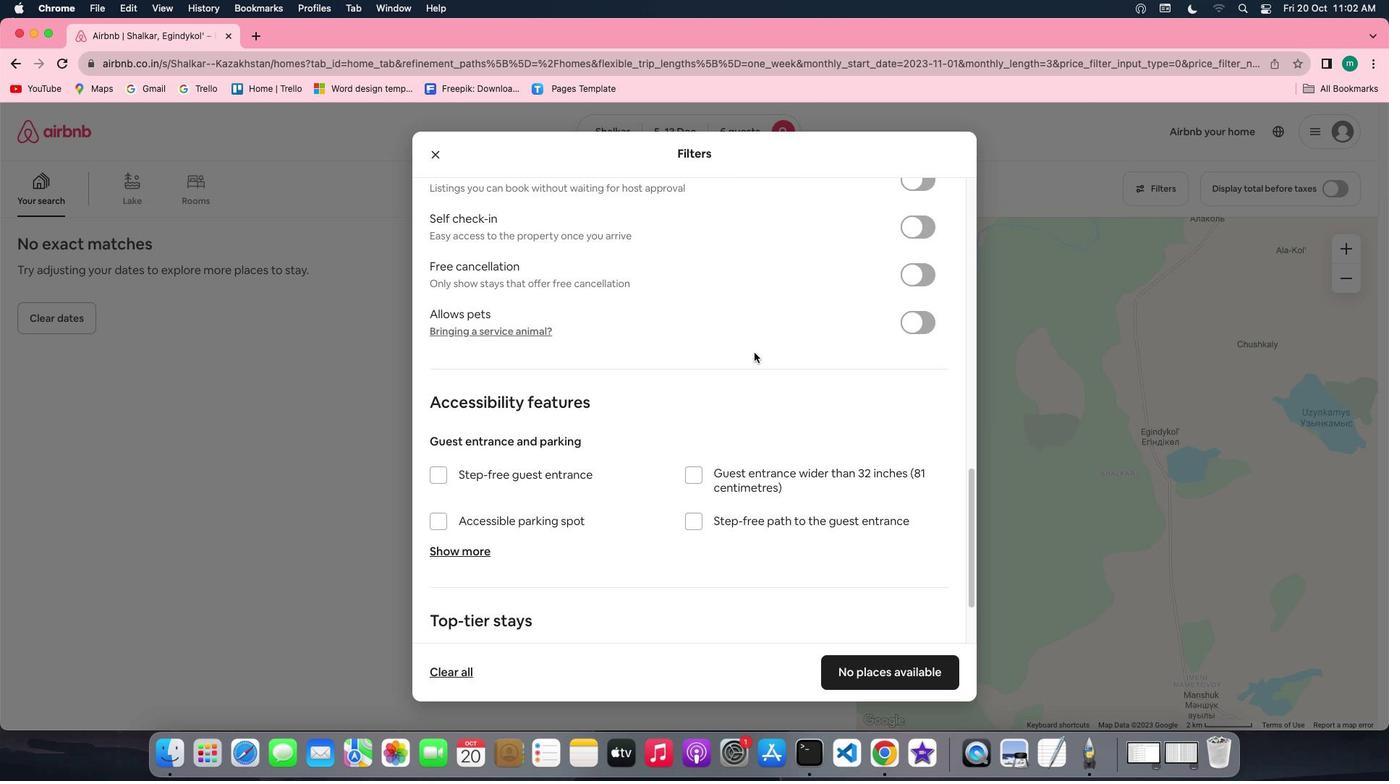 
Action: Mouse scrolled (754, 352) with delta (0, 0)
Screenshot: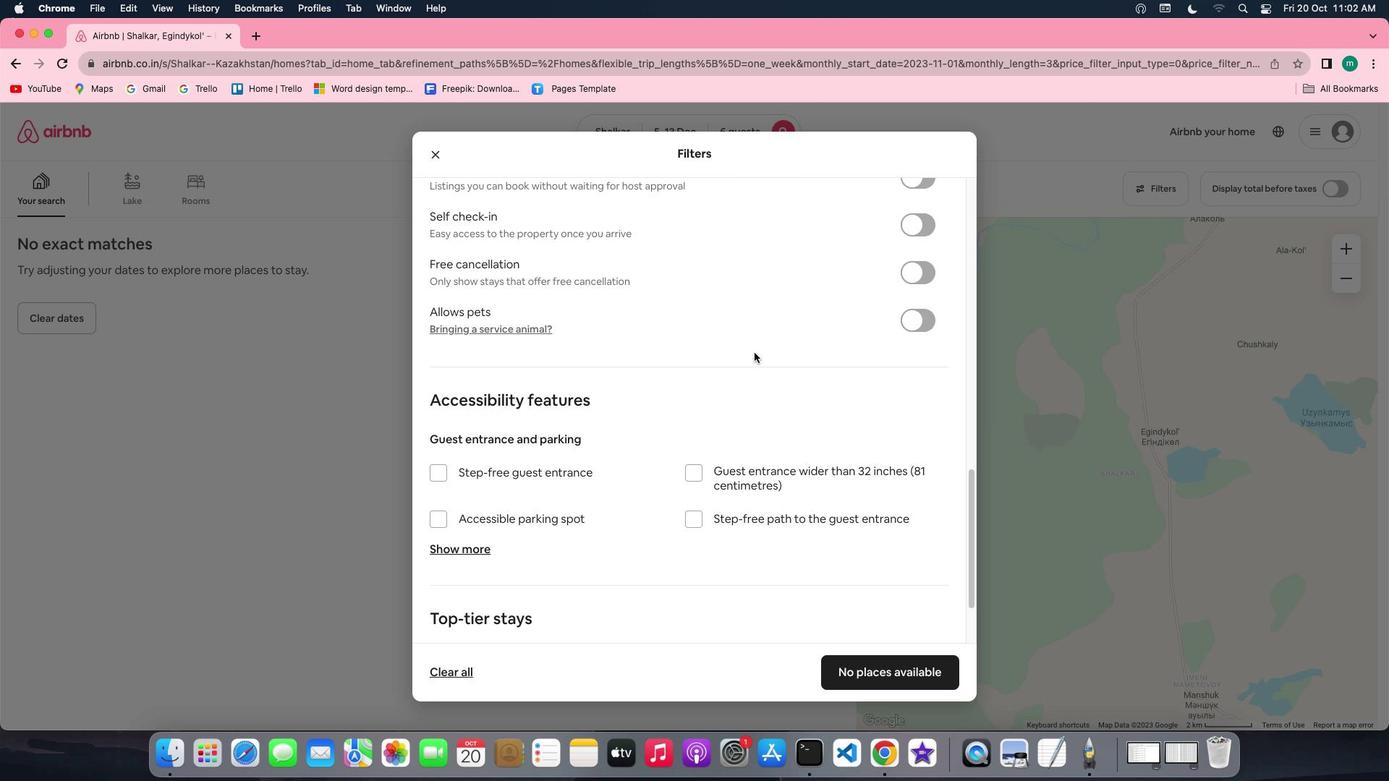 
Action: Mouse scrolled (754, 352) with delta (0, 0)
Screenshot: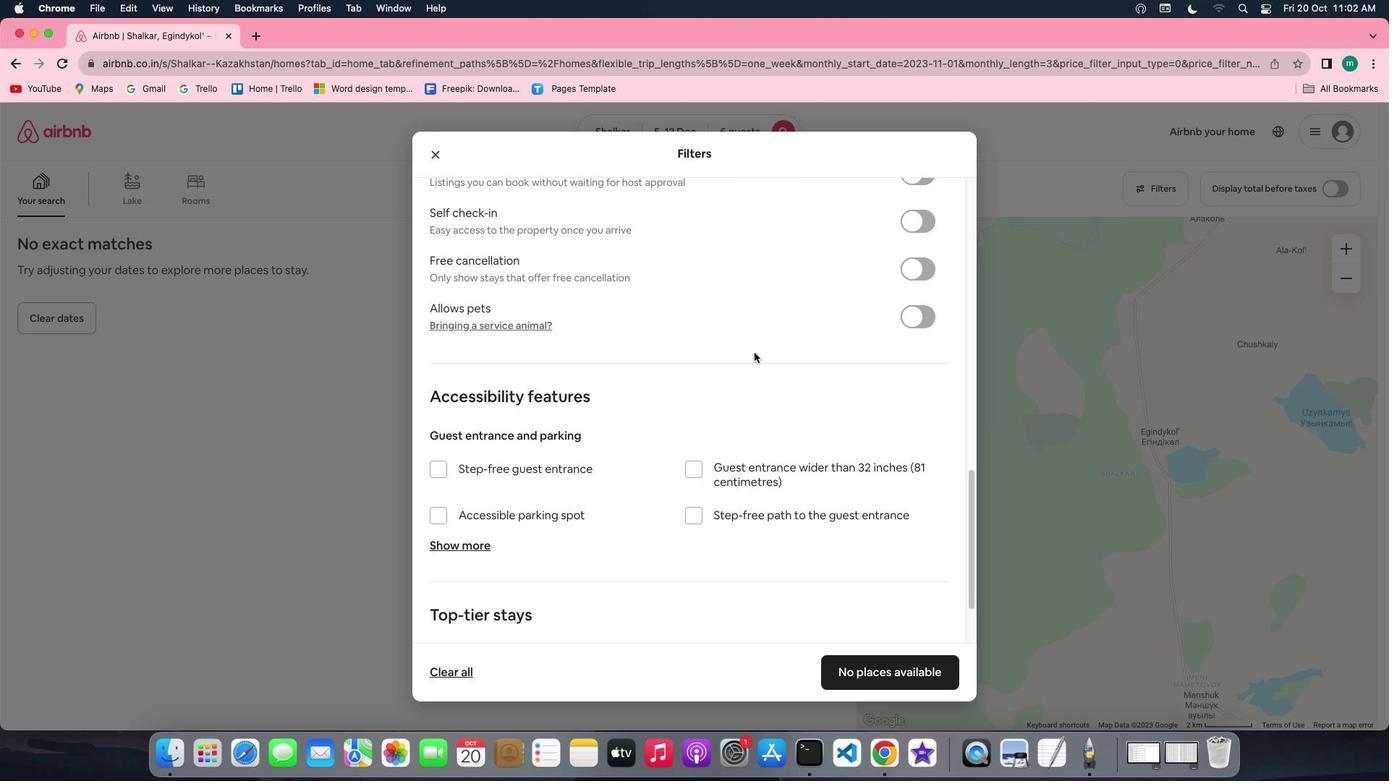 
Action: Mouse scrolled (754, 352) with delta (0, 0)
Screenshot: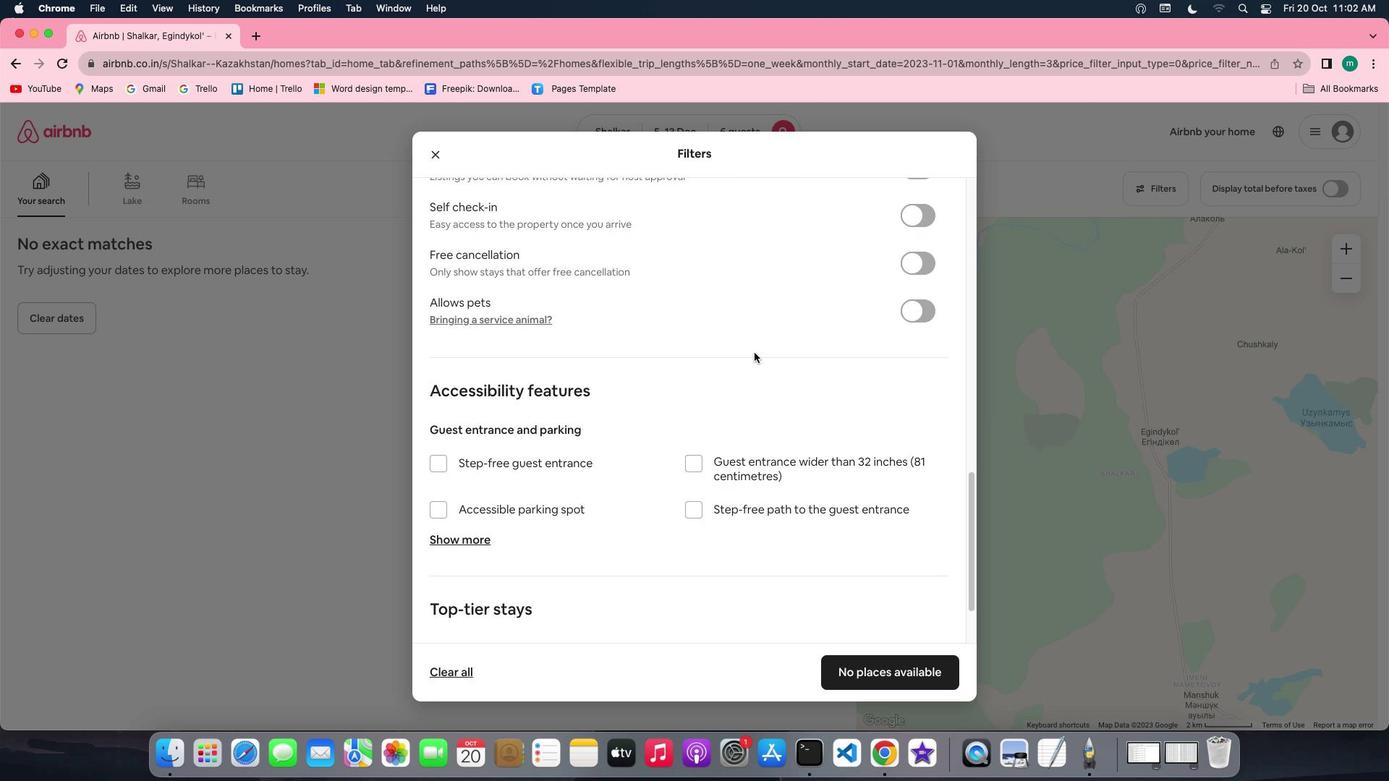 
Action: Mouse scrolled (754, 352) with delta (0, -1)
Screenshot: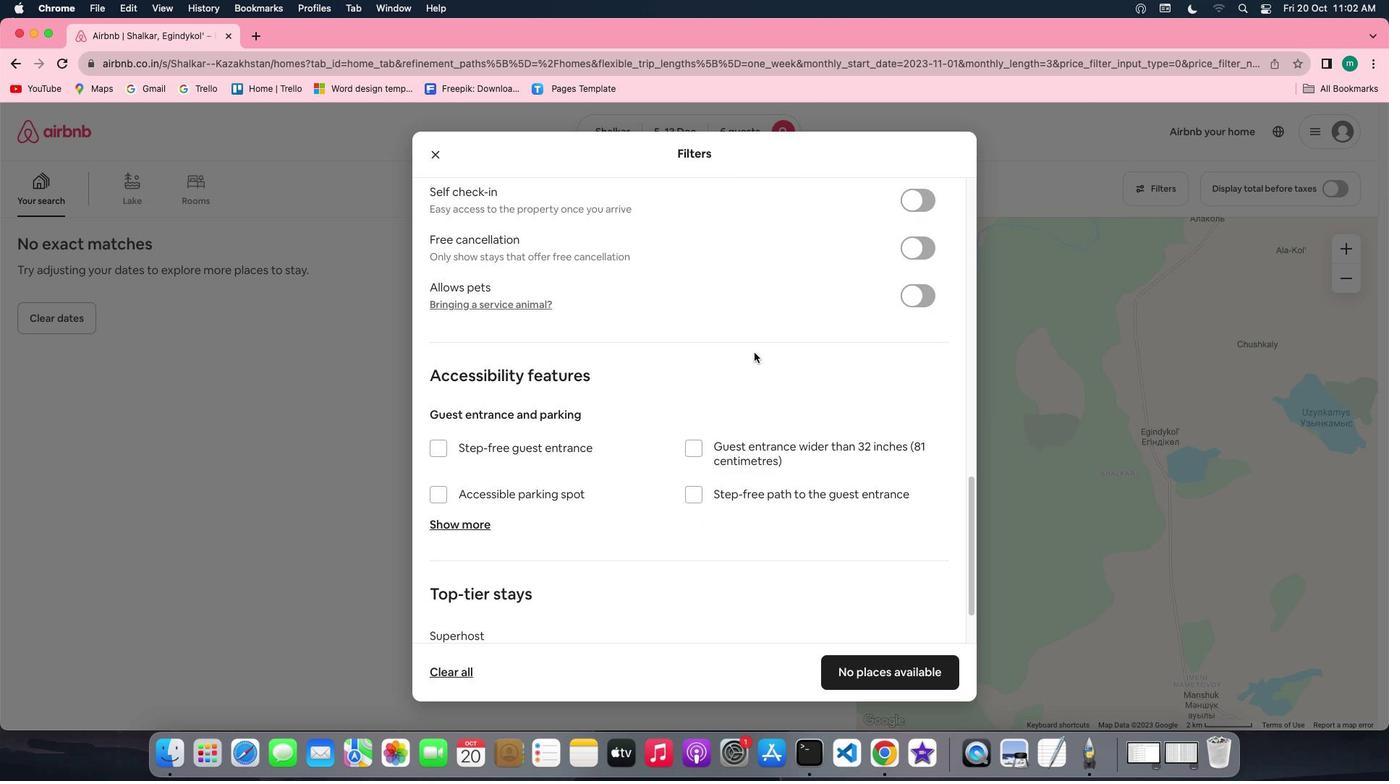 
Action: Mouse scrolled (754, 352) with delta (0, -2)
Screenshot: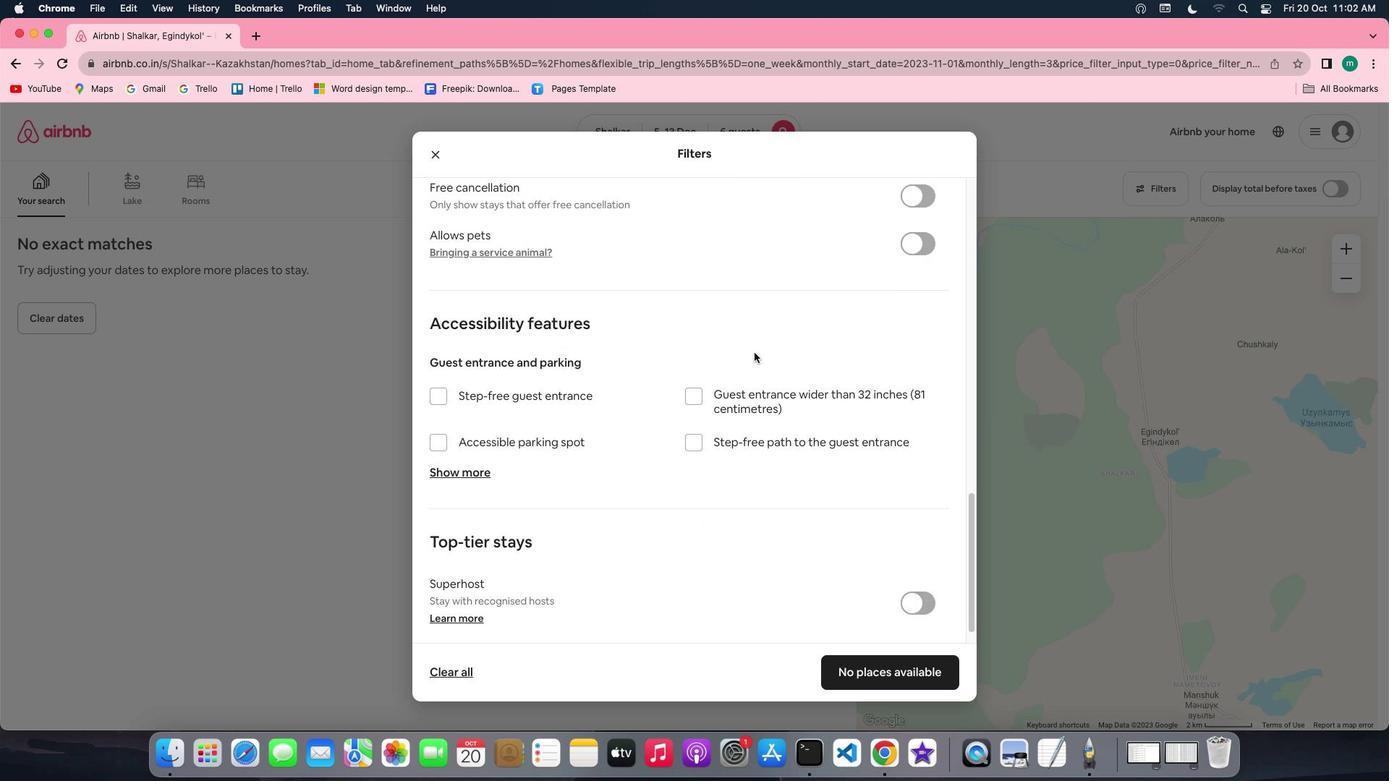 
Action: Mouse scrolled (754, 352) with delta (0, -3)
Screenshot: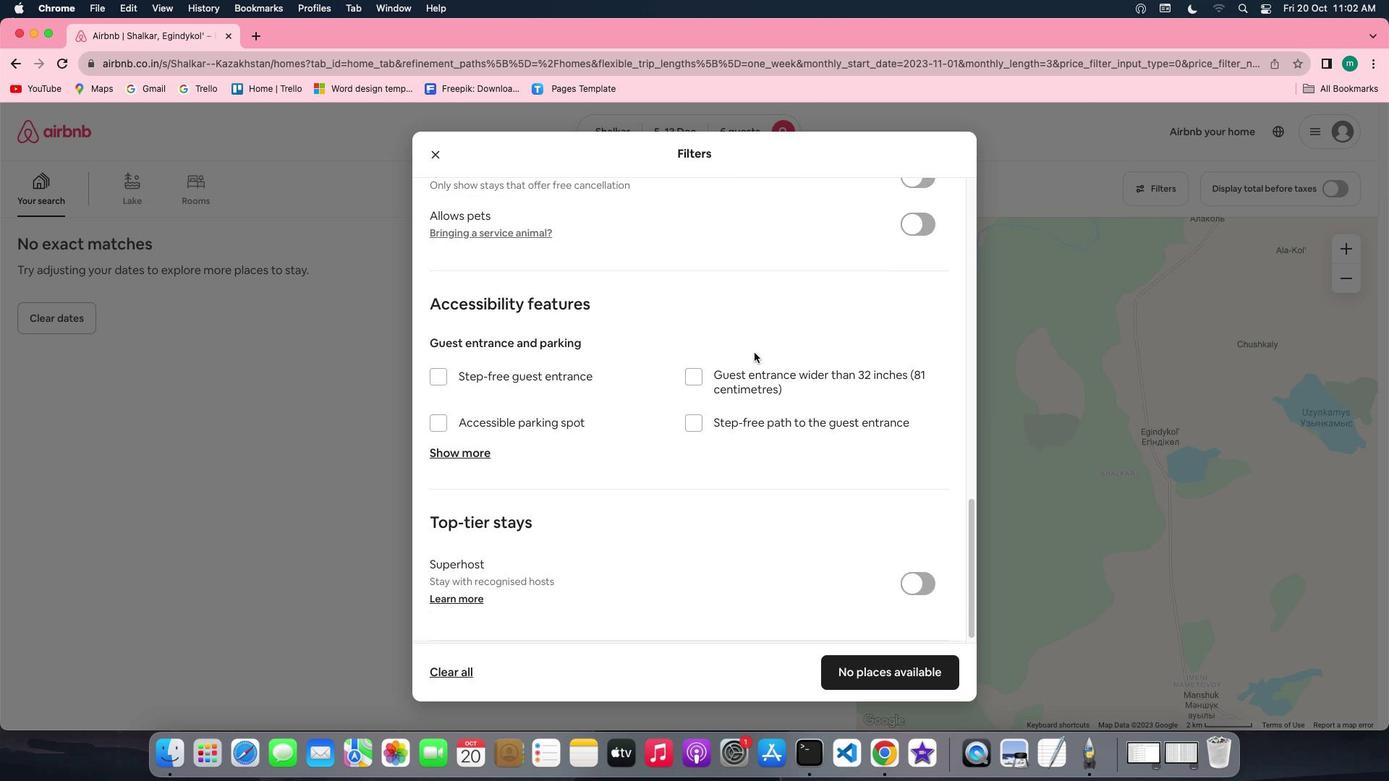 
Action: Mouse scrolled (754, 352) with delta (0, 0)
Screenshot: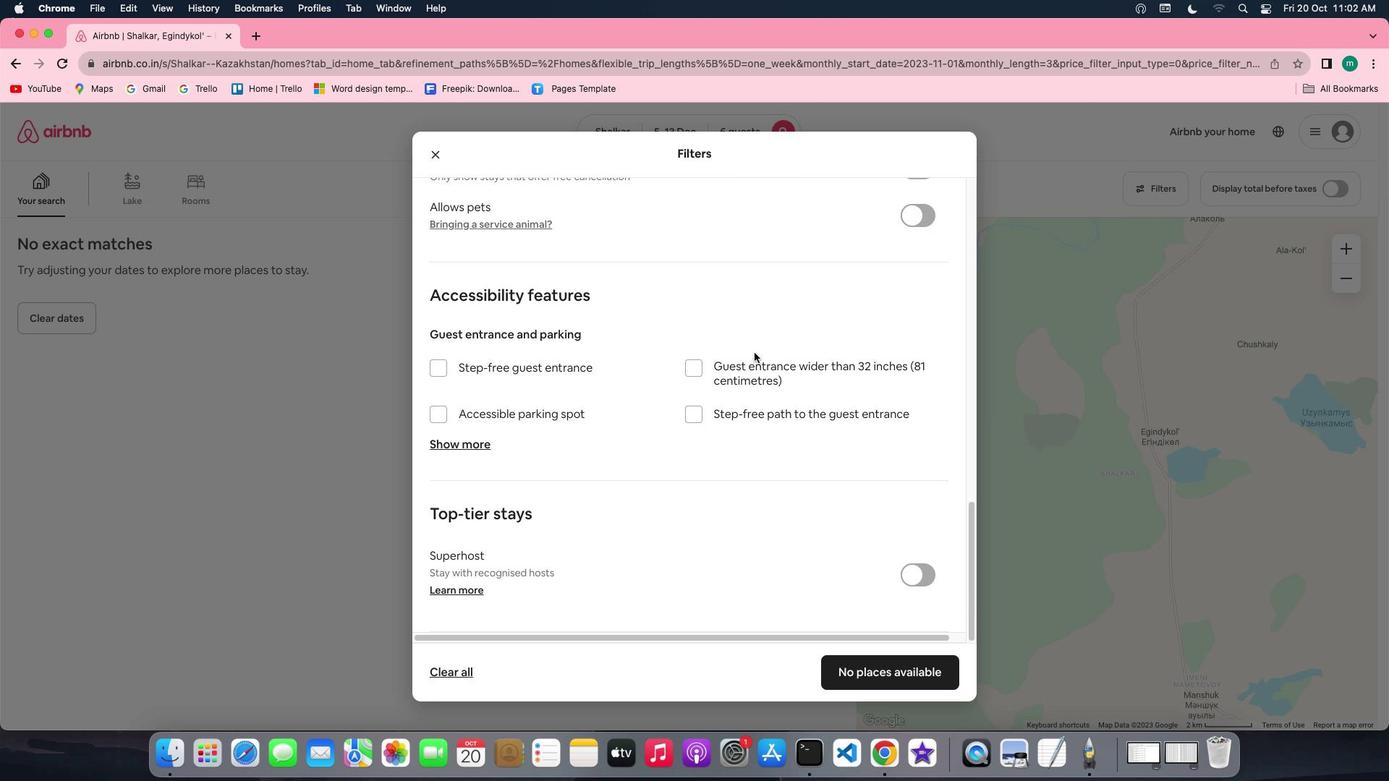 
Action: Mouse scrolled (754, 352) with delta (0, 0)
Screenshot: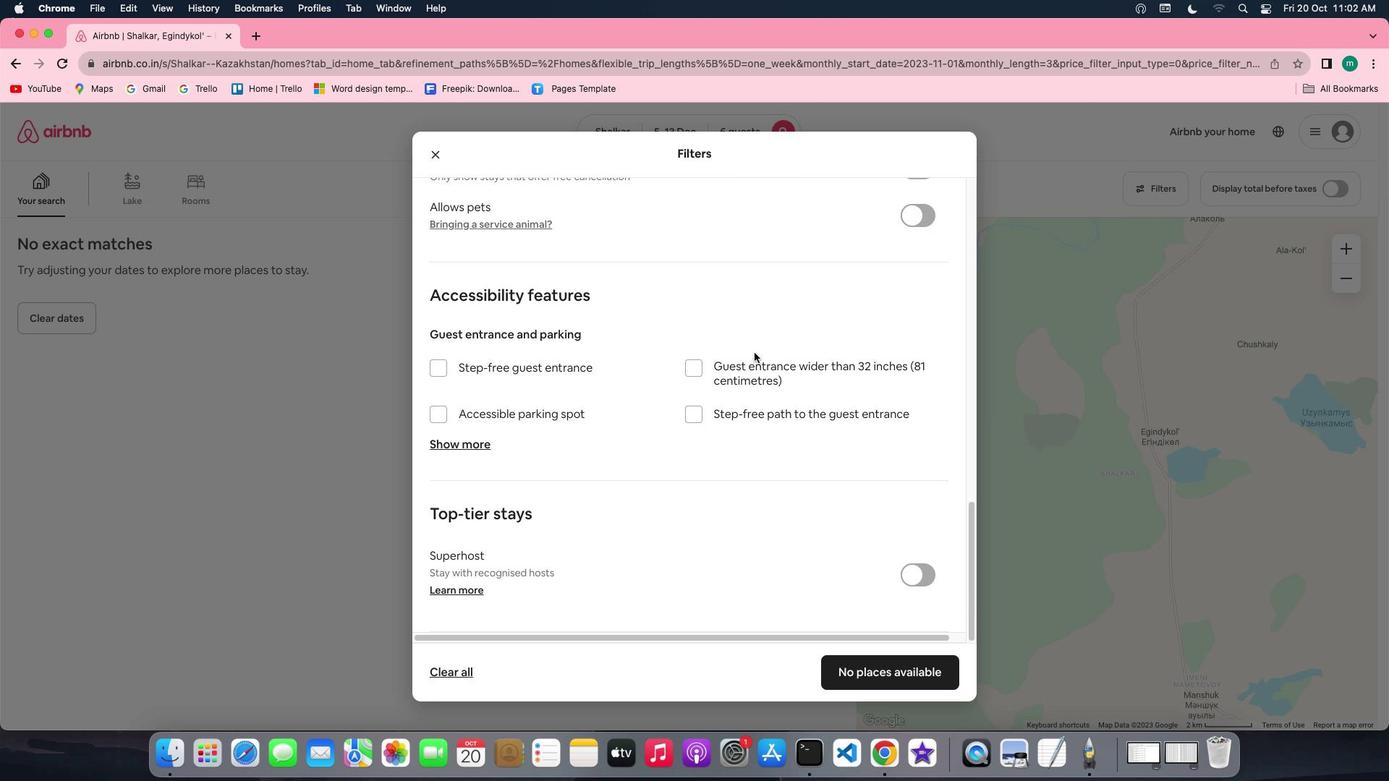 
Action: Mouse scrolled (754, 352) with delta (0, -1)
Screenshot: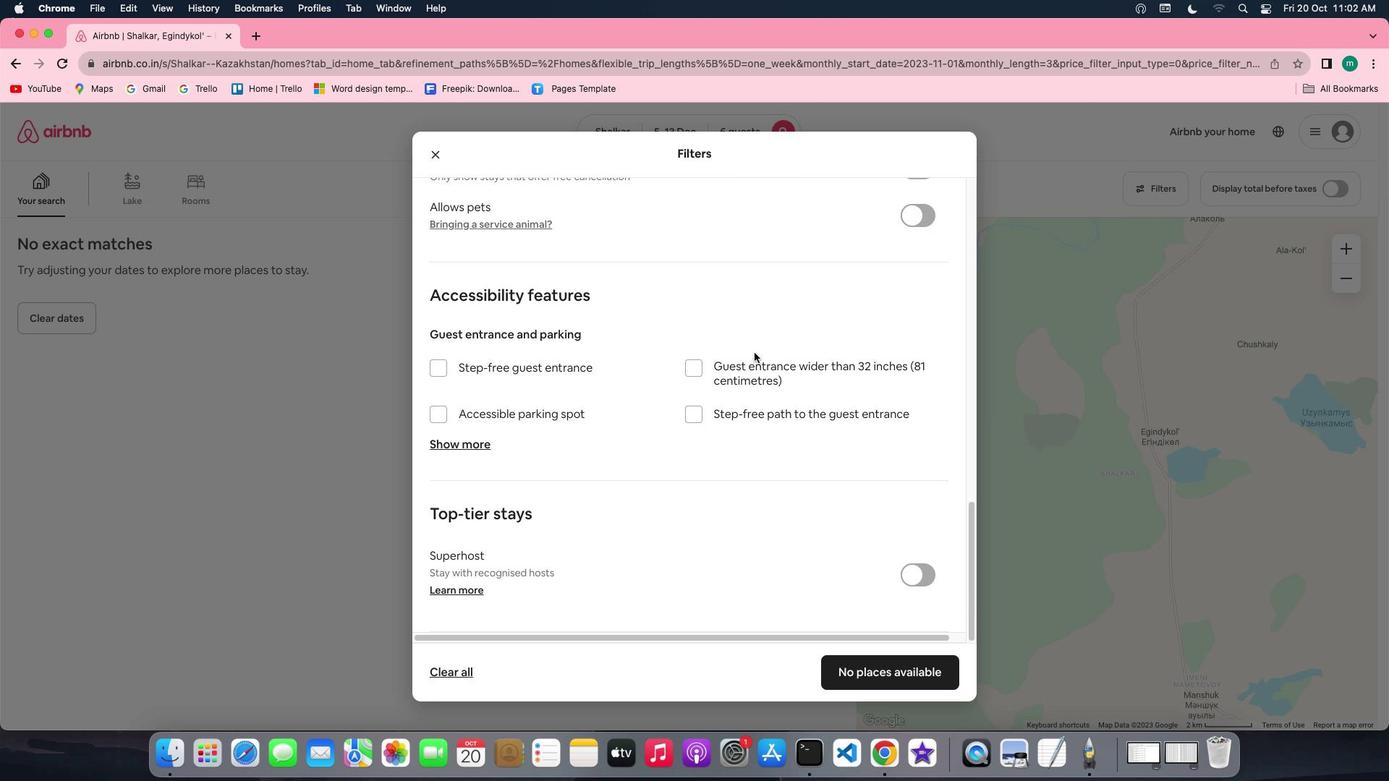 
Action: Mouse scrolled (754, 352) with delta (0, -2)
Screenshot: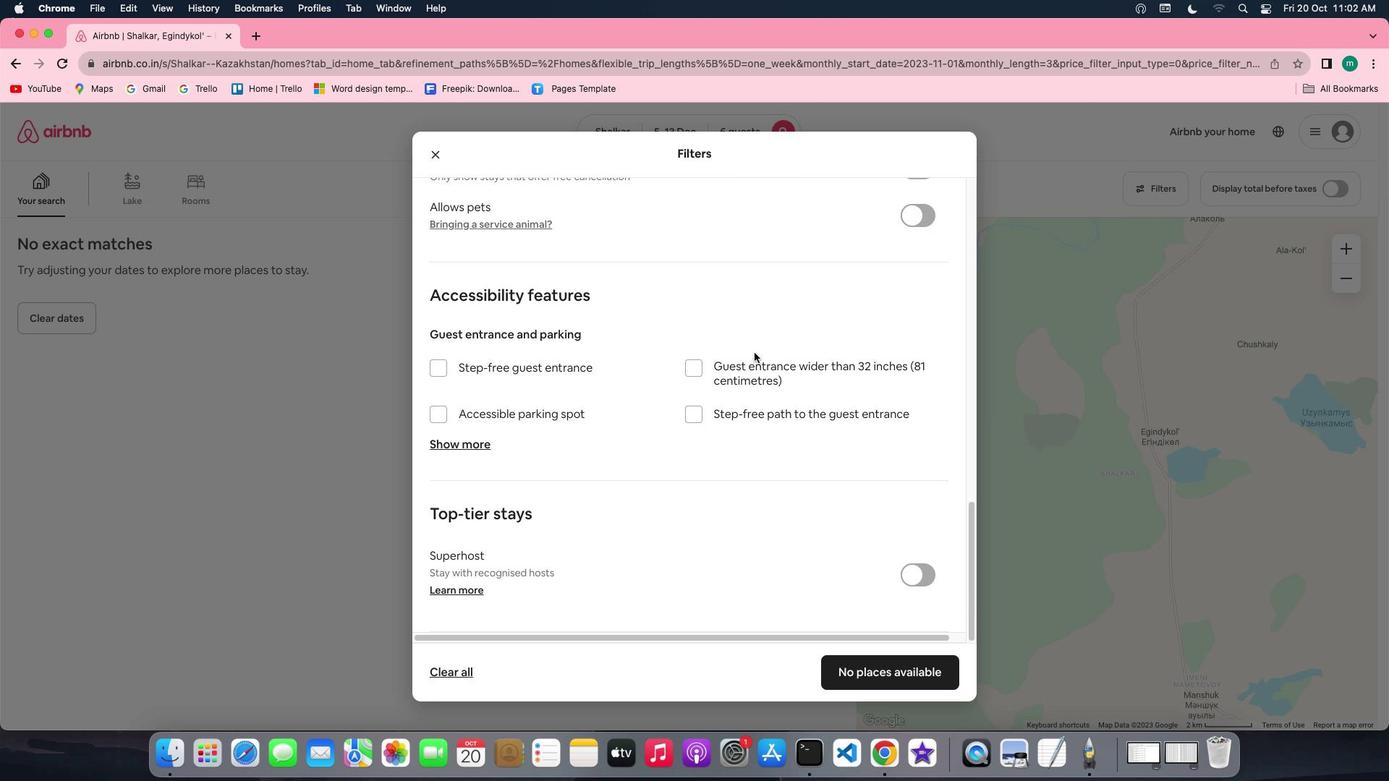 
Action: Mouse scrolled (754, 352) with delta (0, -3)
Screenshot: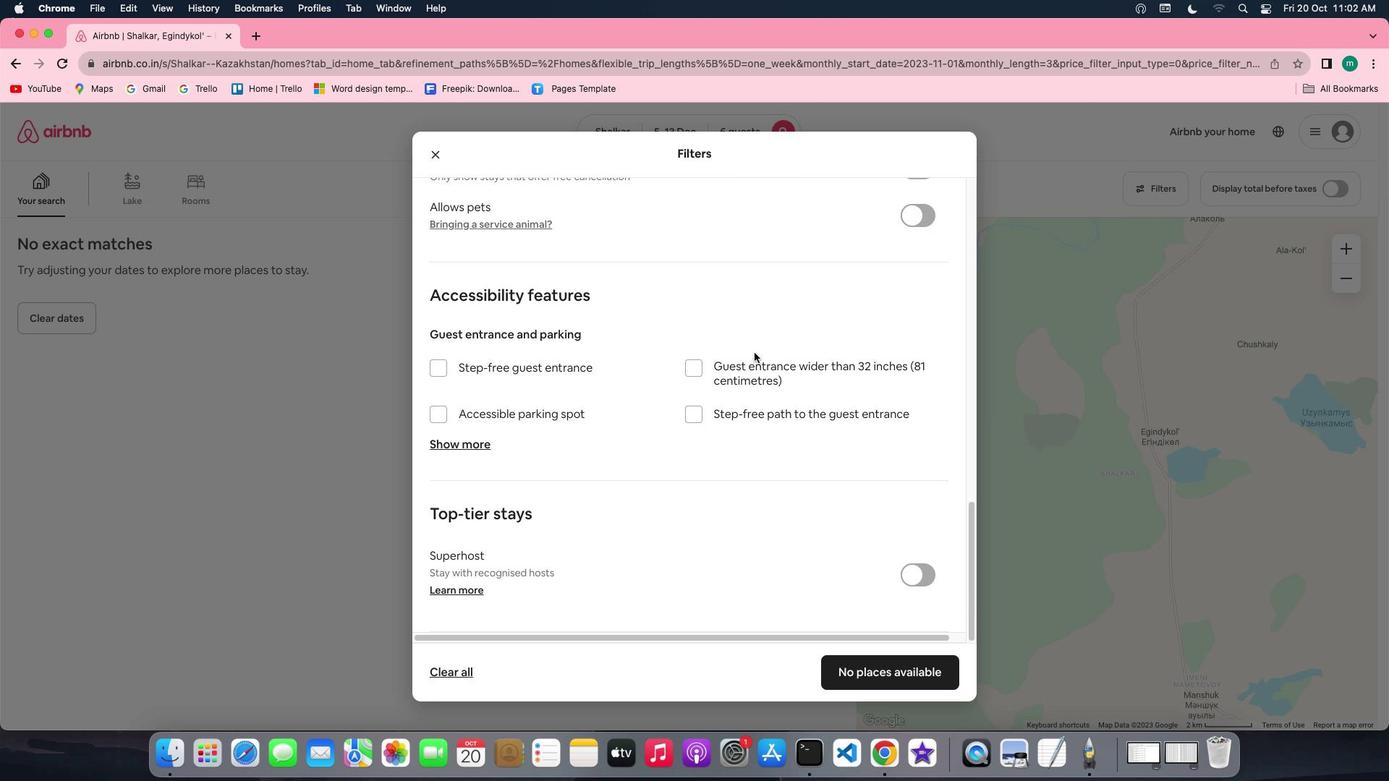 
Action: Mouse scrolled (754, 352) with delta (0, -4)
Screenshot: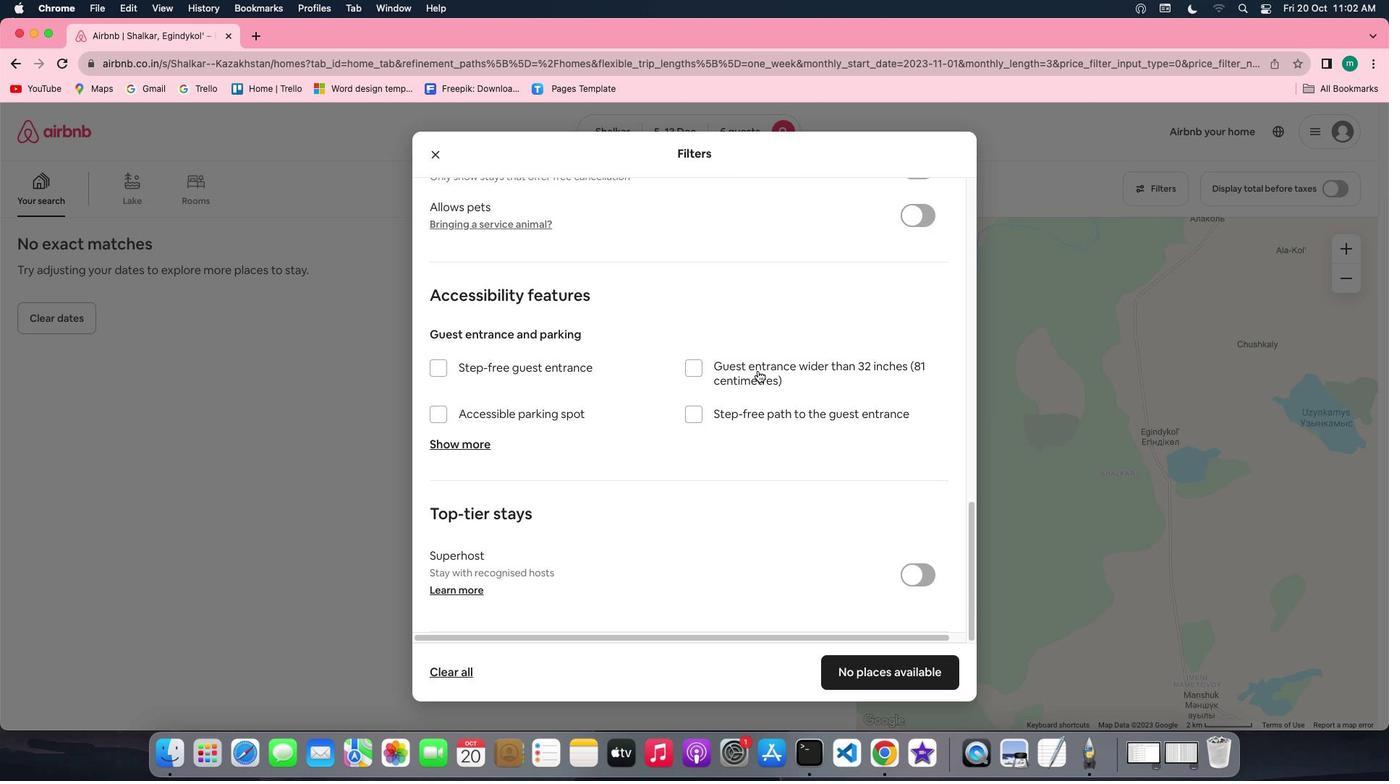 
Action: Mouse moved to (903, 665)
Screenshot: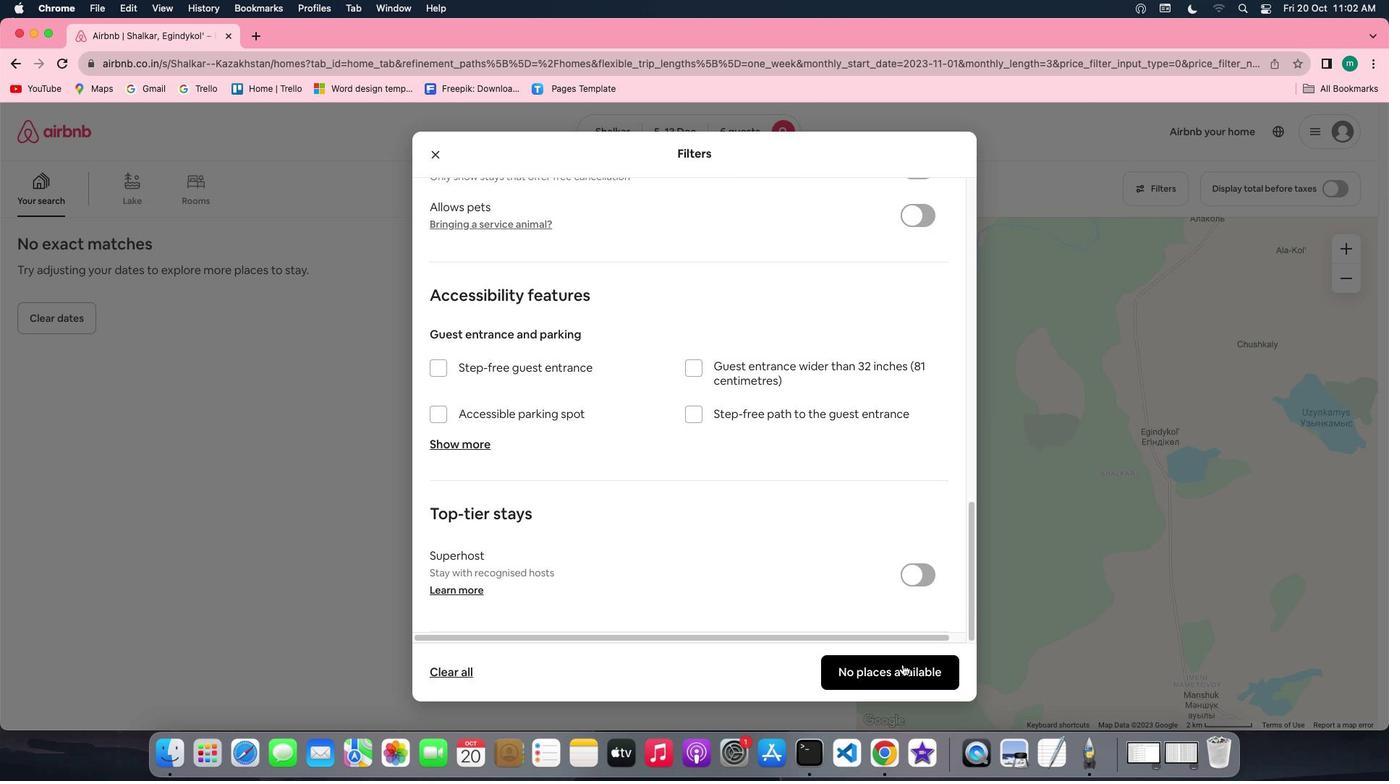 
Action: Mouse pressed left at (903, 665)
Screenshot: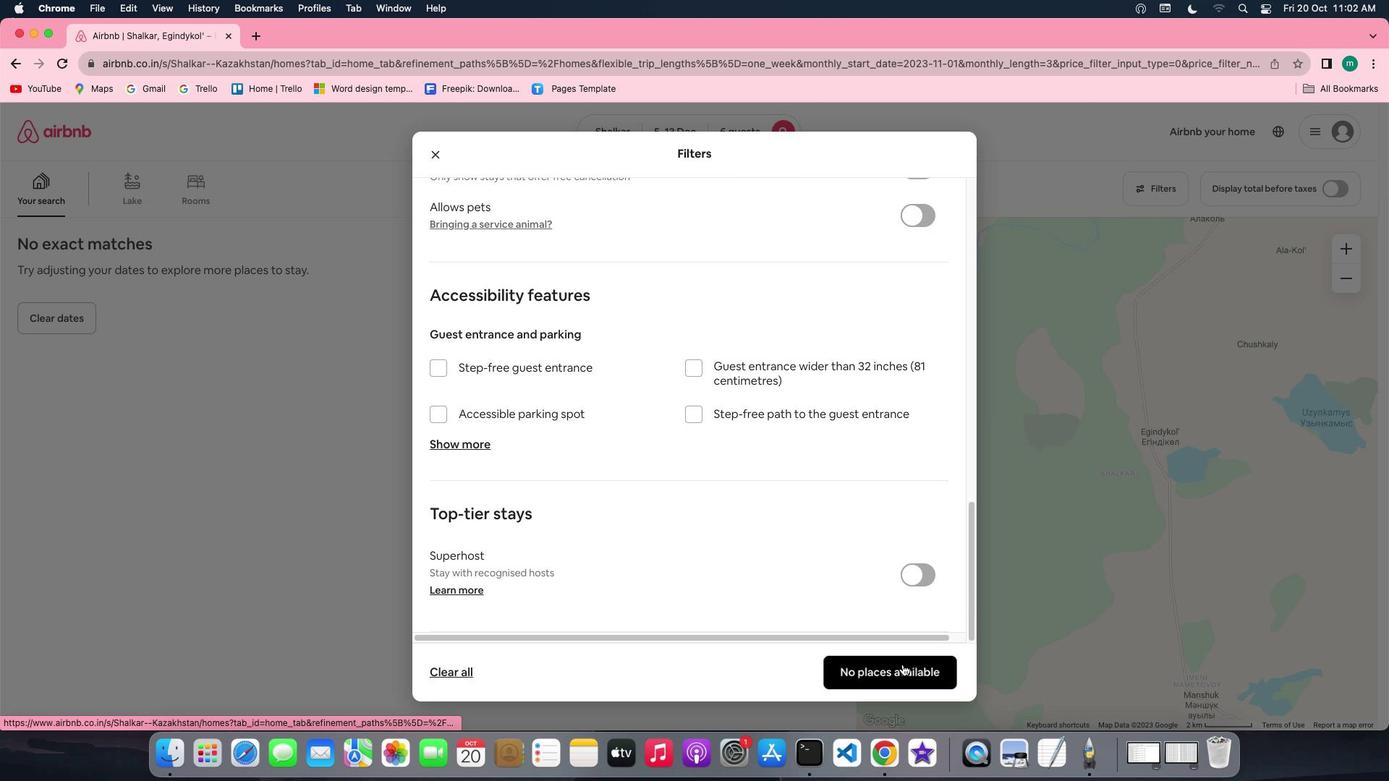 
